 Task: Find connections with filter location Tame with filter topic #productivitywith filter profile language Potuguese with filter current company Sterling and Wilson Renewable Energy with filter school H.R. College Of Commerce & Economics with filter industry Rail Transportation with filter service category Social Media Marketing with filter keywords title Director of Storytelling
Action: Mouse moved to (693, 91)
Screenshot: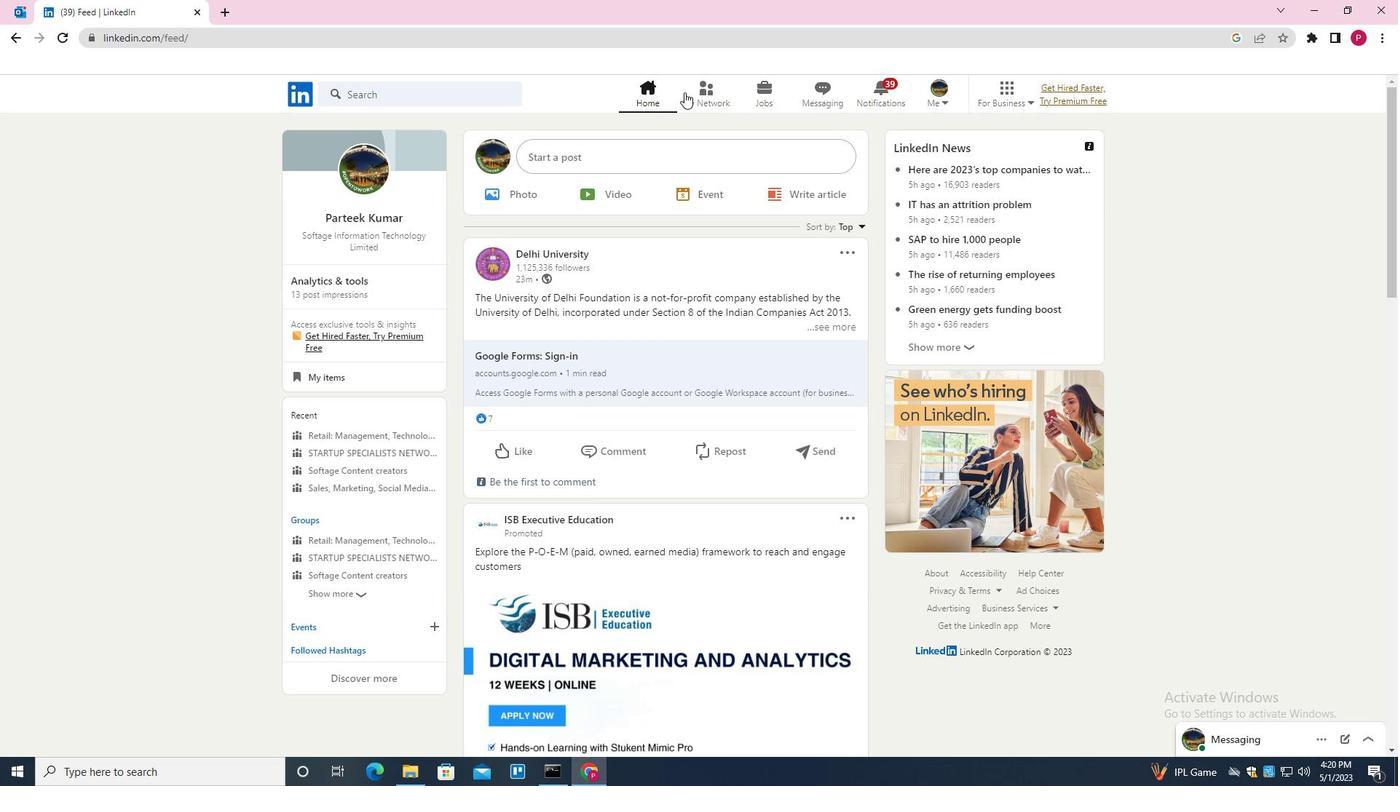
Action: Mouse pressed left at (693, 91)
Screenshot: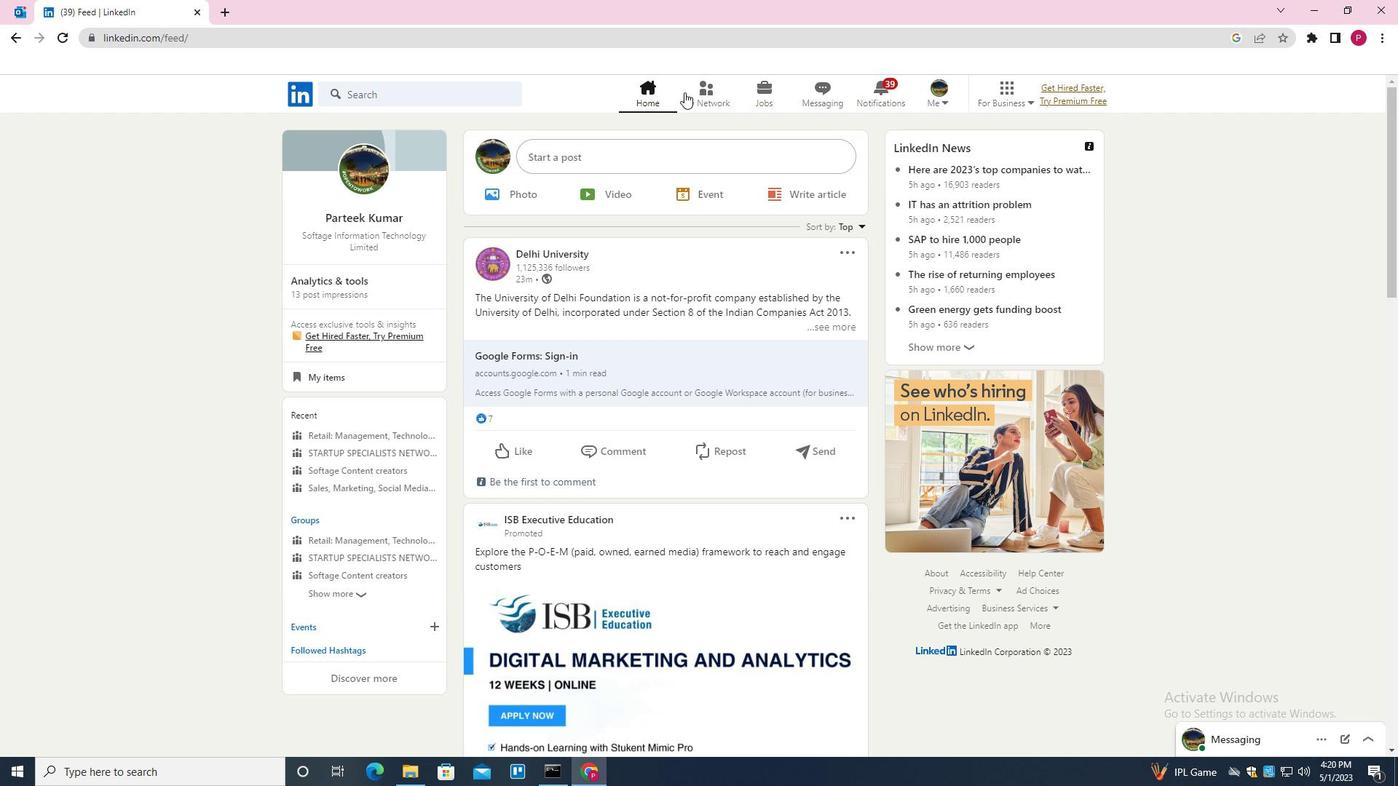 
Action: Mouse moved to (441, 172)
Screenshot: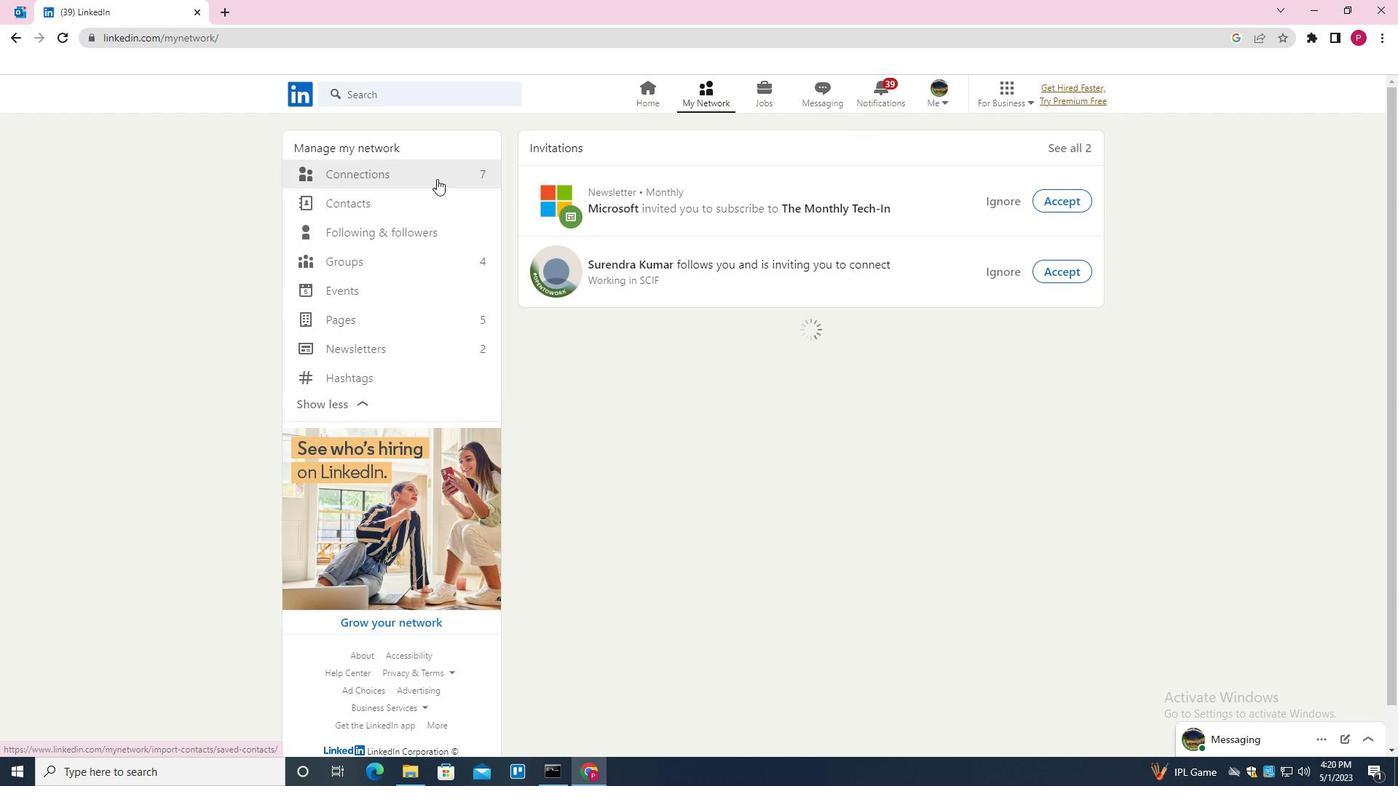 
Action: Mouse pressed left at (441, 172)
Screenshot: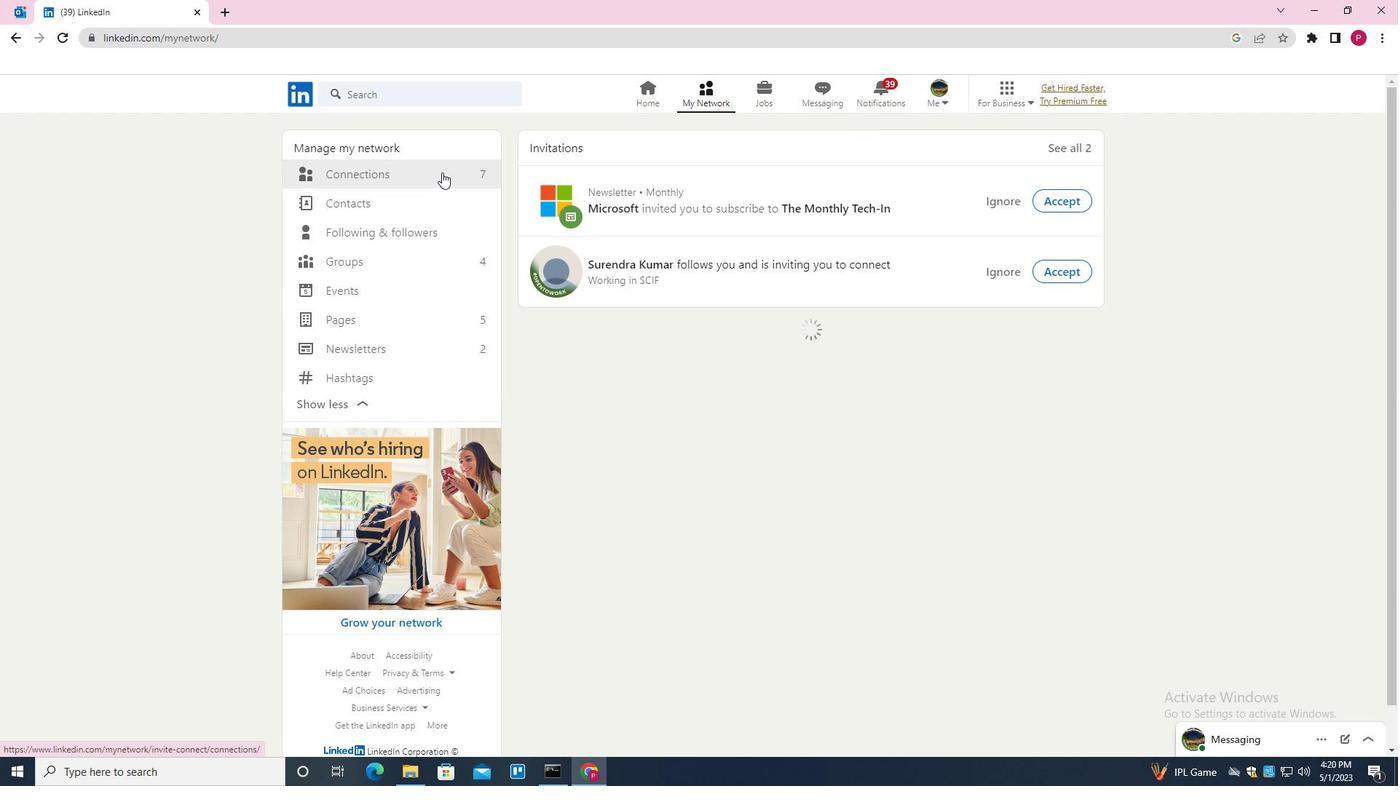 
Action: Mouse moved to (836, 174)
Screenshot: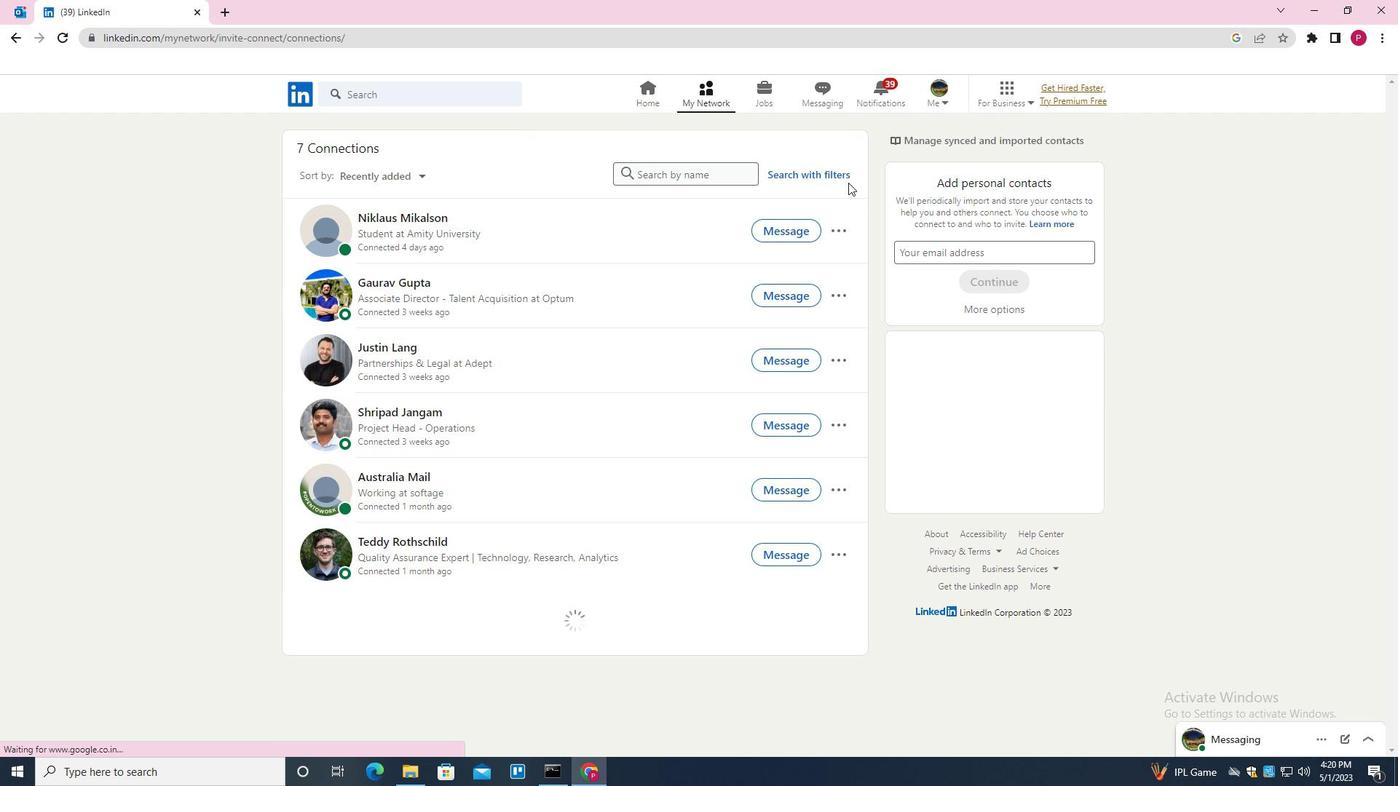 
Action: Mouse pressed left at (836, 174)
Screenshot: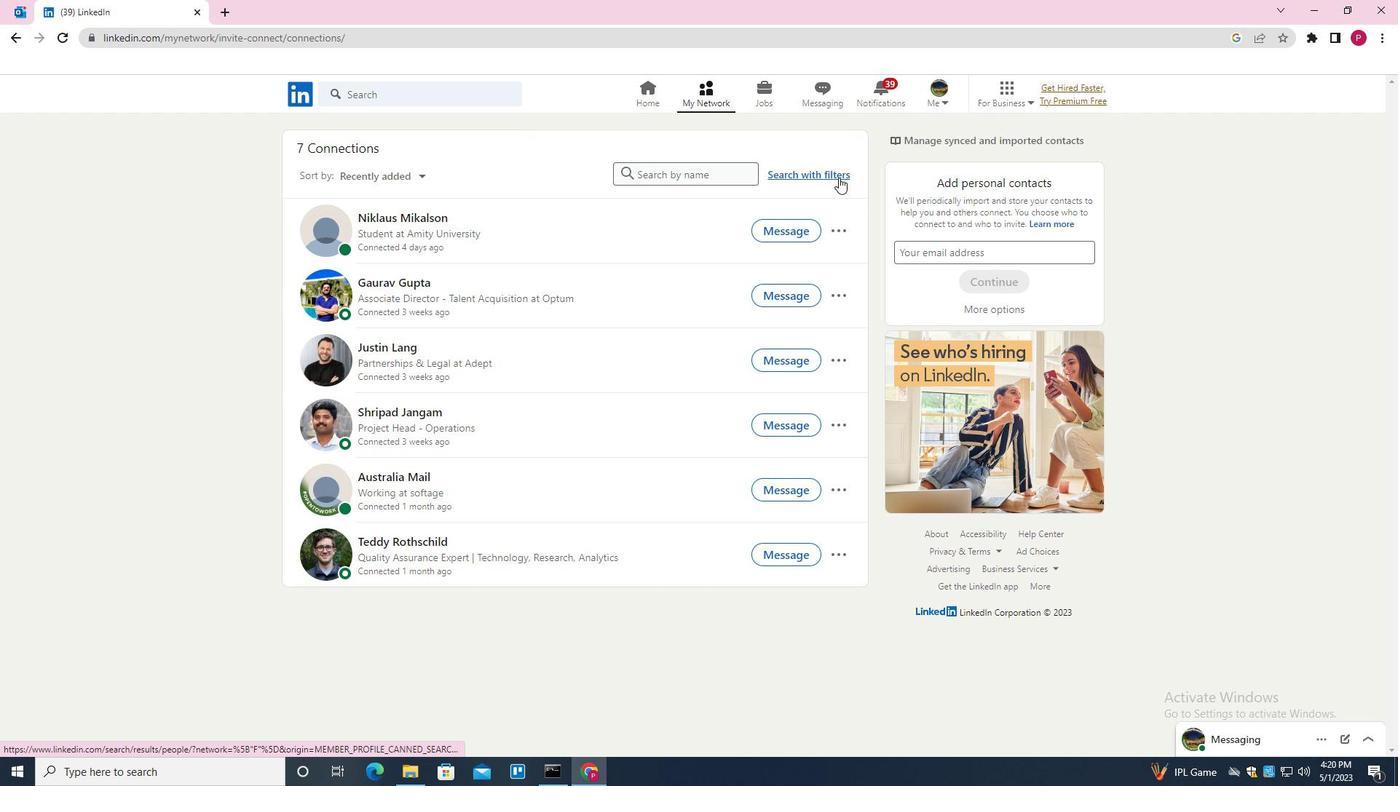
Action: Mouse moved to (744, 132)
Screenshot: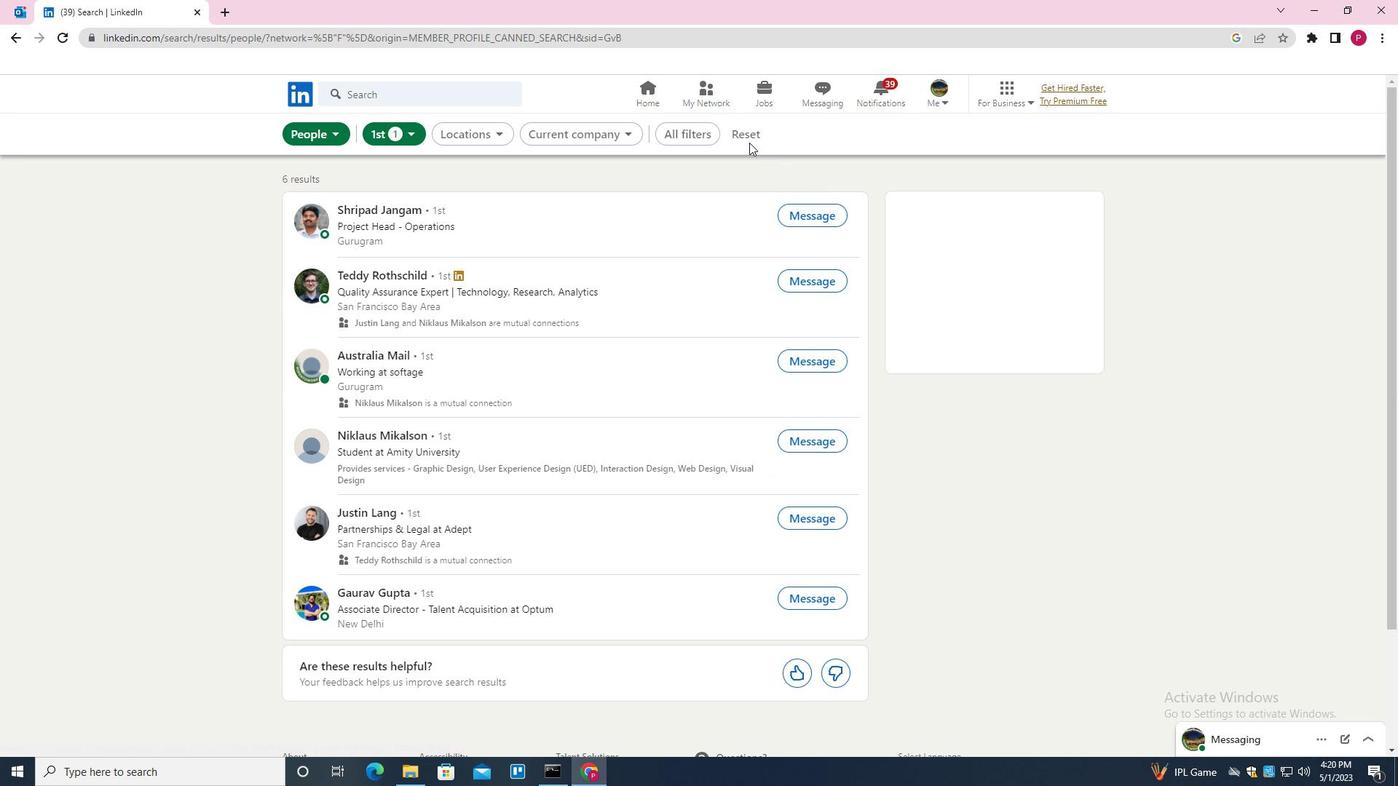 
Action: Mouse pressed left at (744, 132)
Screenshot: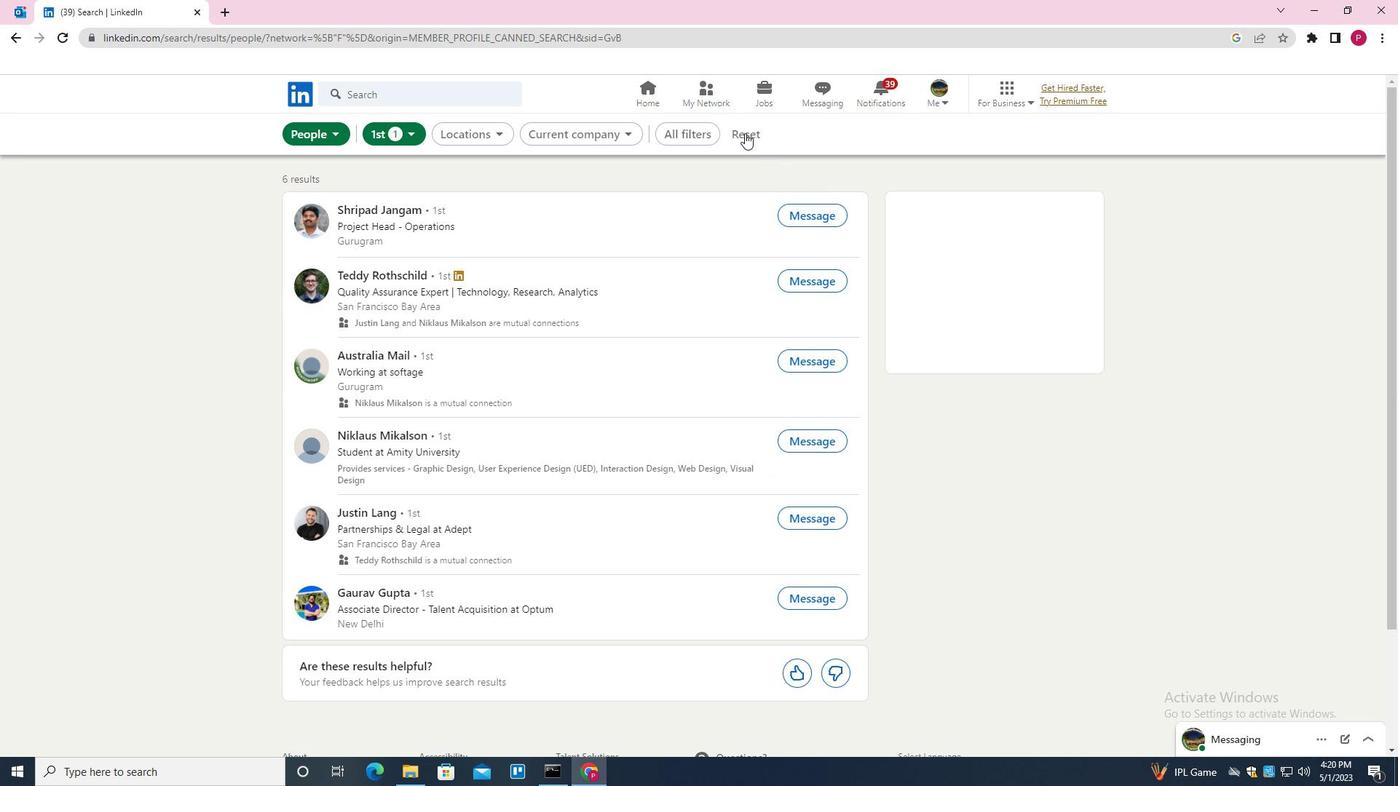 
Action: Mouse moved to (716, 132)
Screenshot: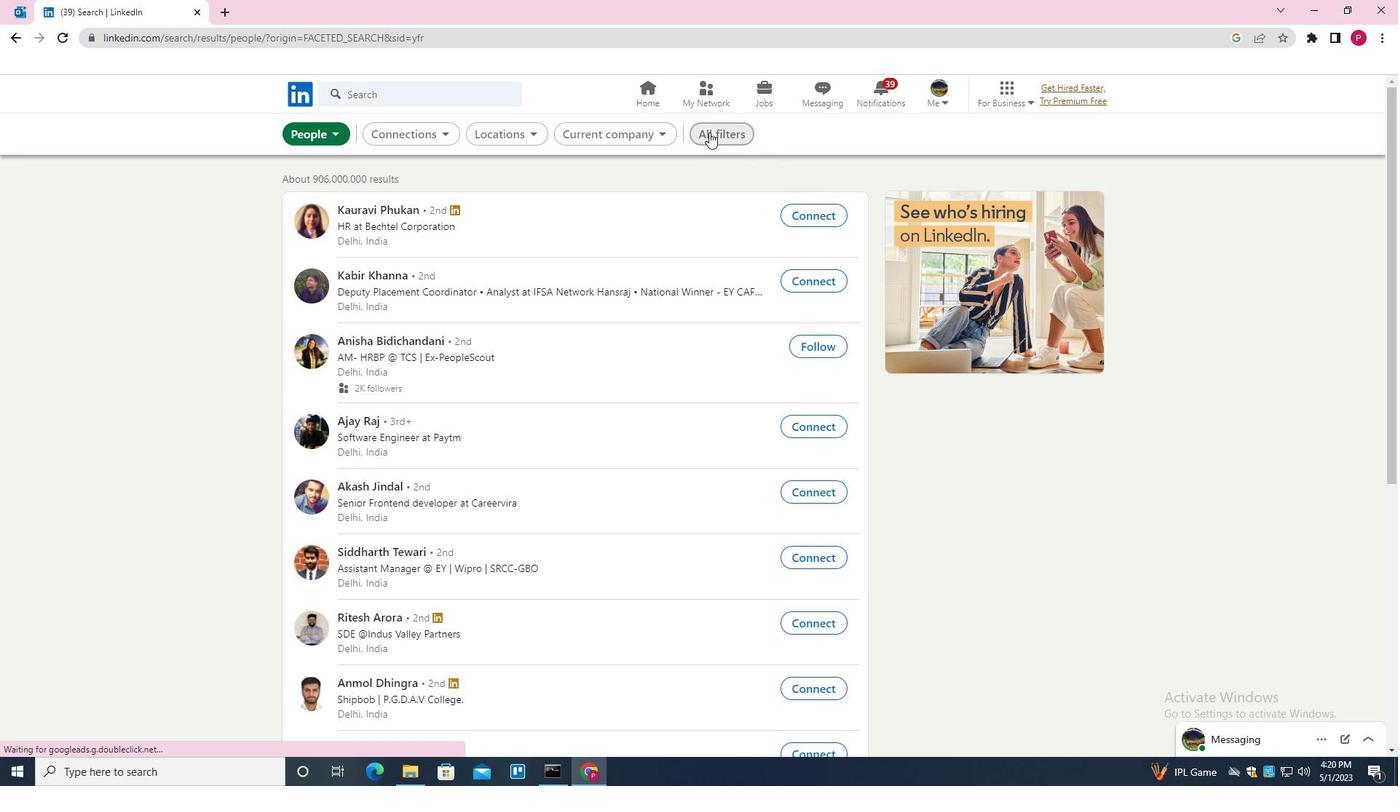 
Action: Mouse pressed left at (716, 132)
Screenshot: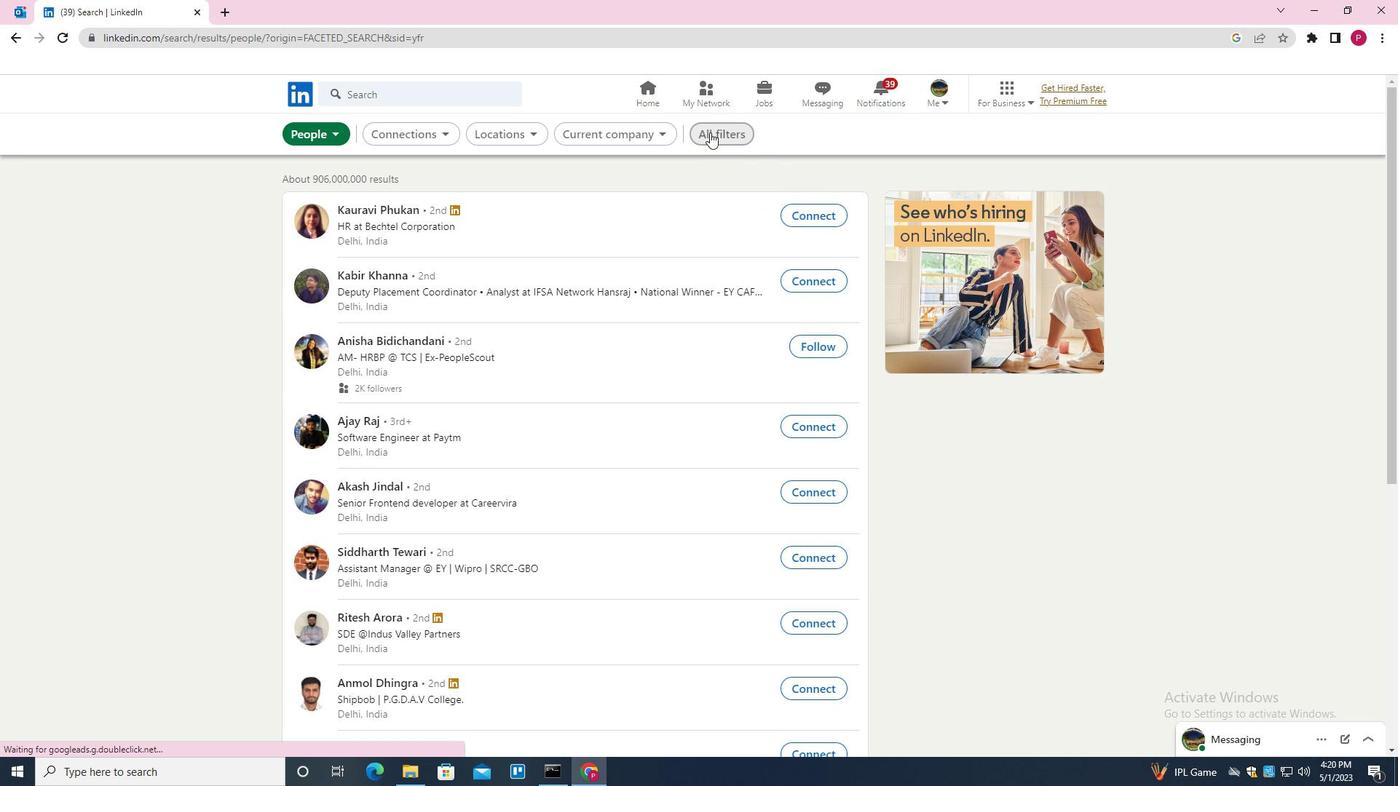 
Action: Mouse moved to (1247, 487)
Screenshot: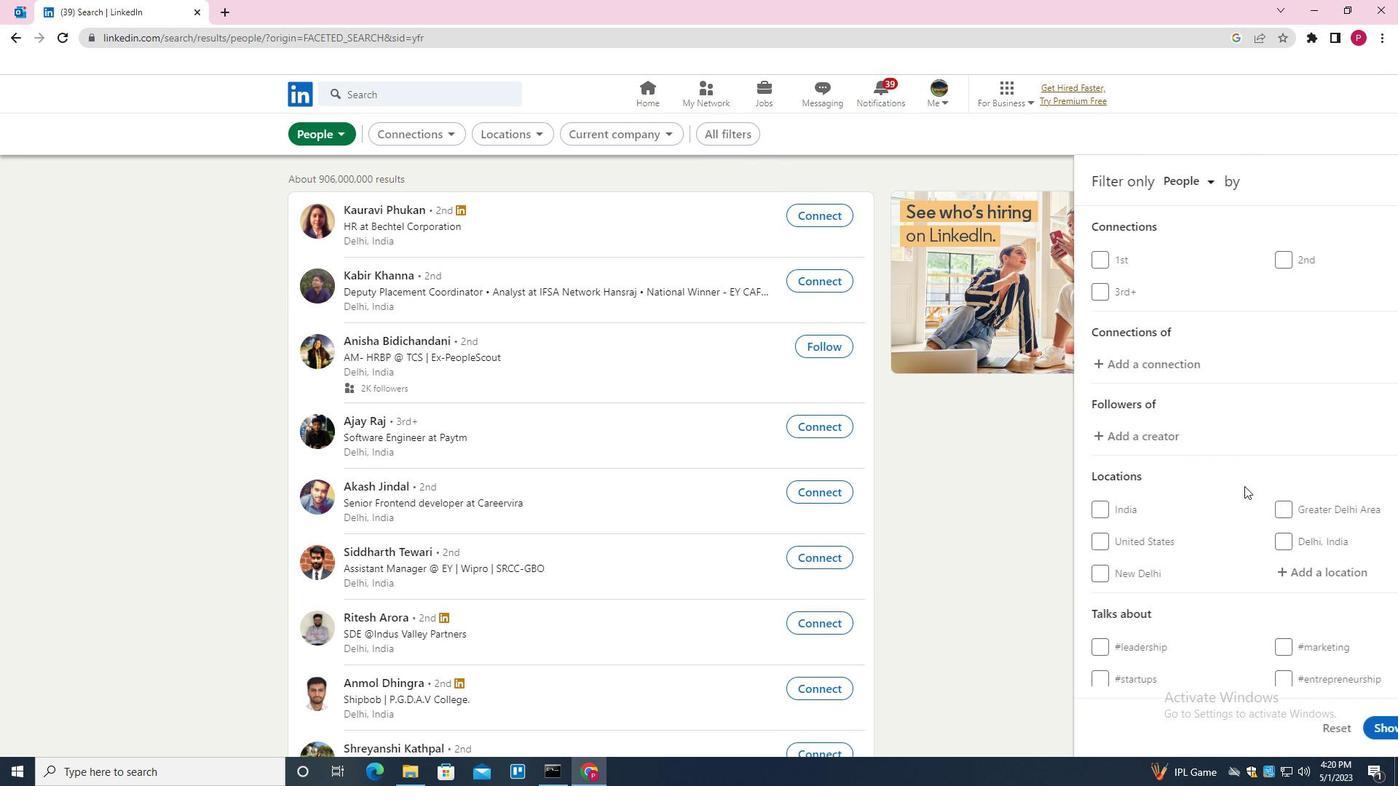 
Action: Mouse scrolled (1247, 487) with delta (0, 0)
Screenshot: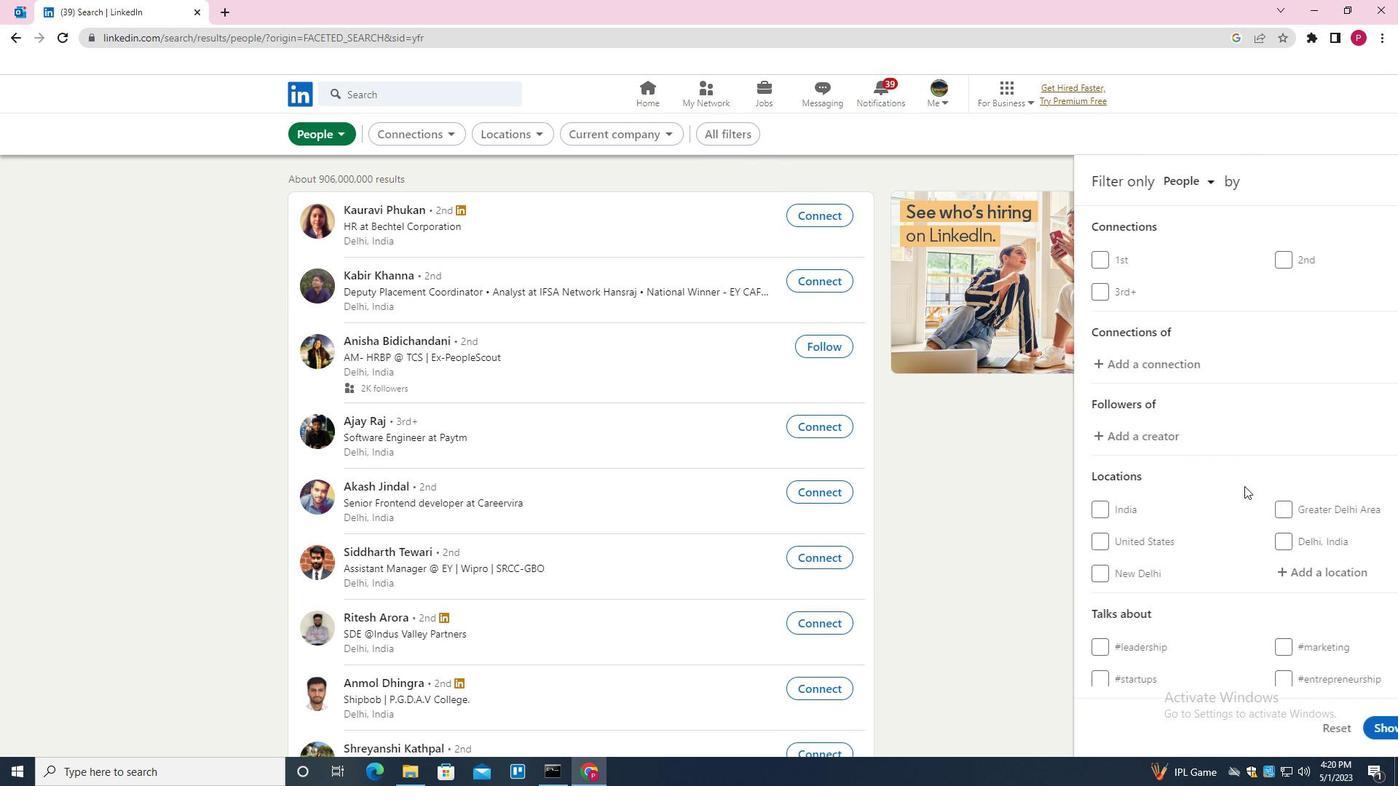 
Action: Mouse scrolled (1247, 487) with delta (0, 0)
Screenshot: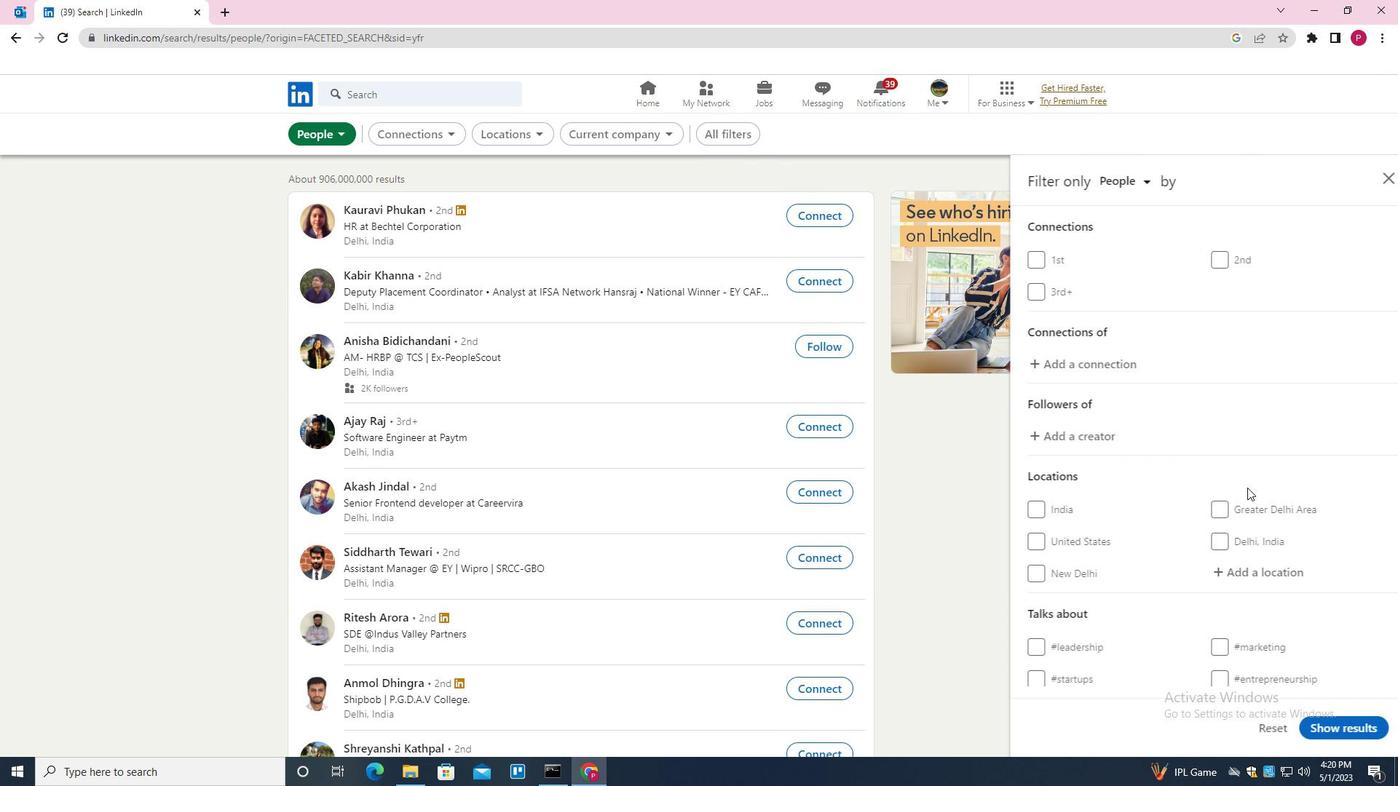 
Action: Mouse moved to (1254, 428)
Screenshot: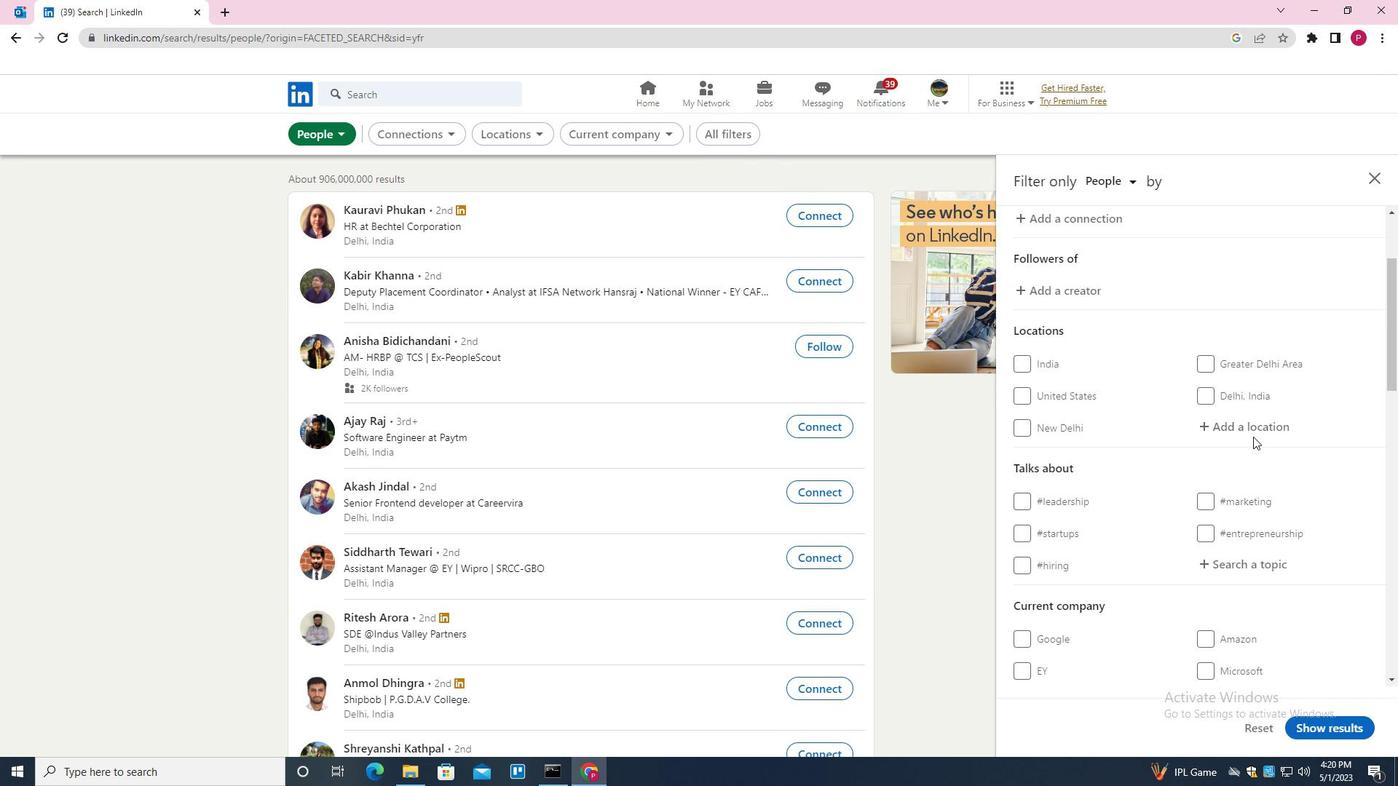 
Action: Mouse pressed left at (1254, 428)
Screenshot: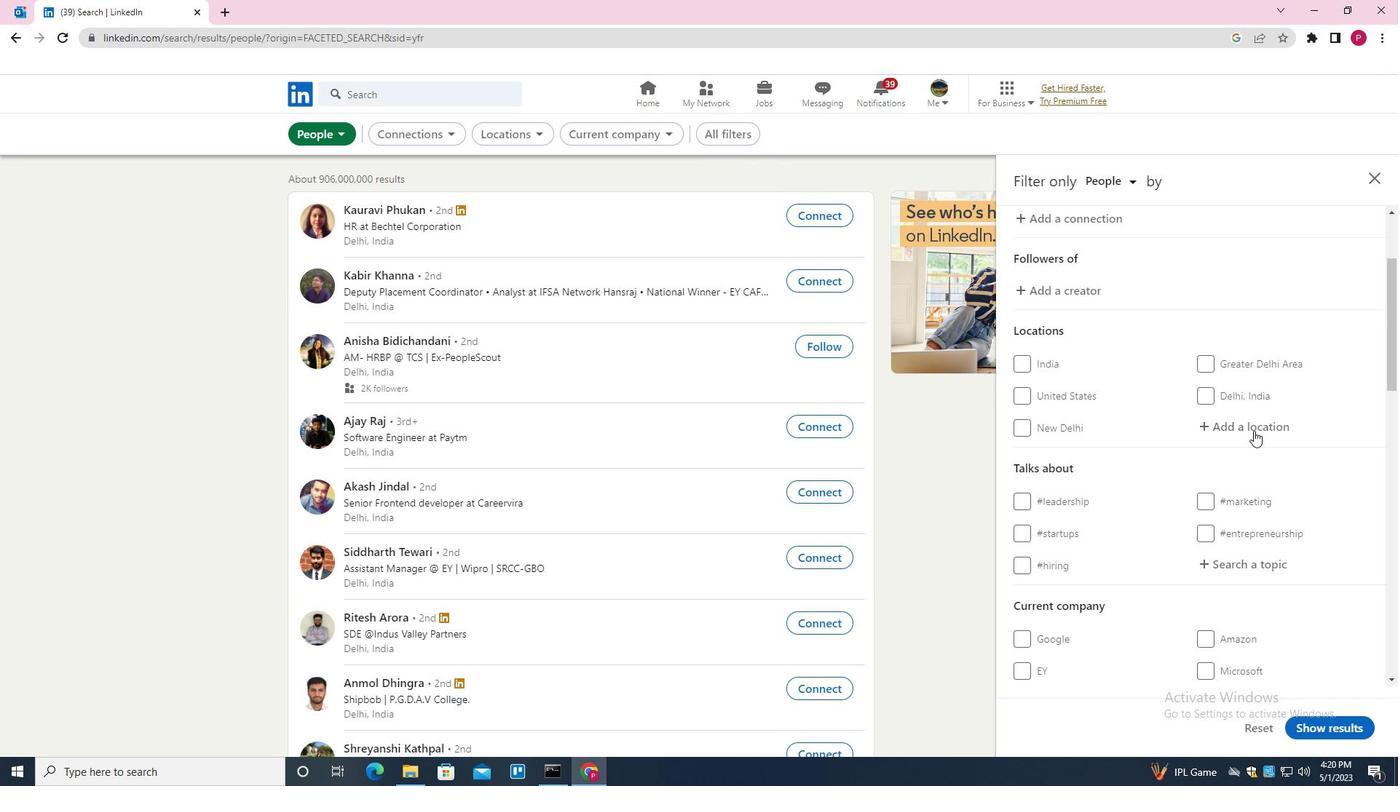 
Action: Mouse moved to (1246, 419)
Screenshot: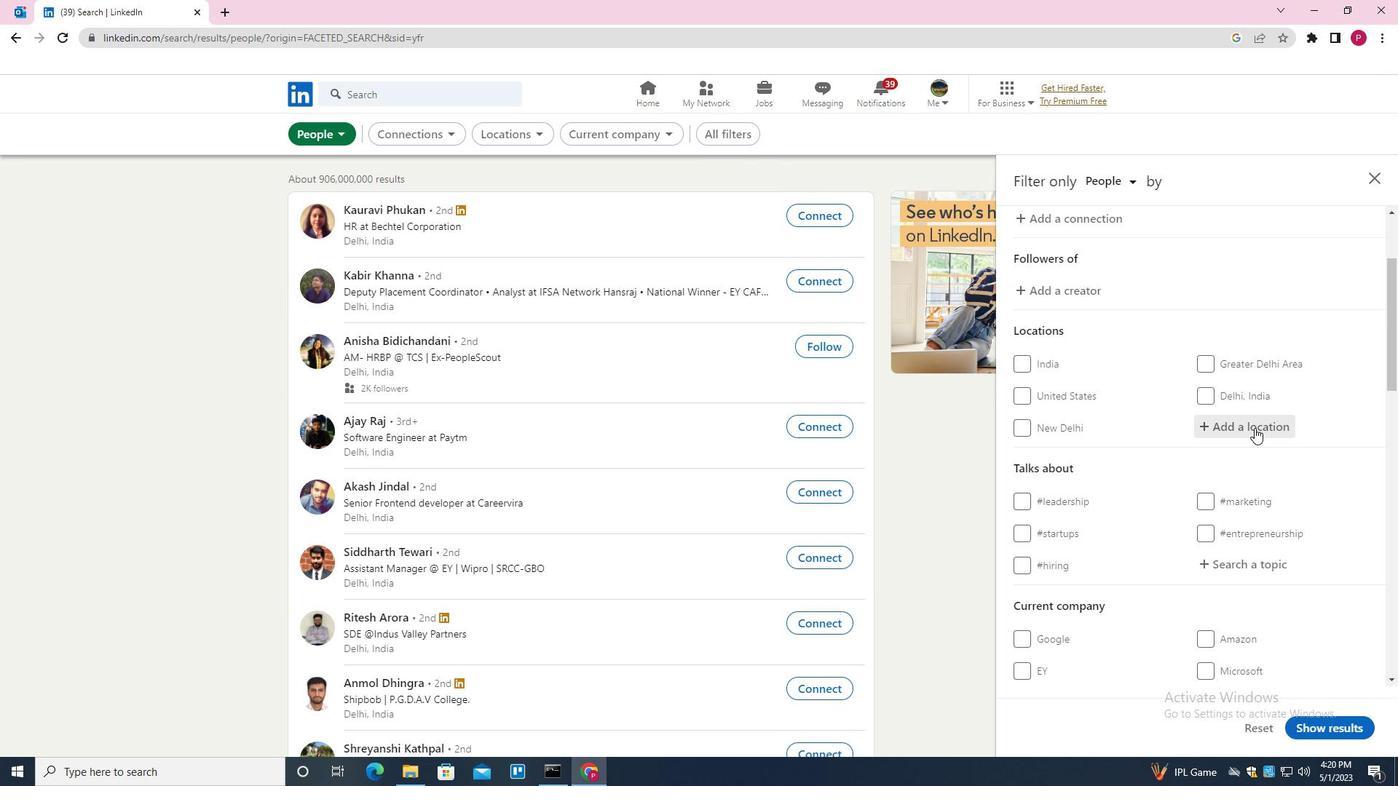 
Action: Key pressed <Key.shift>TAME<Key.down><Key.enter>
Screenshot: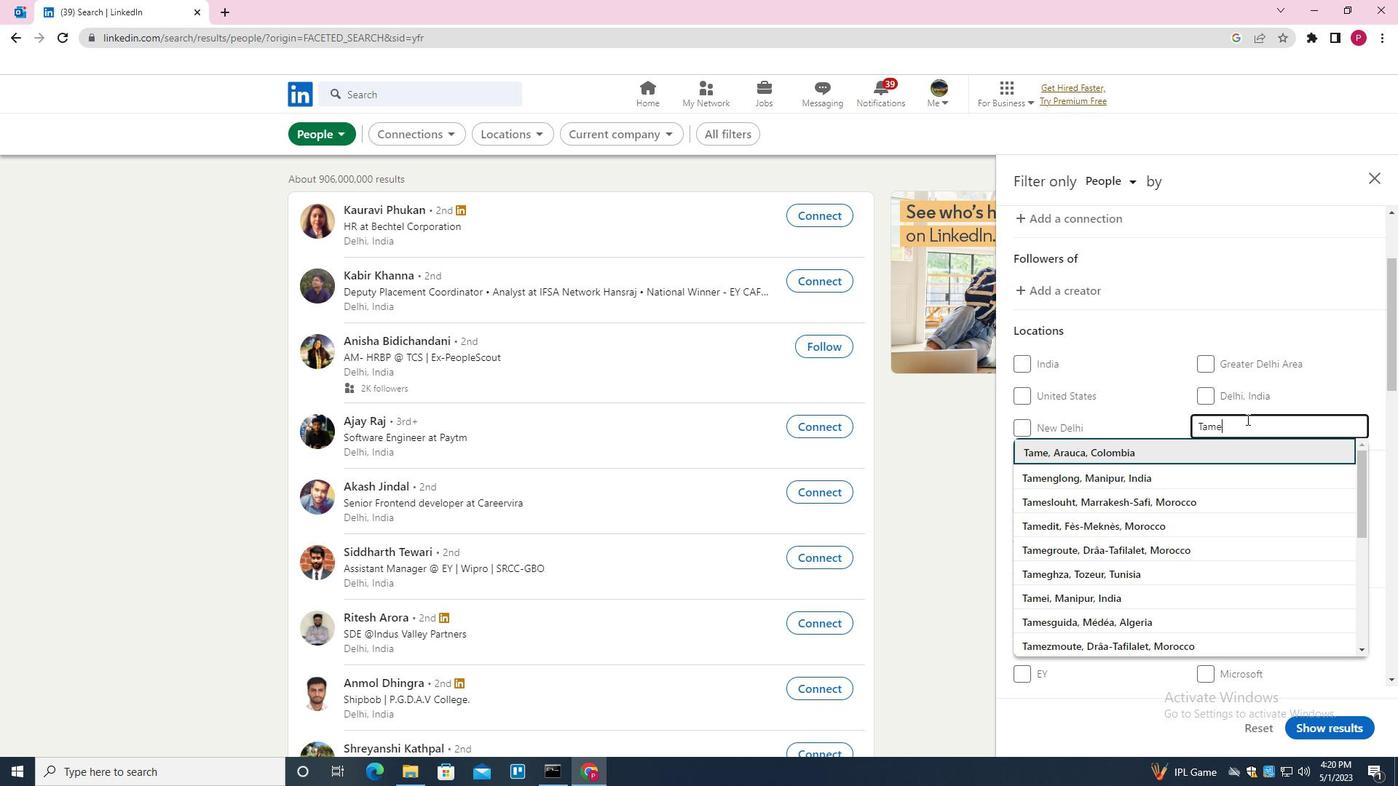 
Action: Mouse moved to (1229, 487)
Screenshot: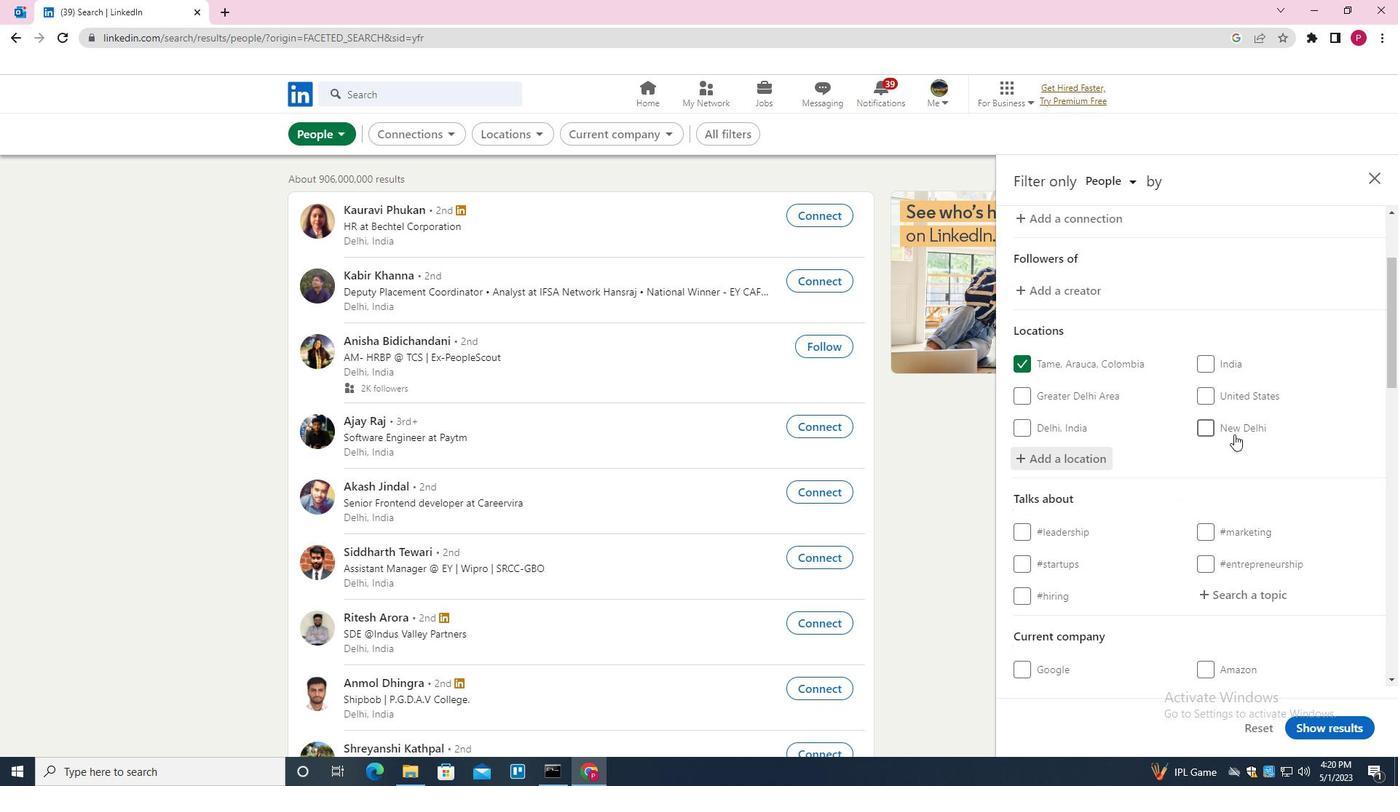 
Action: Mouse scrolled (1229, 486) with delta (0, 0)
Screenshot: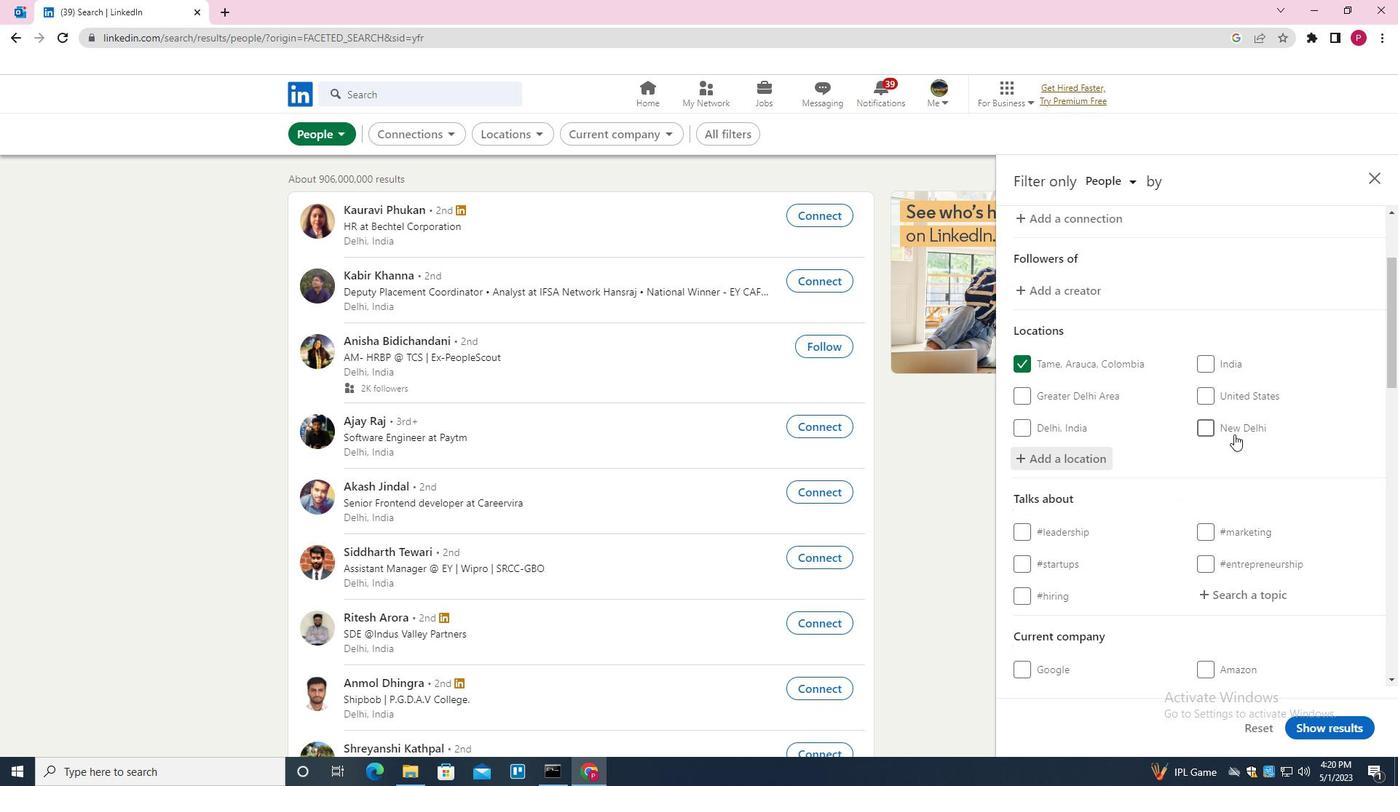 
Action: Mouse moved to (1229, 490)
Screenshot: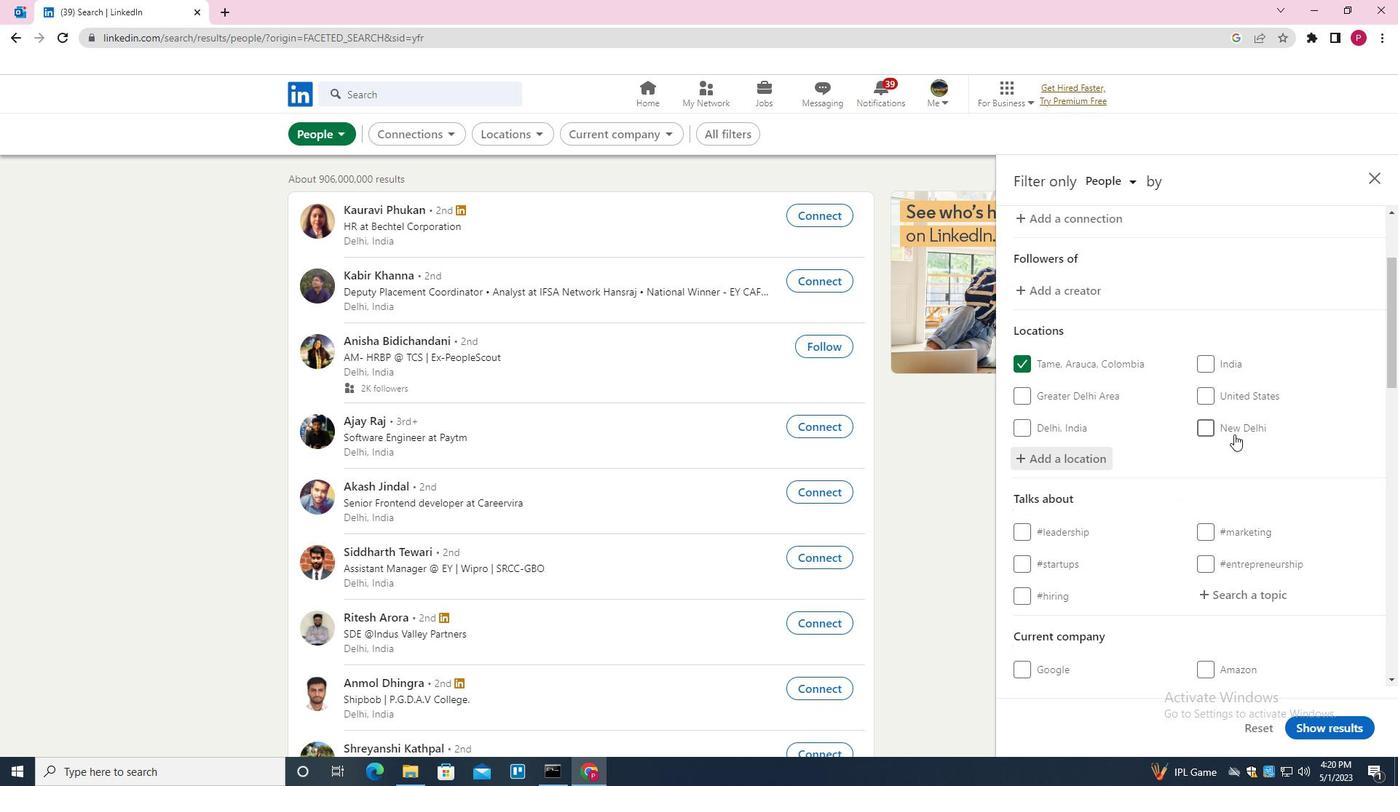 
Action: Mouse scrolled (1229, 490) with delta (0, 0)
Screenshot: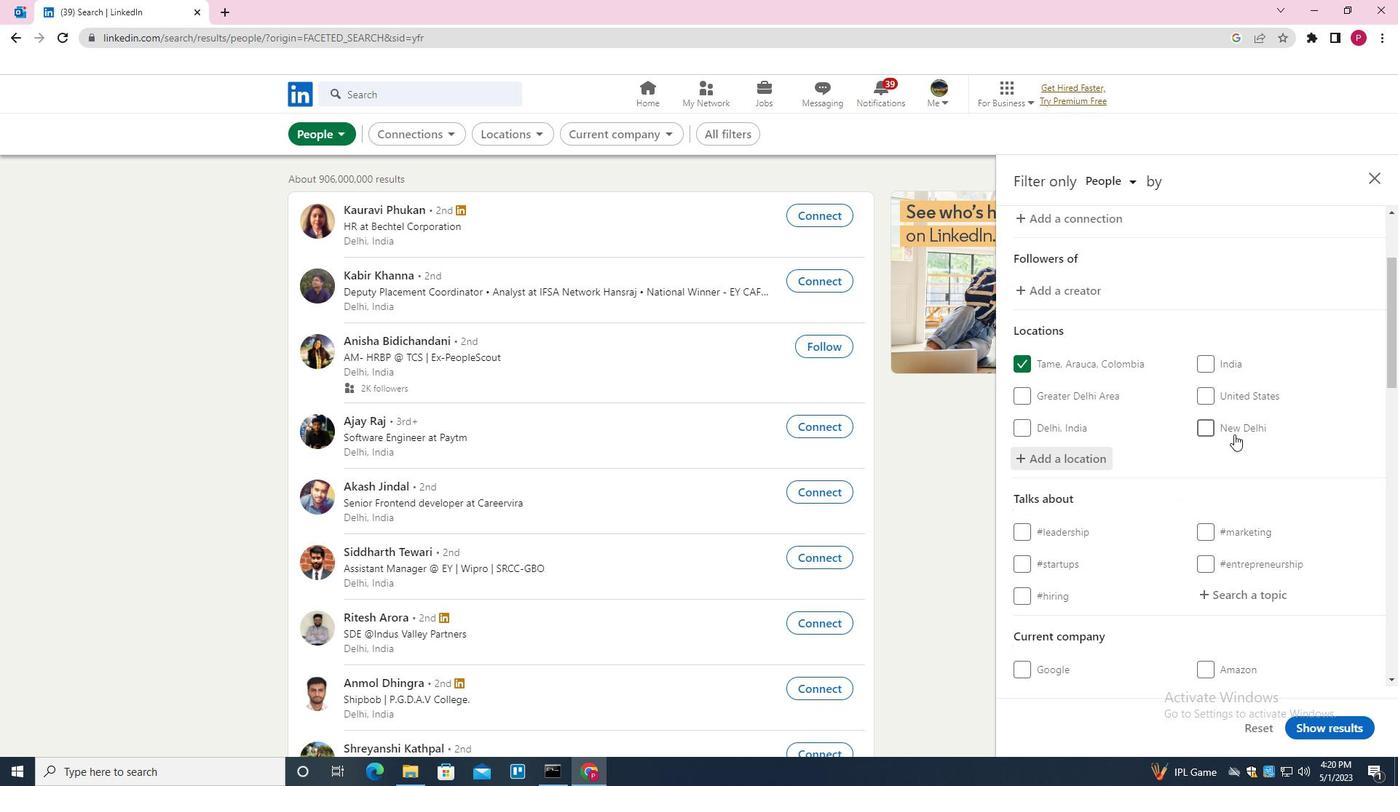 
Action: Mouse moved to (1247, 450)
Screenshot: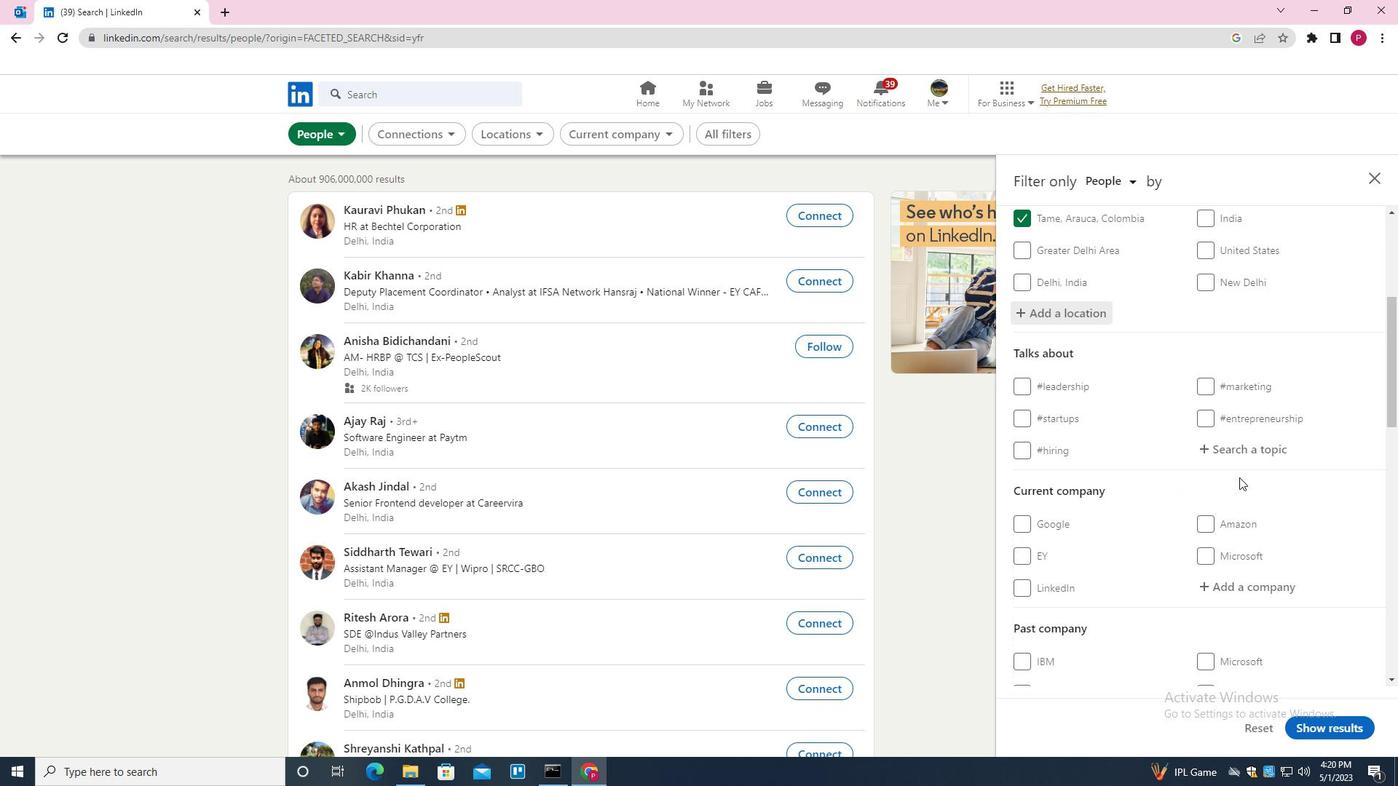
Action: Mouse pressed left at (1247, 450)
Screenshot: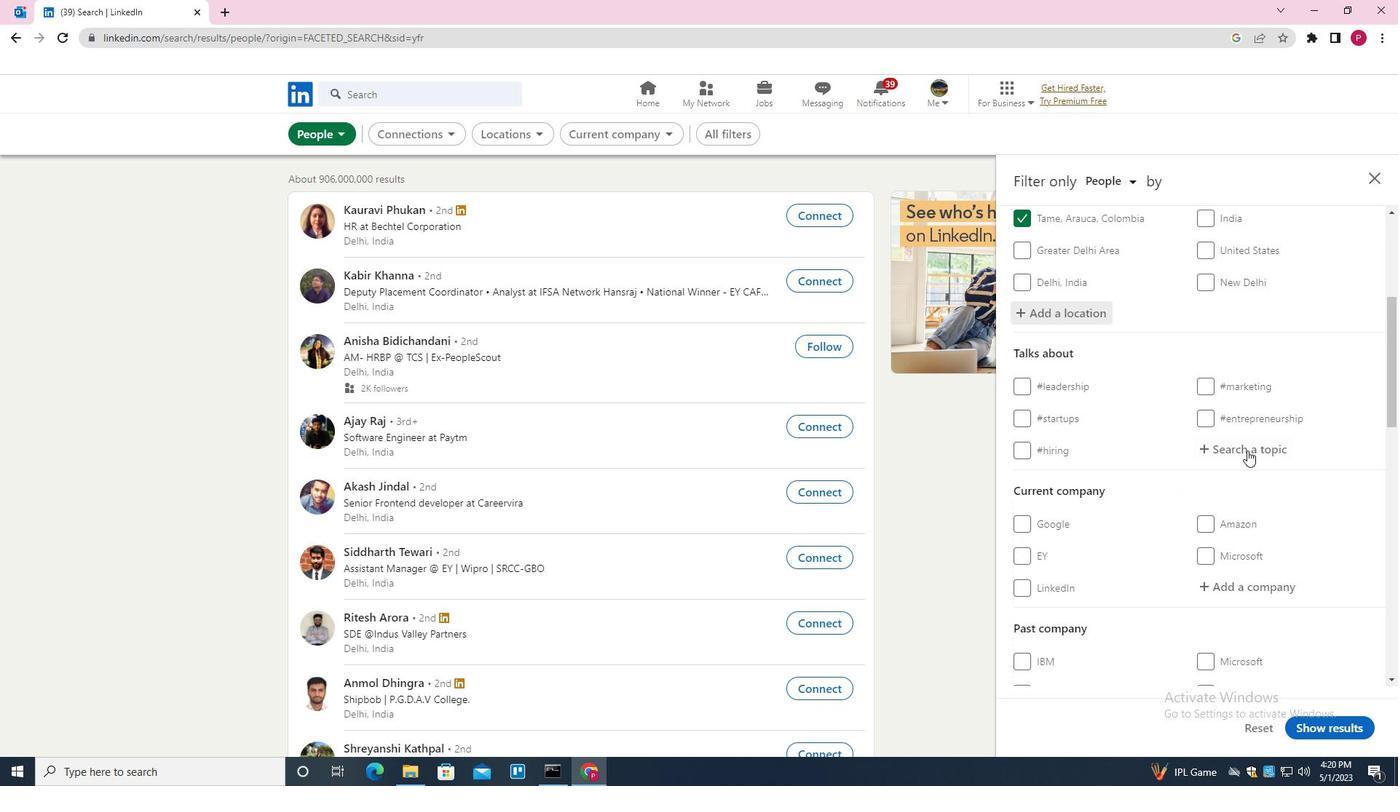 
Action: Key pressed PRODUCTIVI<Key.backspace>TY<Key.down><Key.backspace><Key.backspace><Key.down><Key.enter>
Screenshot: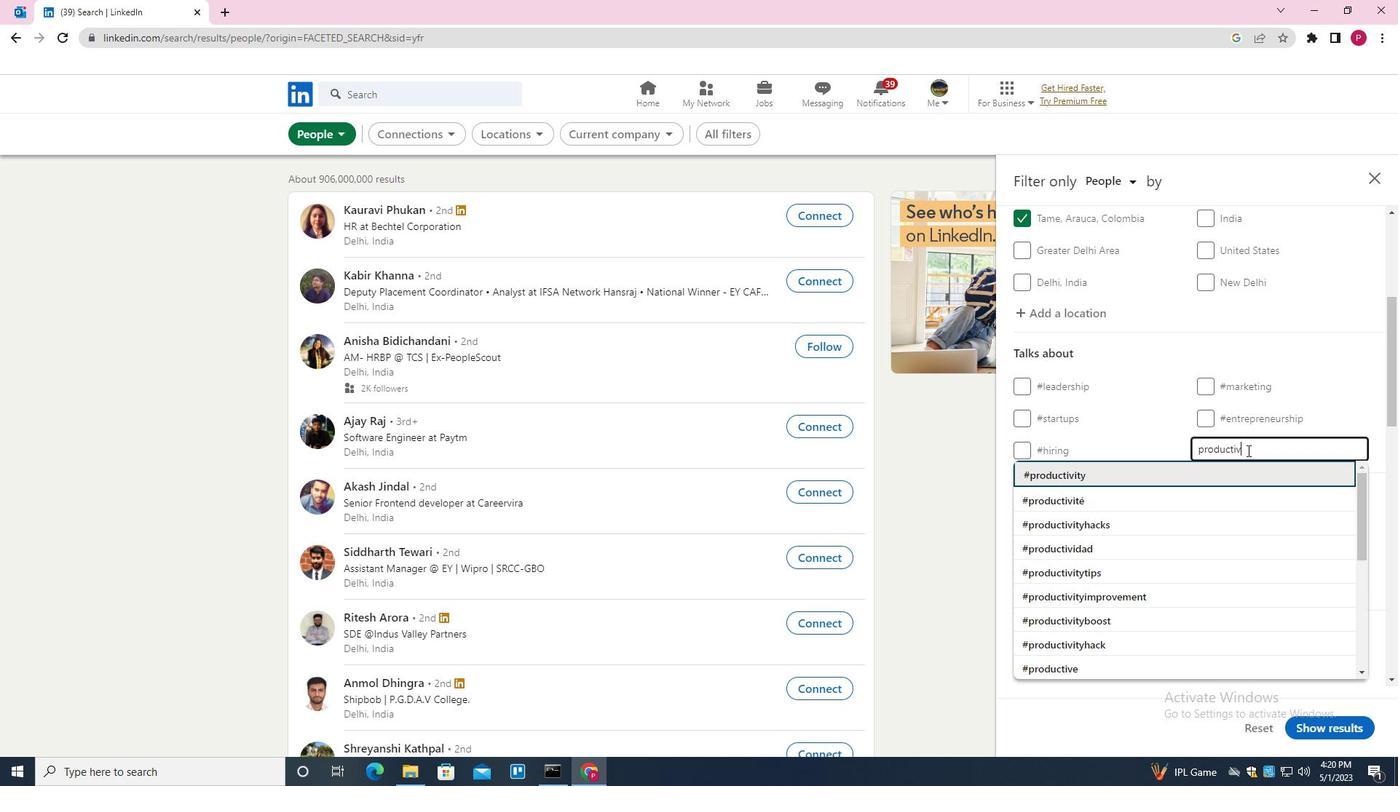 
Action: Mouse moved to (1193, 511)
Screenshot: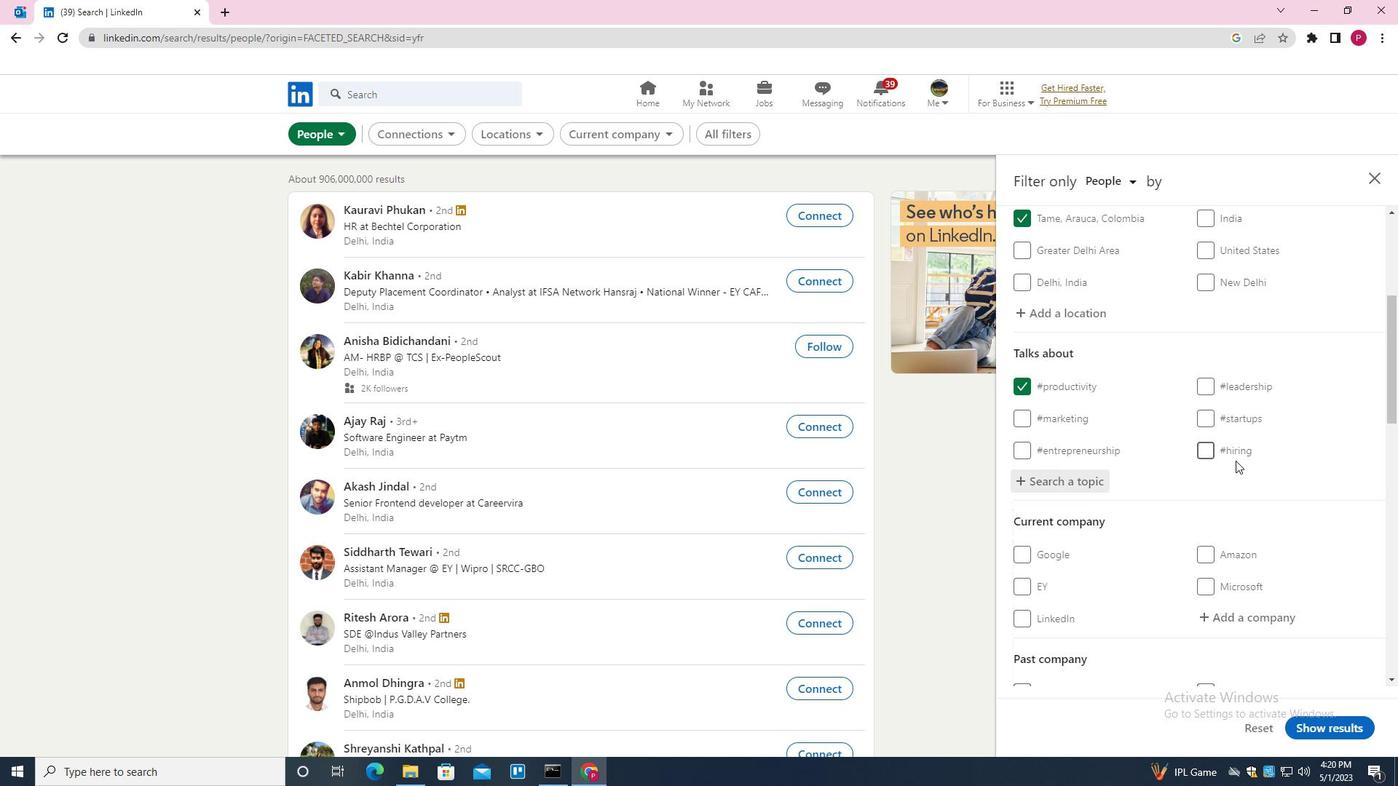 
Action: Mouse scrolled (1193, 510) with delta (0, 0)
Screenshot: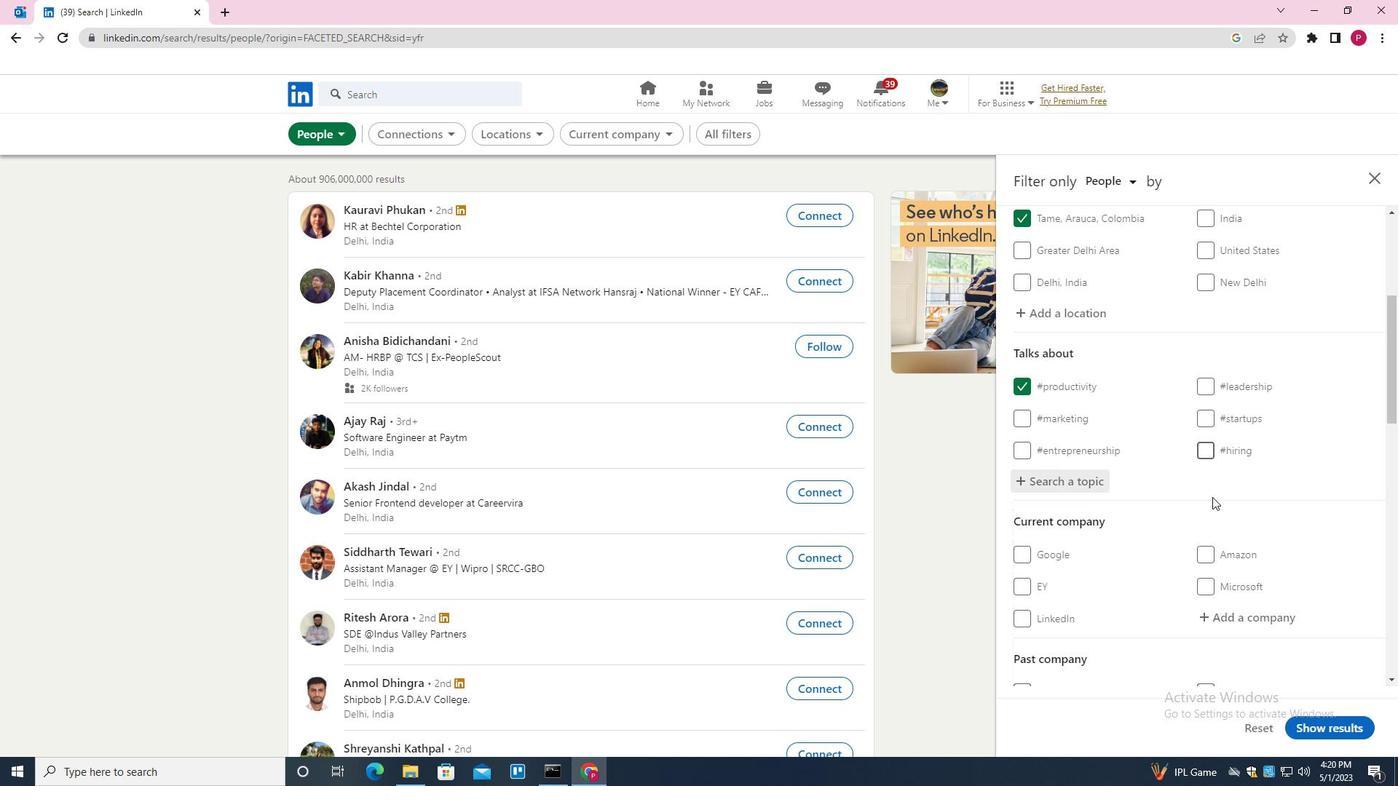 
Action: Mouse scrolled (1193, 510) with delta (0, 0)
Screenshot: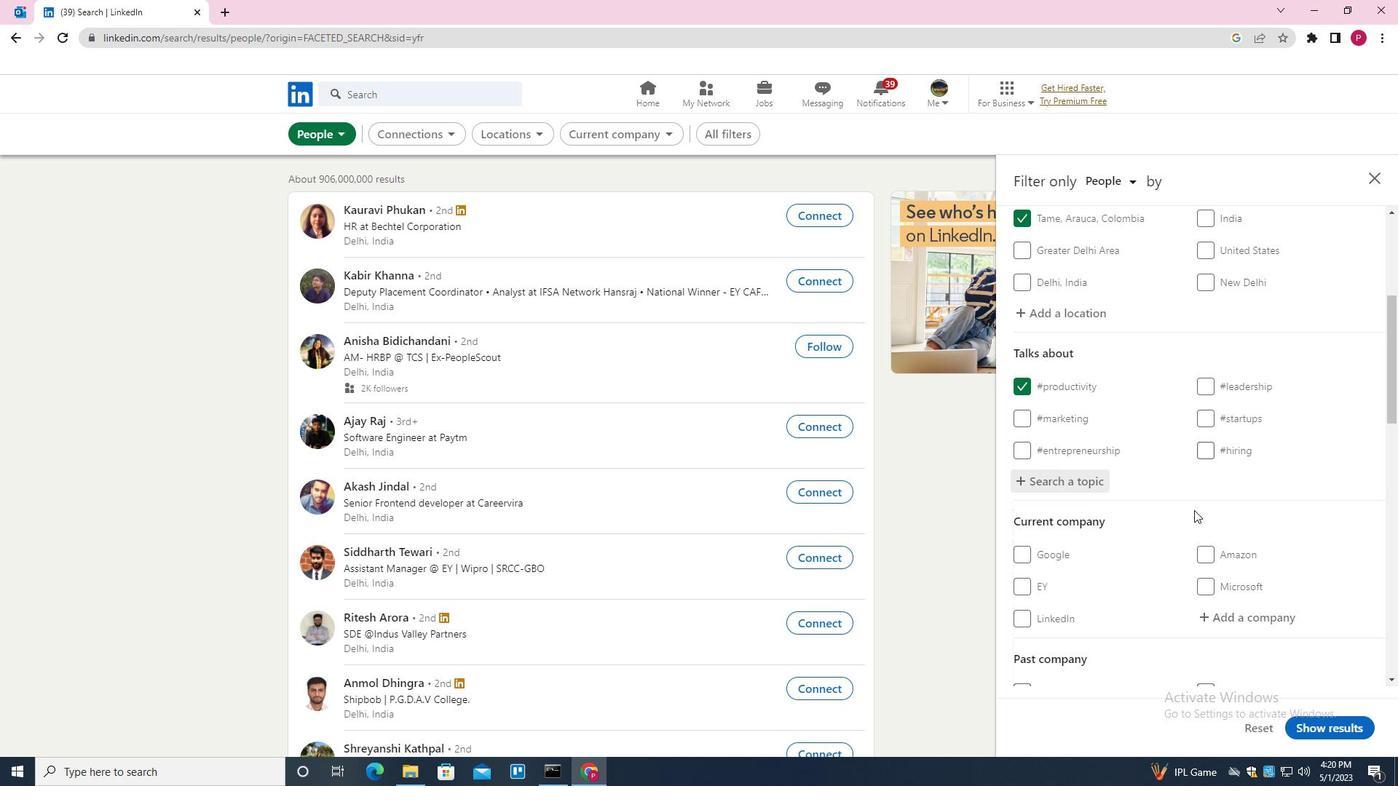 
Action: Mouse scrolled (1193, 510) with delta (0, 0)
Screenshot: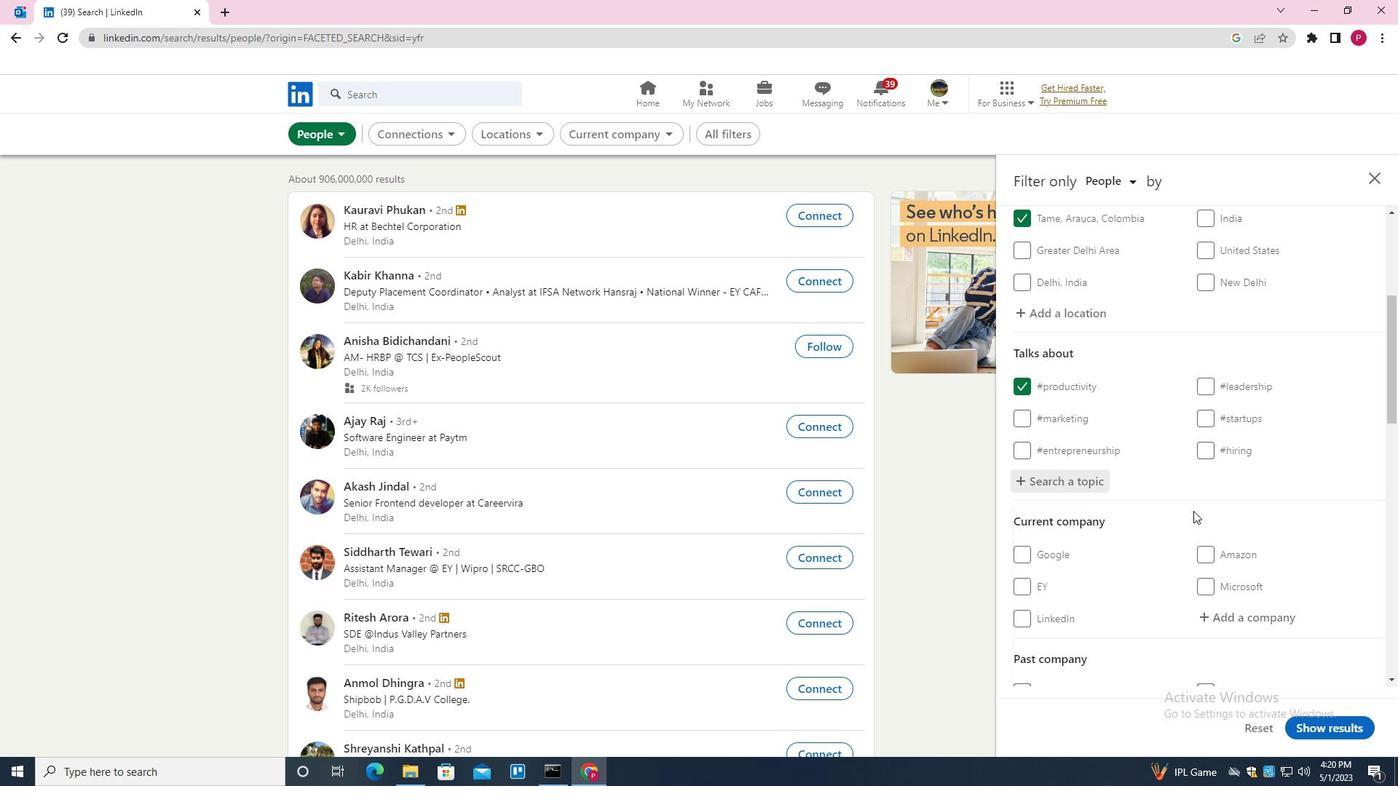 
Action: Mouse moved to (1092, 530)
Screenshot: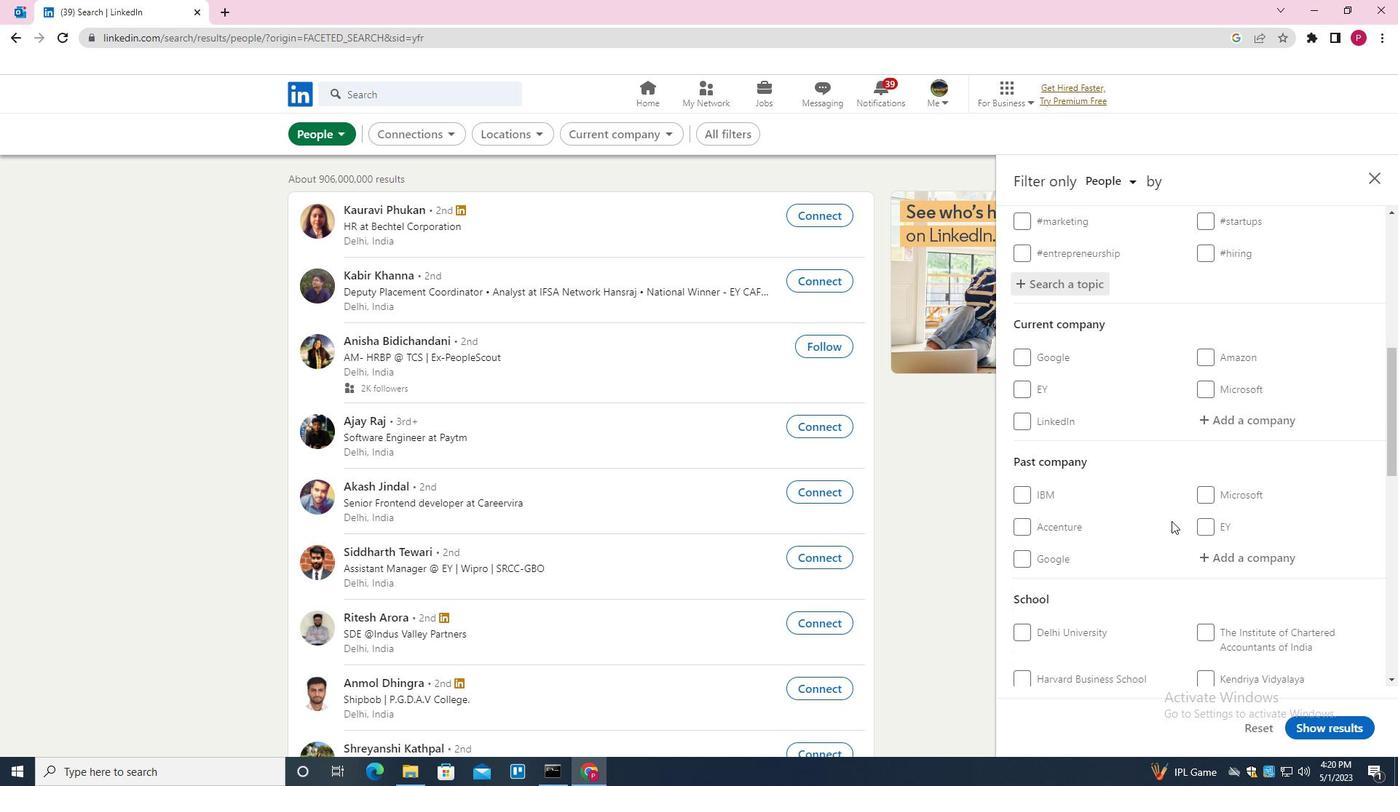 
Action: Mouse scrolled (1092, 529) with delta (0, 0)
Screenshot: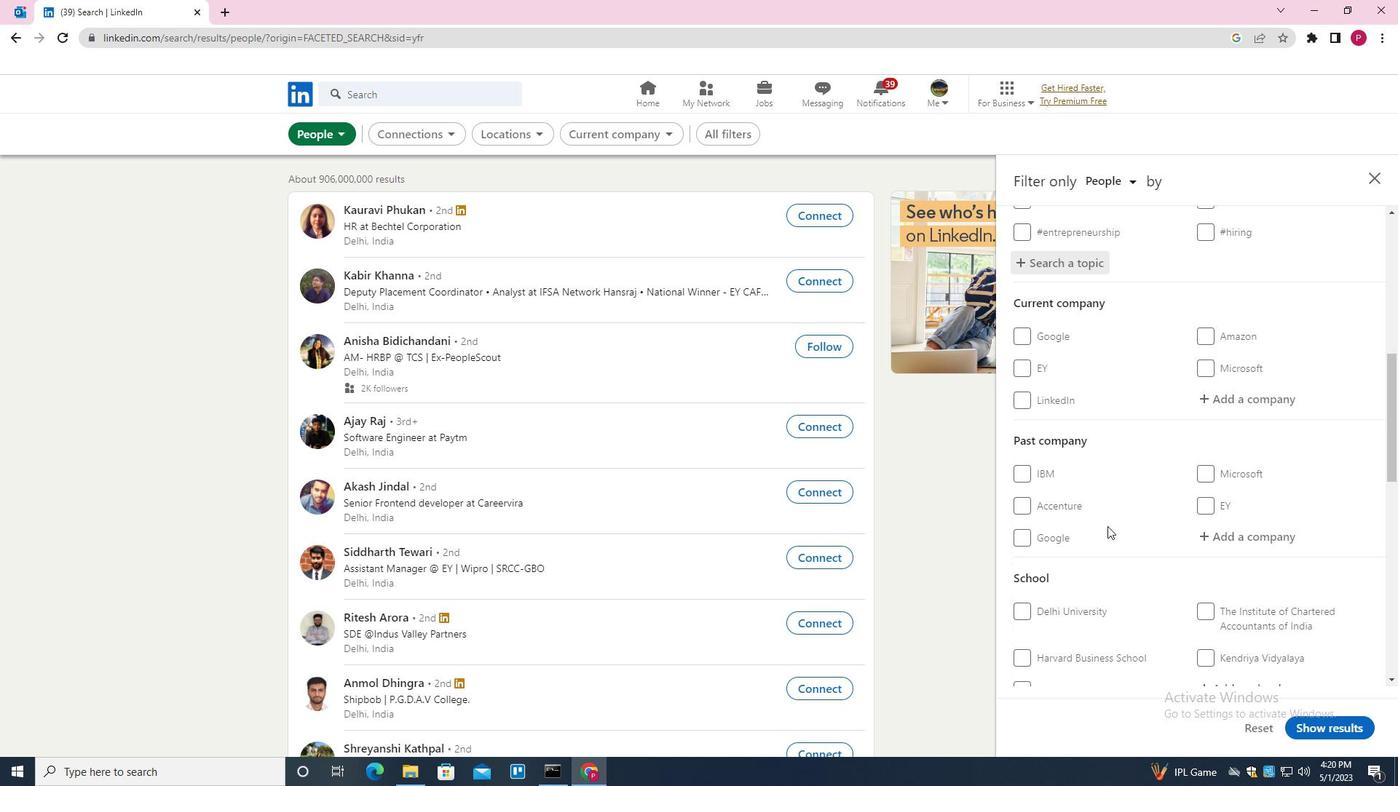 
Action: Mouse scrolled (1092, 529) with delta (0, 0)
Screenshot: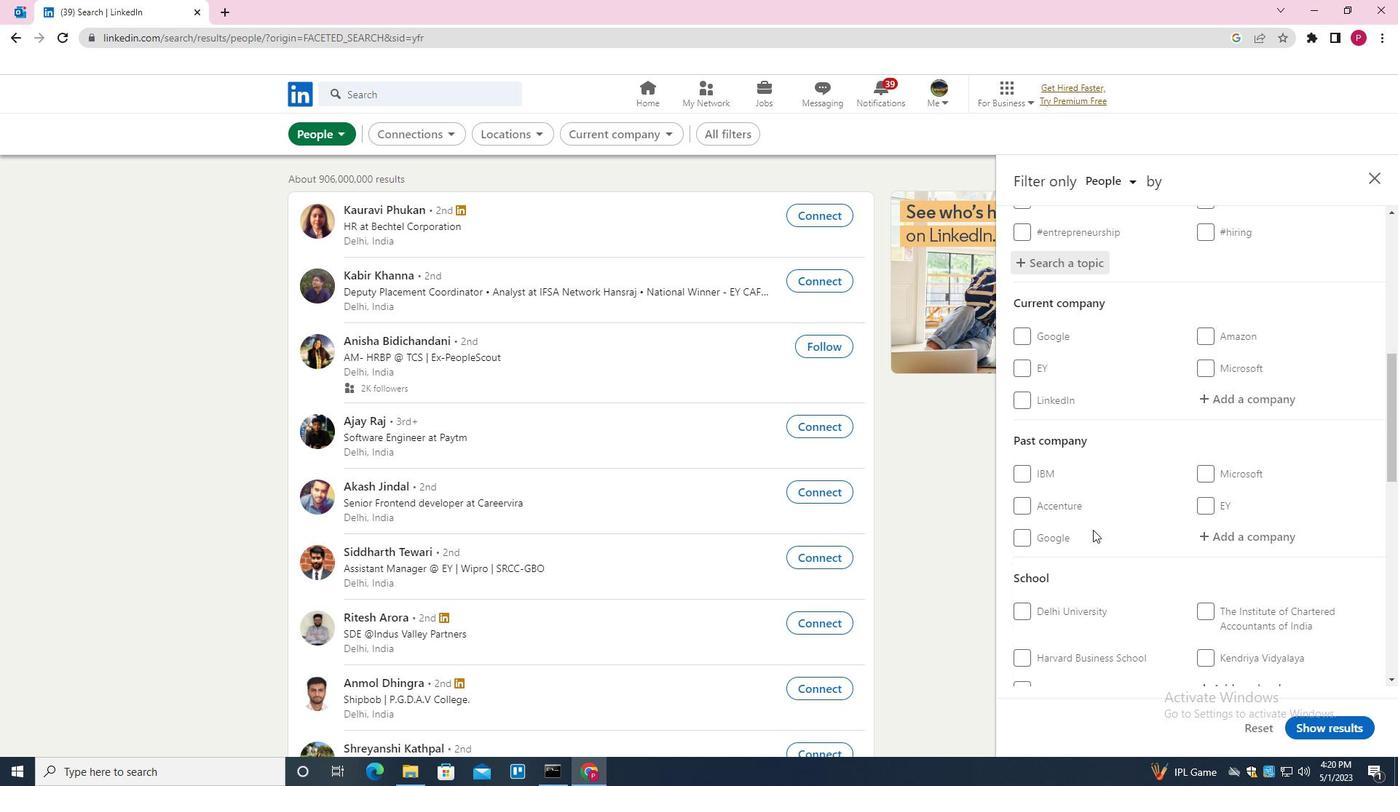 
Action: Mouse moved to (1064, 514)
Screenshot: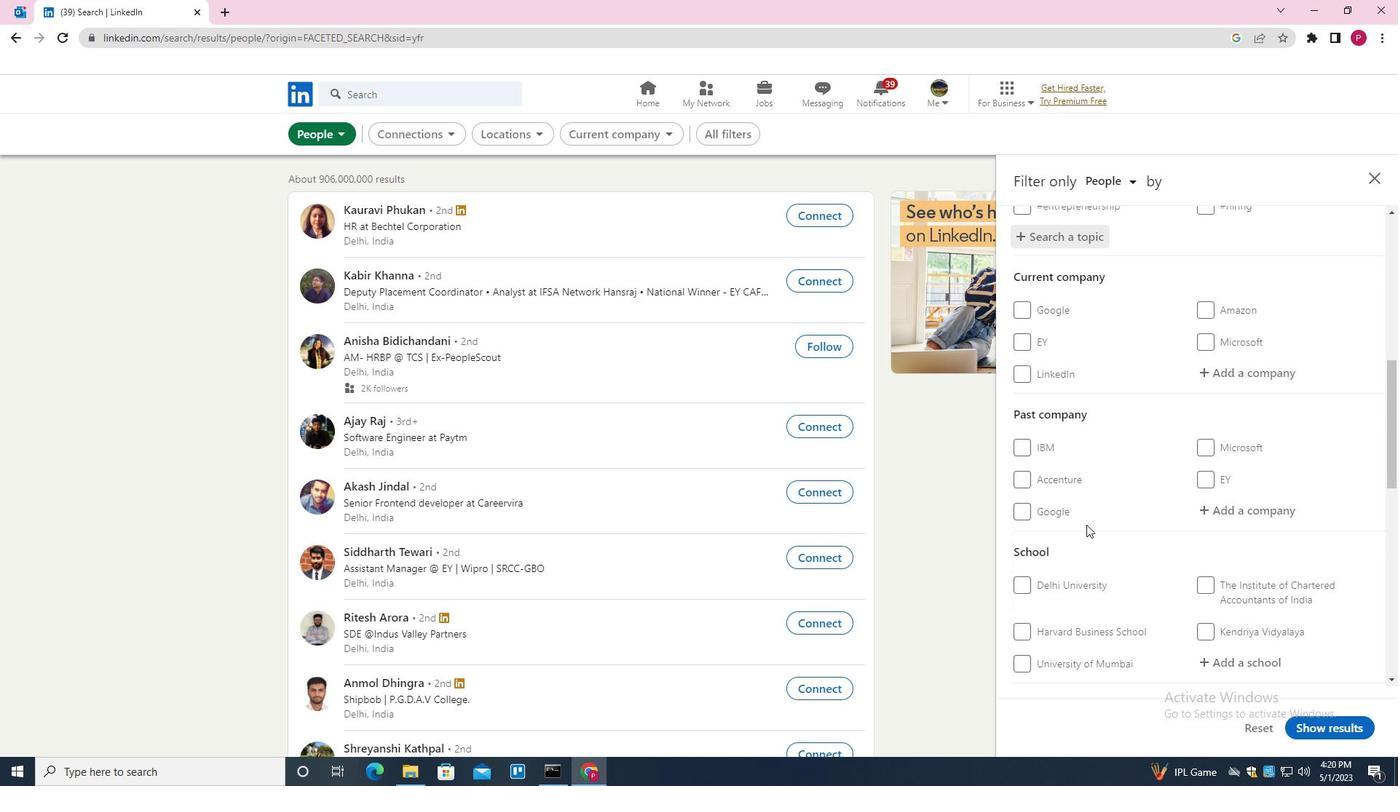 
Action: Mouse scrolled (1064, 514) with delta (0, 0)
Screenshot: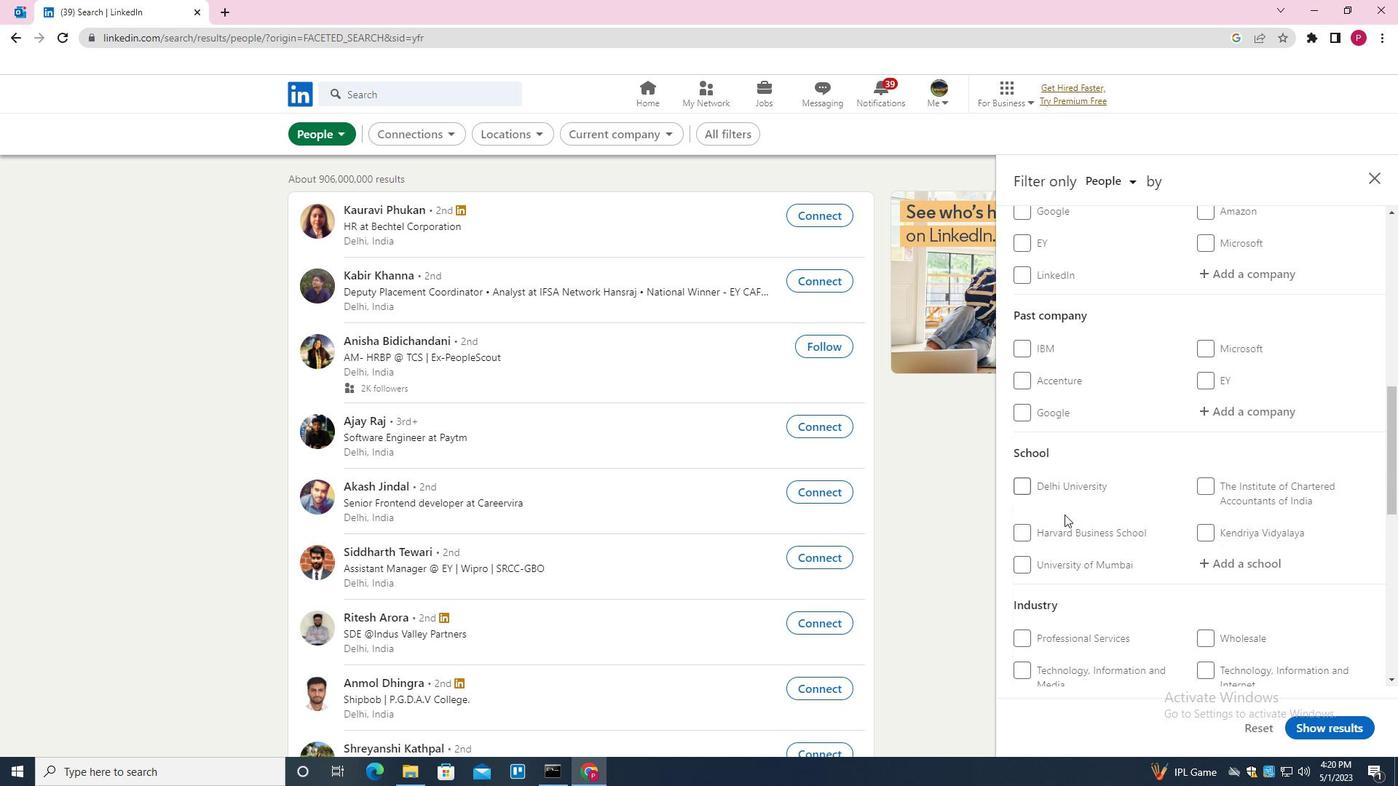 
Action: Mouse moved to (1063, 514)
Screenshot: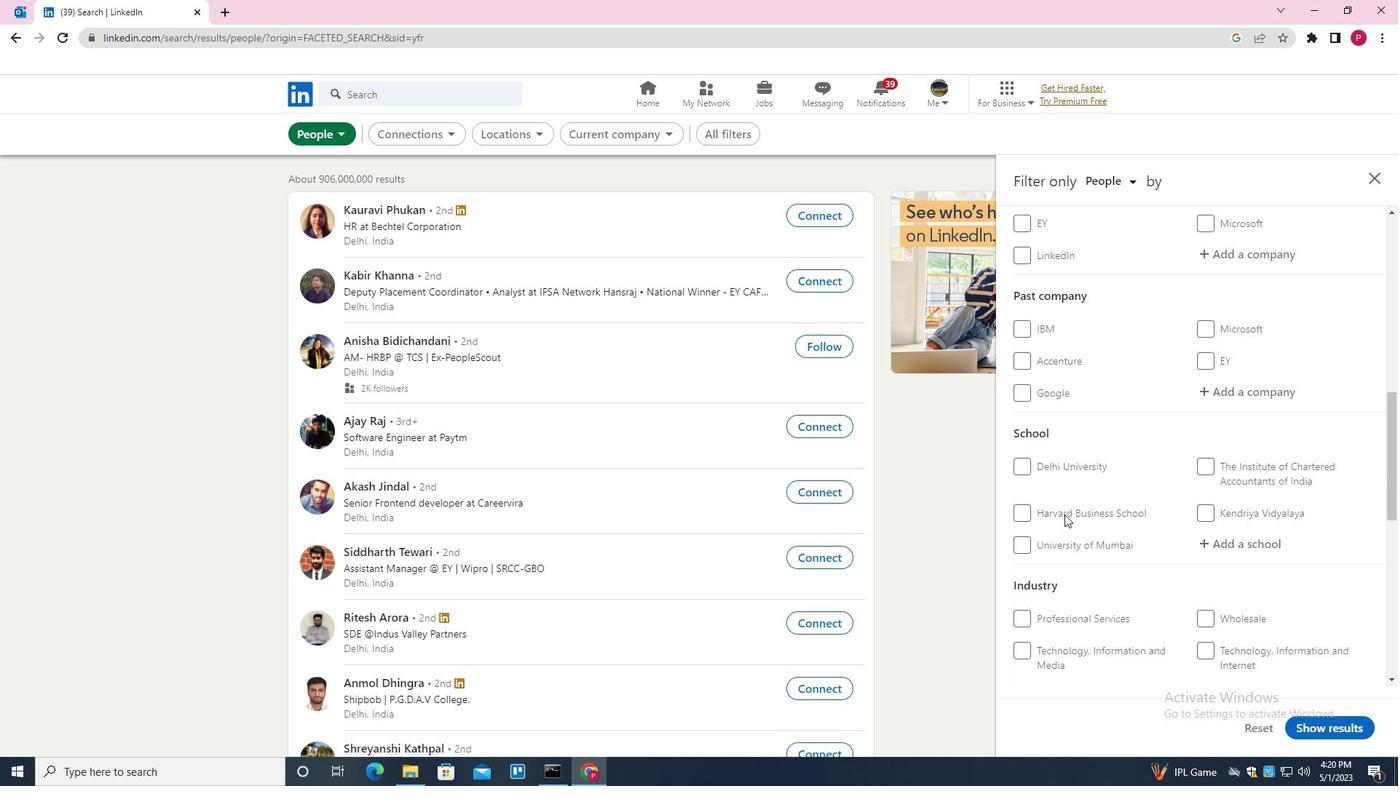 
Action: Mouse scrolled (1063, 513) with delta (0, 0)
Screenshot: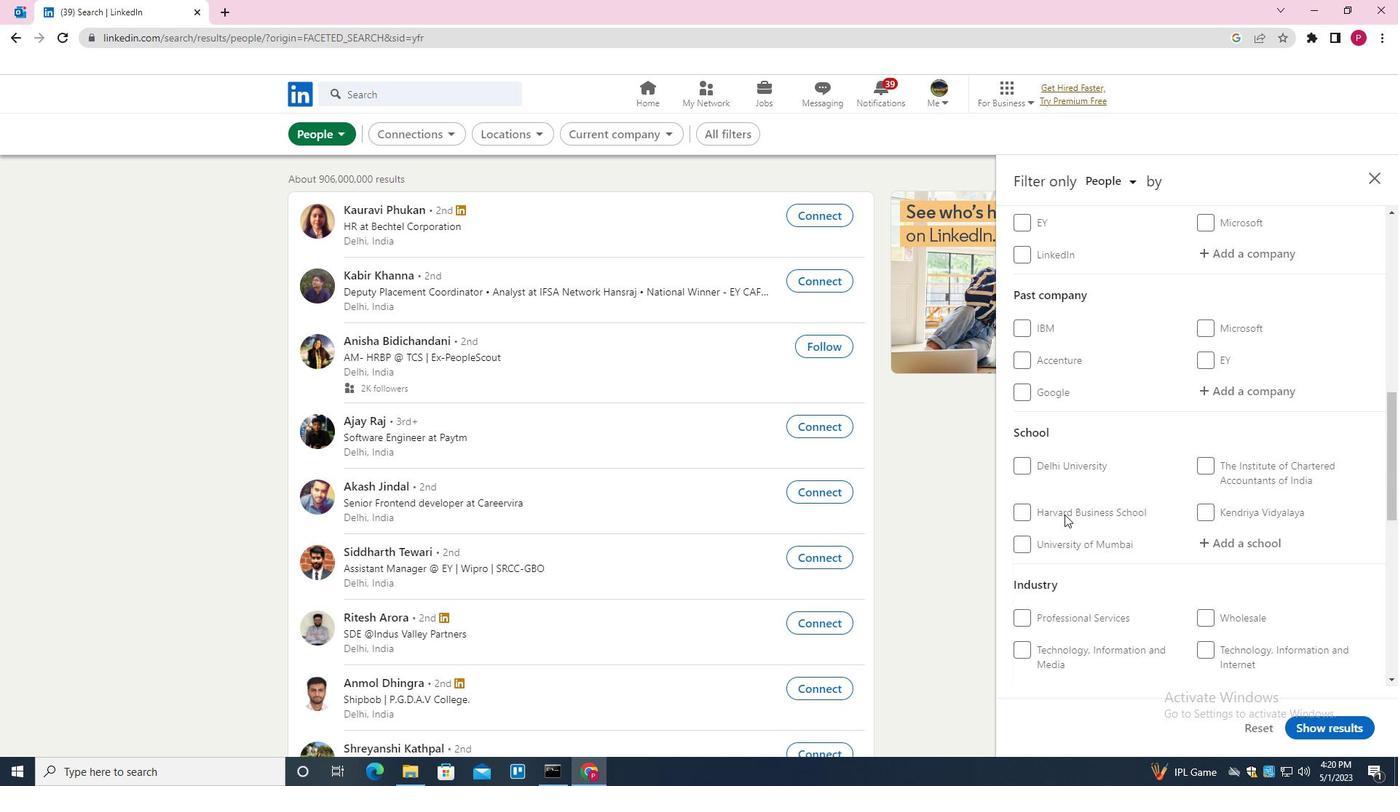 
Action: Mouse scrolled (1063, 513) with delta (0, 0)
Screenshot: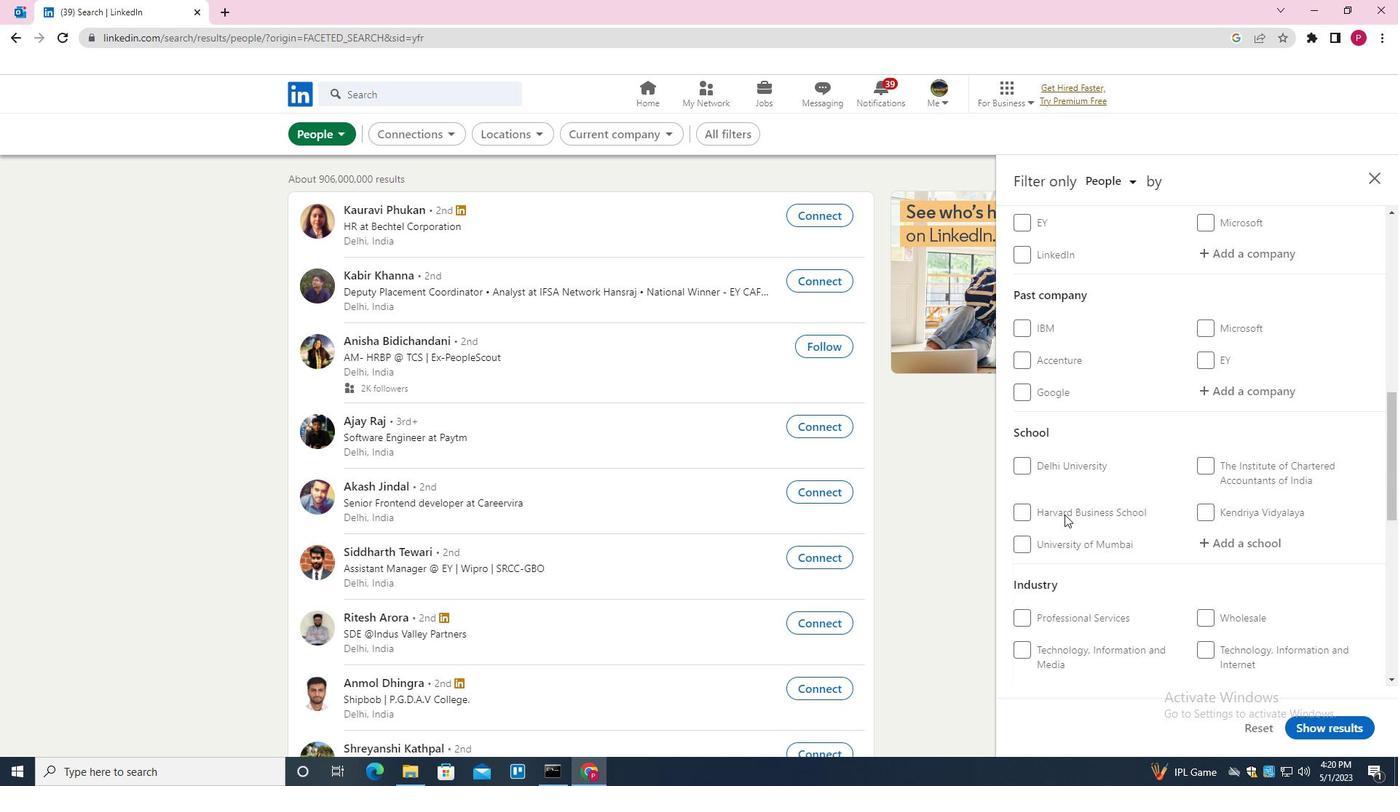 
Action: Mouse scrolled (1063, 513) with delta (0, 0)
Screenshot: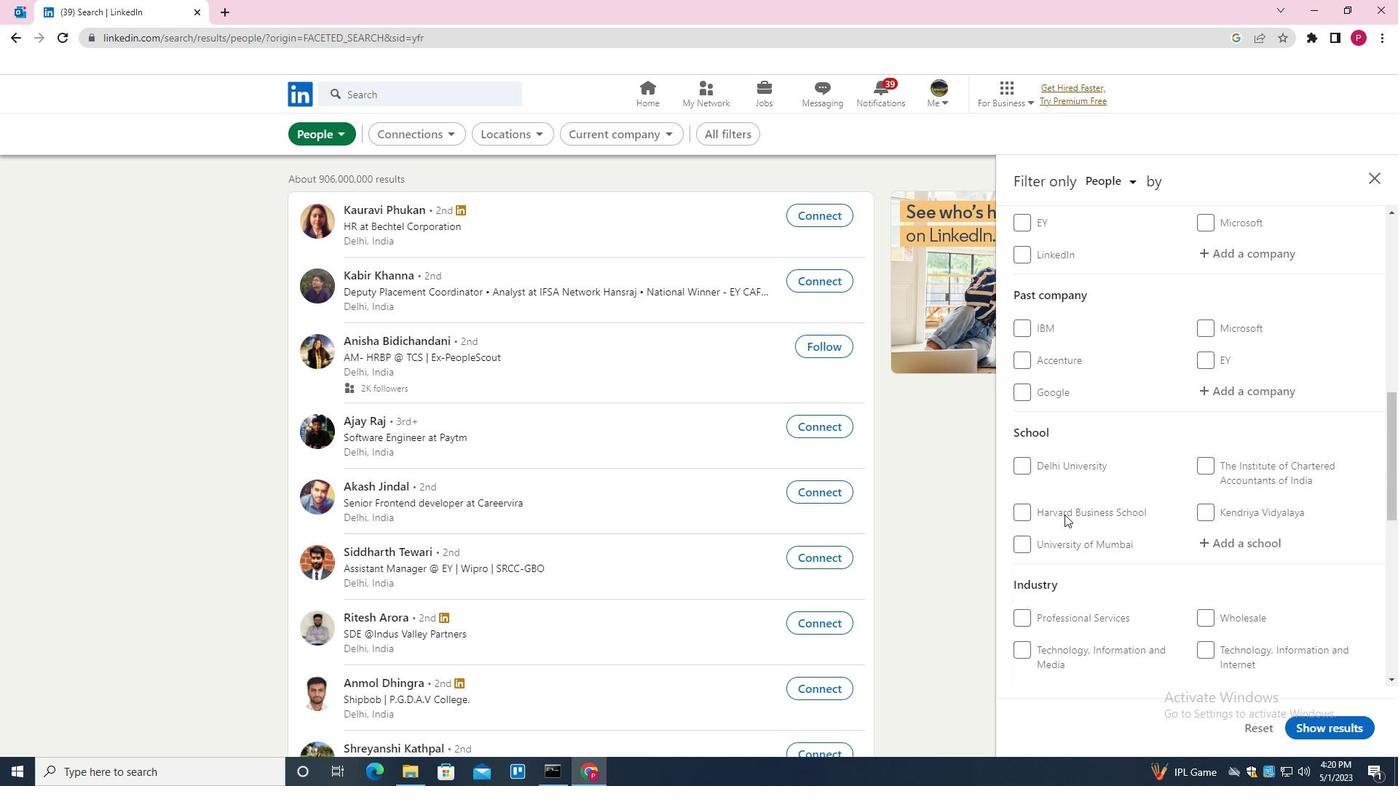 
Action: Mouse moved to (1210, 511)
Screenshot: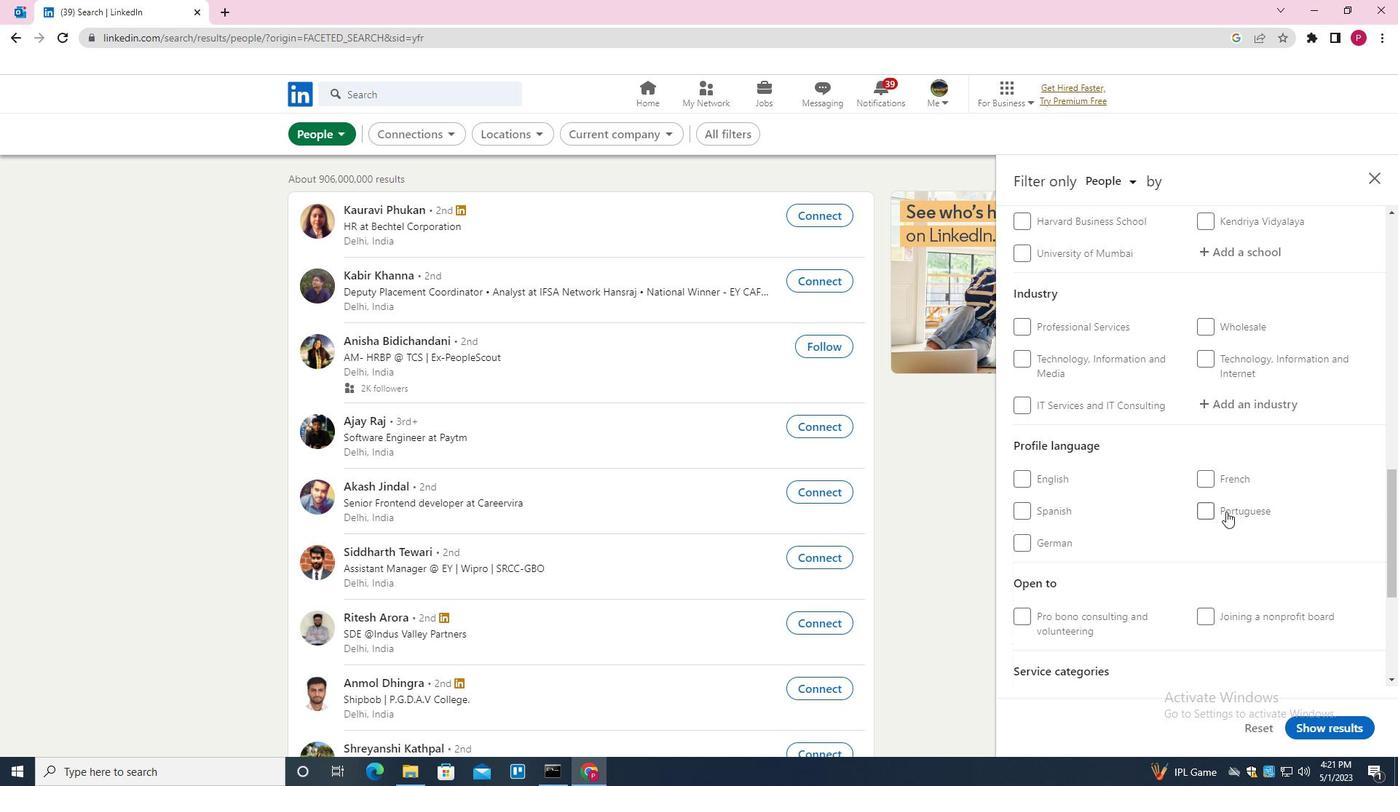 
Action: Mouse pressed left at (1210, 511)
Screenshot: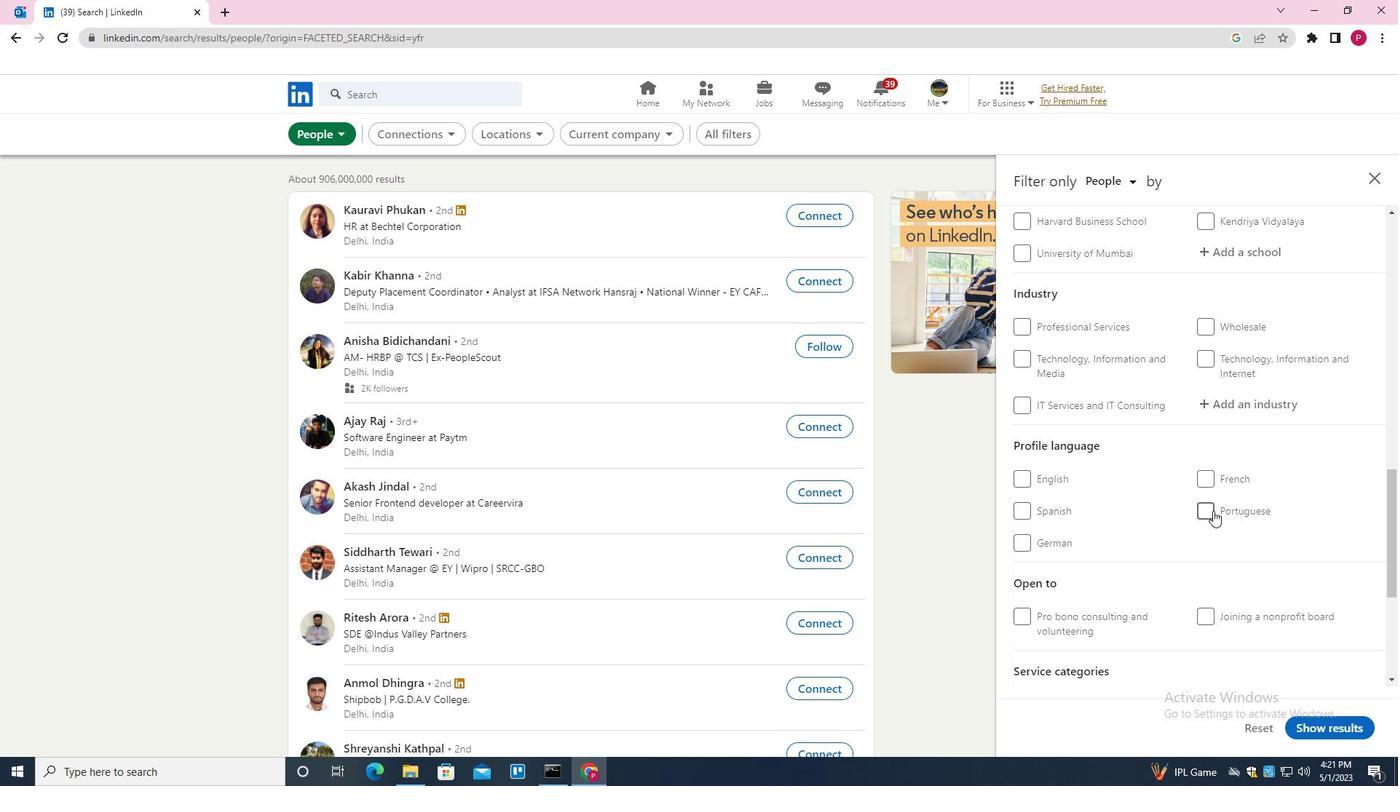 
Action: Mouse moved to (1134, 506)
Screenshot: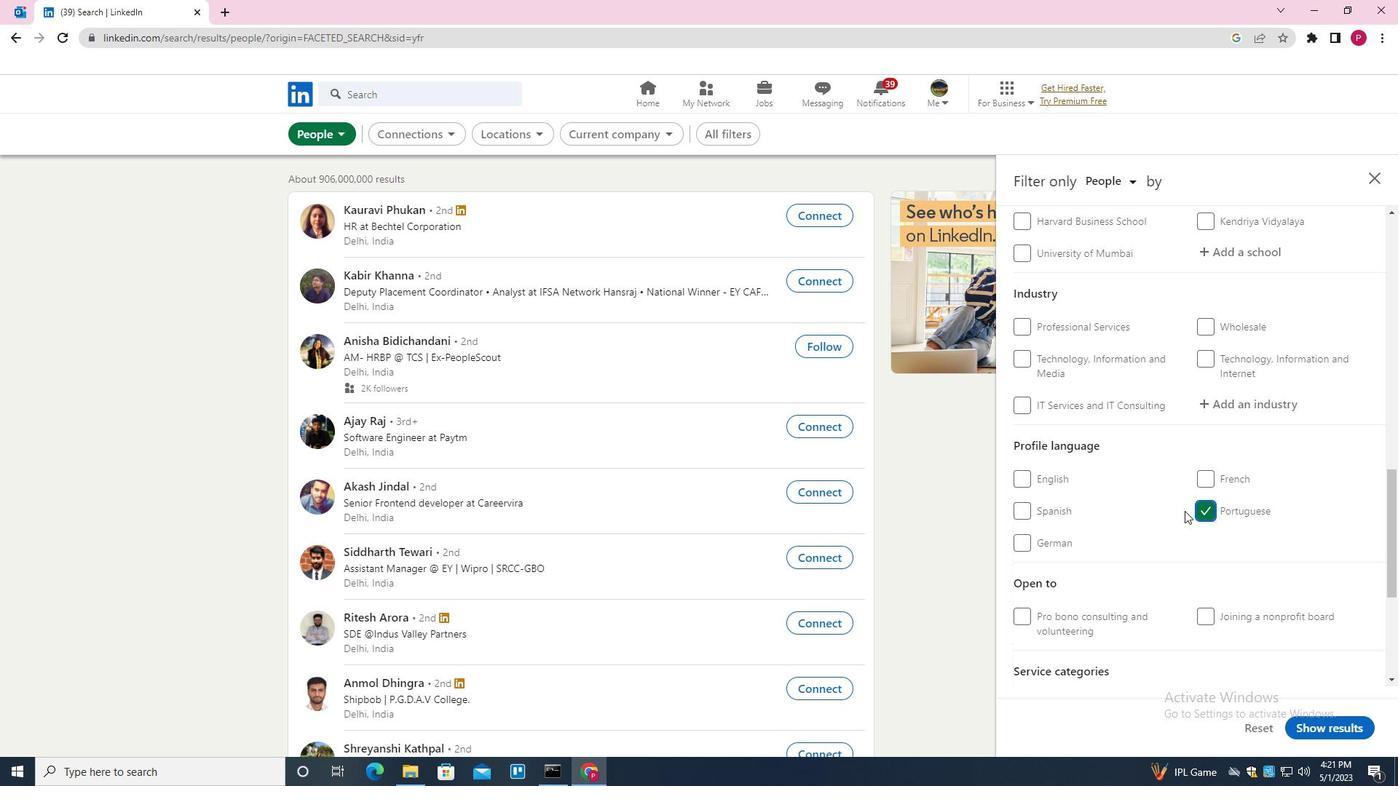 
Action: Mouse scrolled (1134, 507) with delta (0, 0)
Screenshot: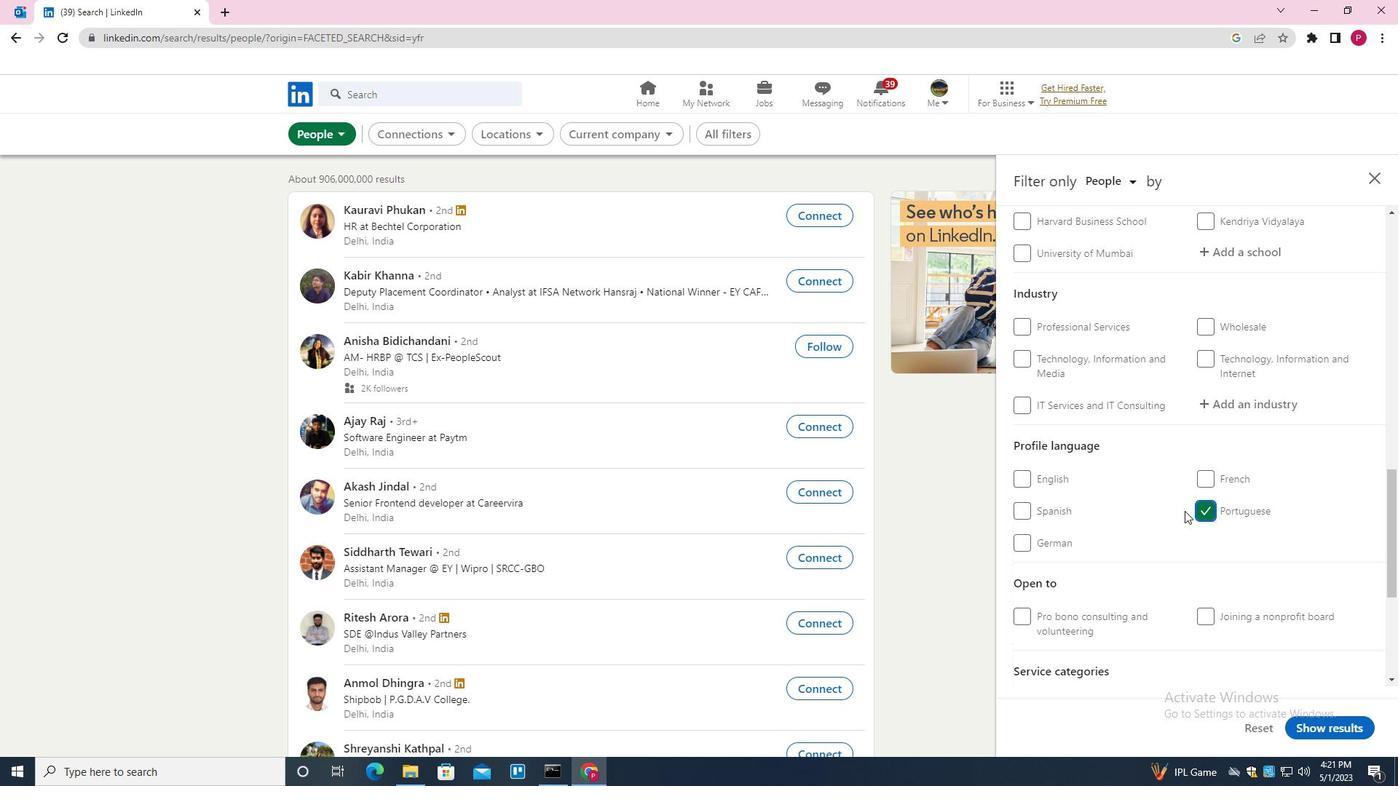 
Action: Mouse scrolled (1134, 507) with delta (0, 0)
Screenshot: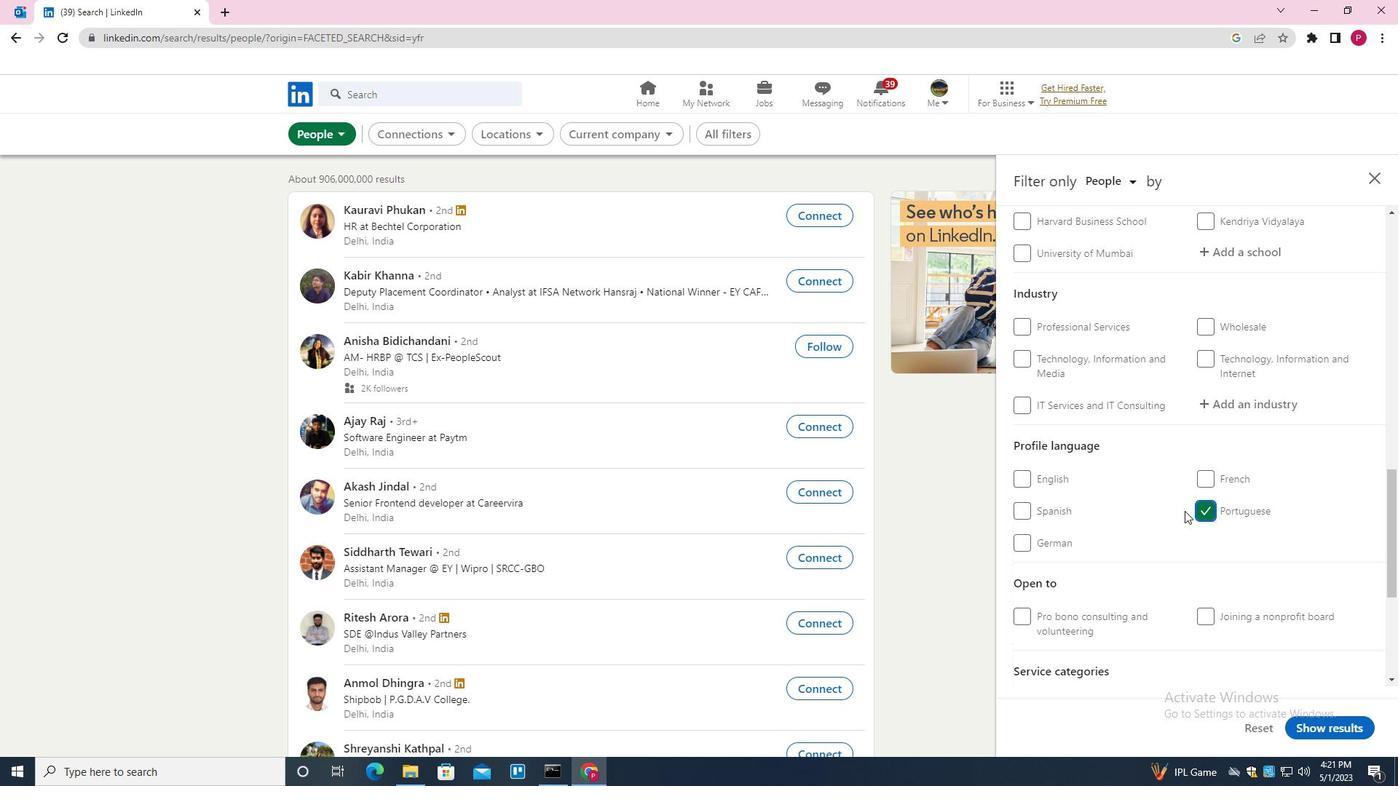 
Action: Mouse scrolled (1134, 507) with delta (0, 0)
Screenshot: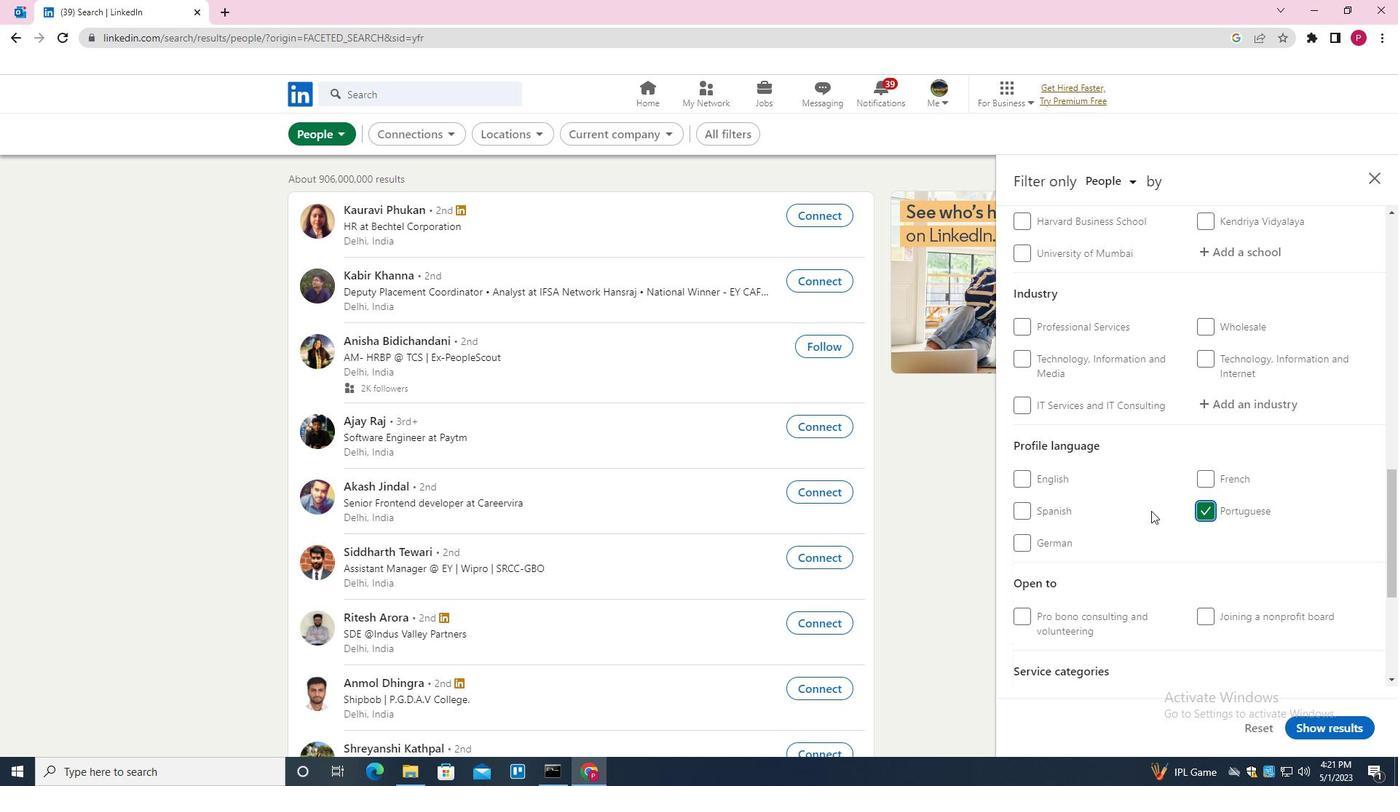 
Action: Mouse scrolled (1134, 507) with delta (0, 0)
Screenshot: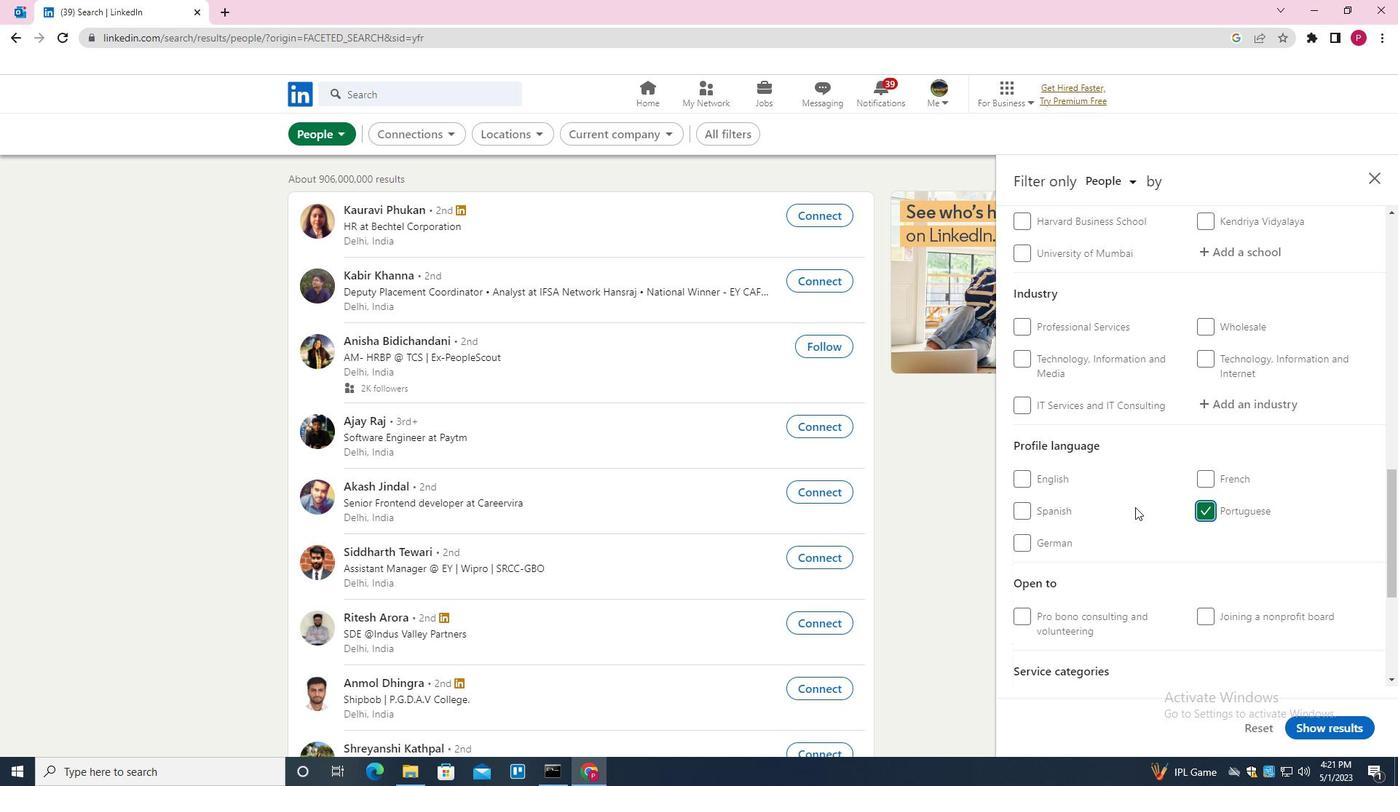 
Action: Mouse moved to (1150, 442)
Screenshot: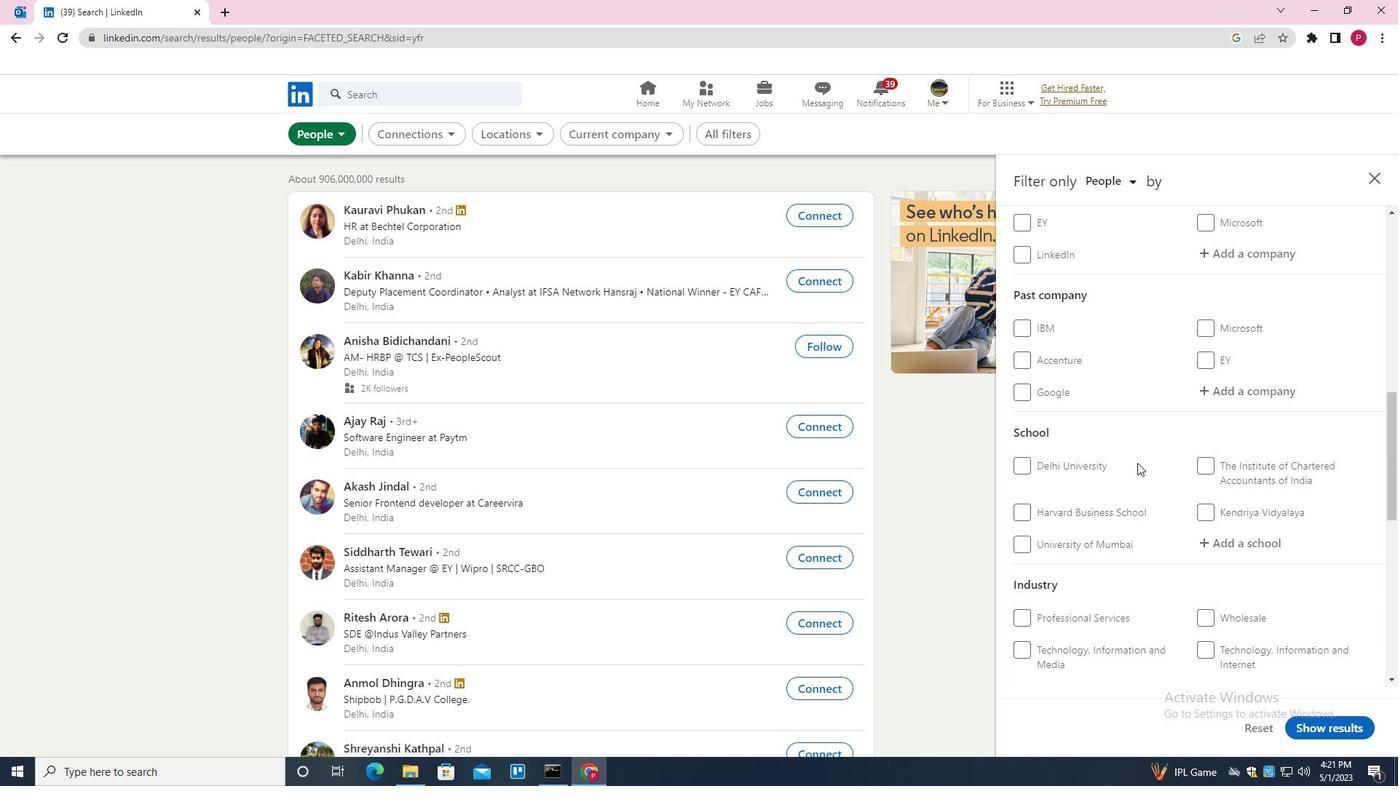 
Action: Mouse scrolled (1150, 443) with delta (0, 0)
Screenshot: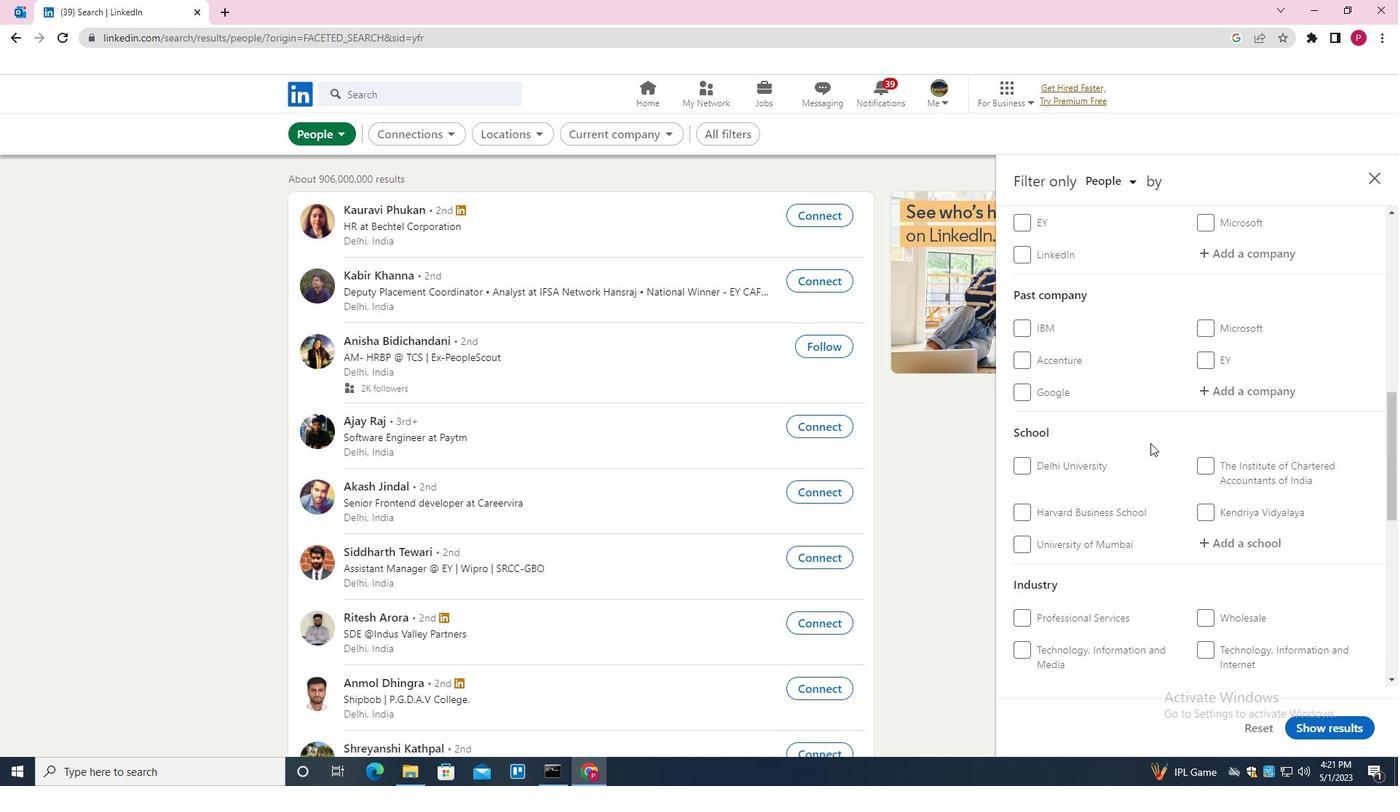 
Action: Mouse scrolled (1150, 443) with delta (0, 0)
Screenshot: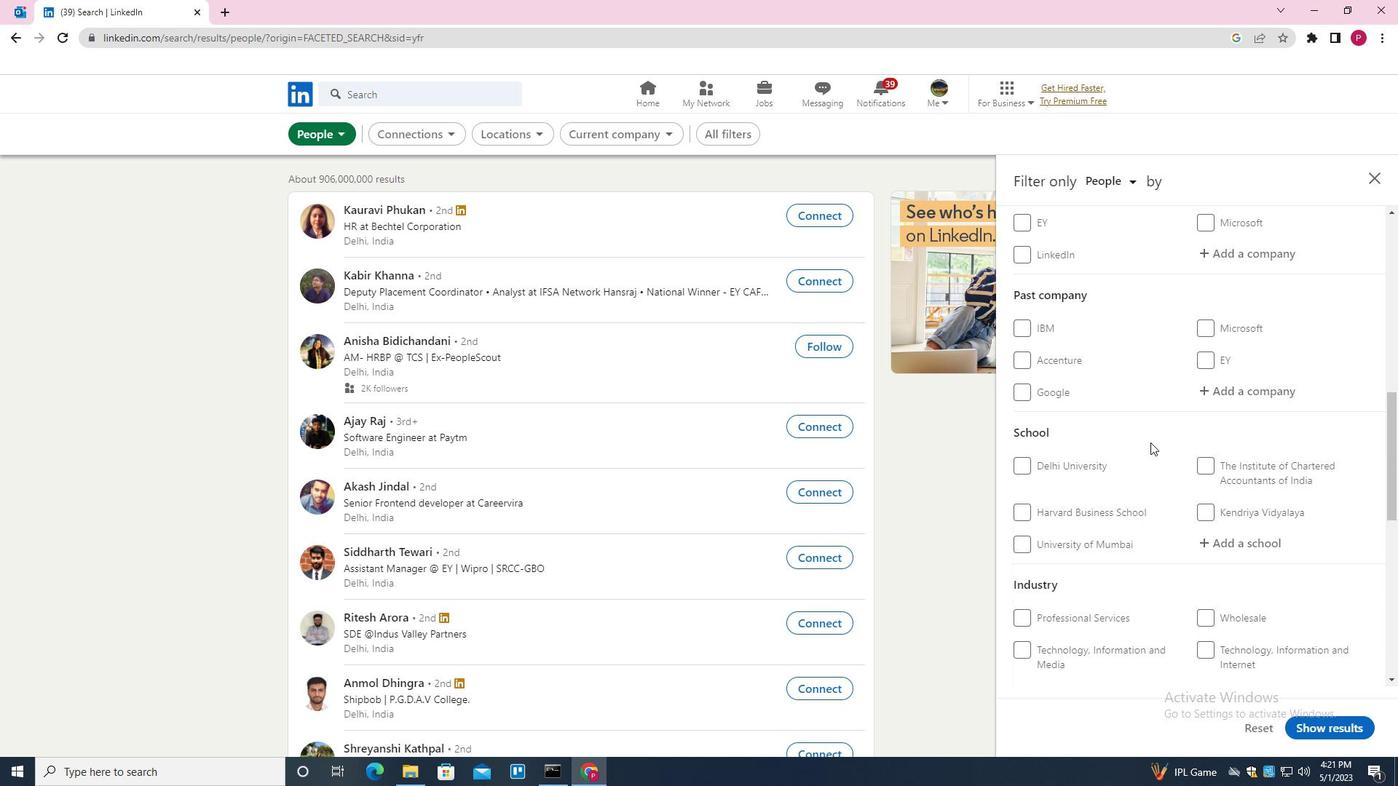 
Action: Mouse moved to (1252, 406)
Screenshot: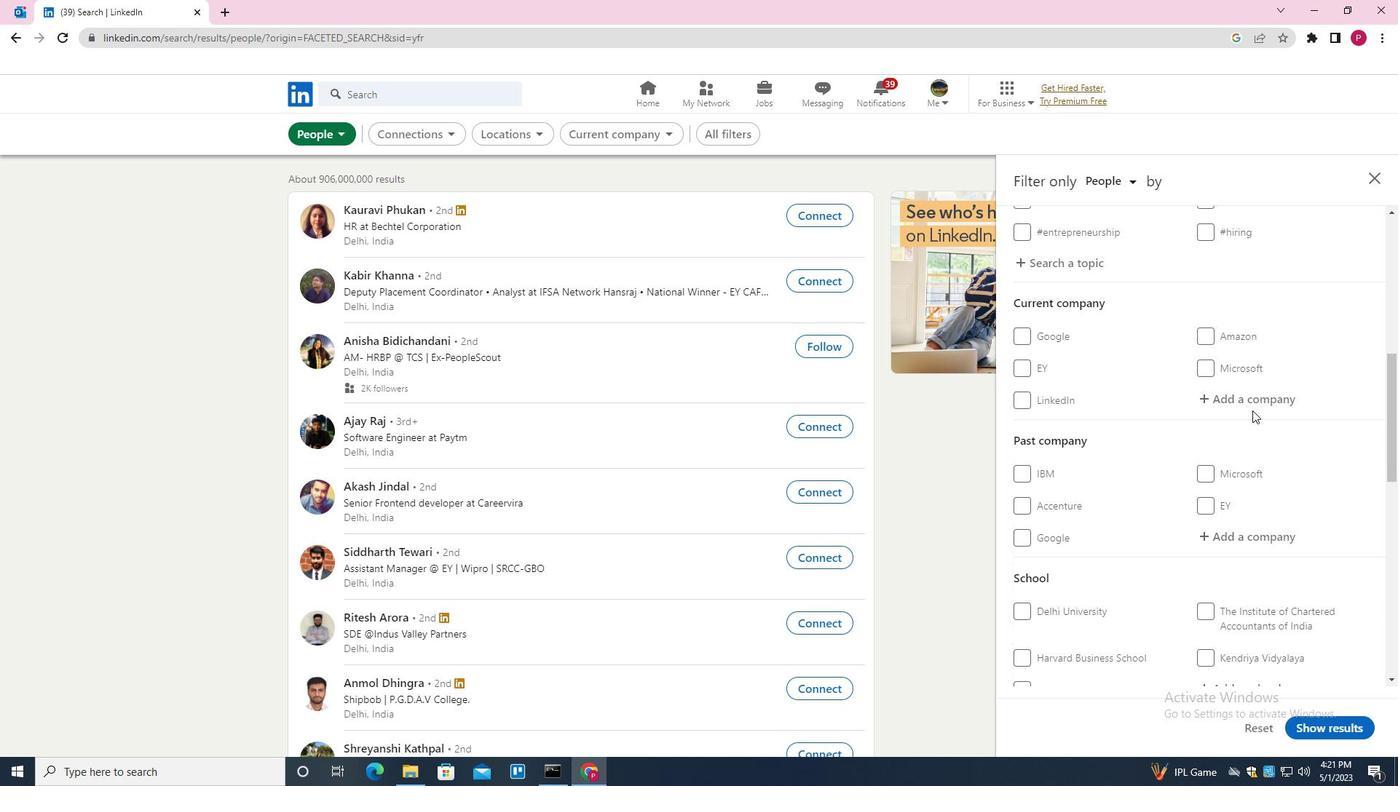 
Action: Mouse pressed left at (1252, 406)
Screenshot: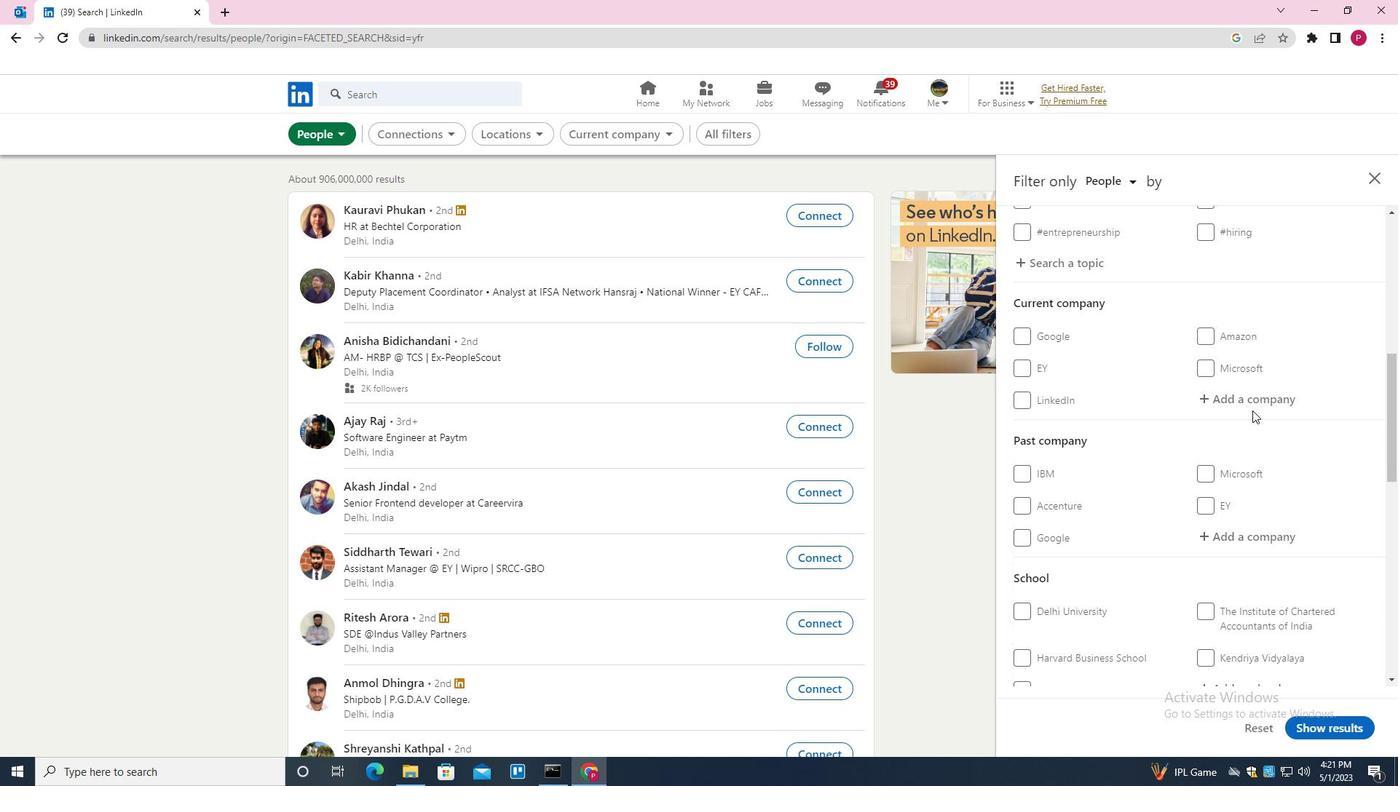 
Action: Mouse moved to (1213, 431)
Screenshot: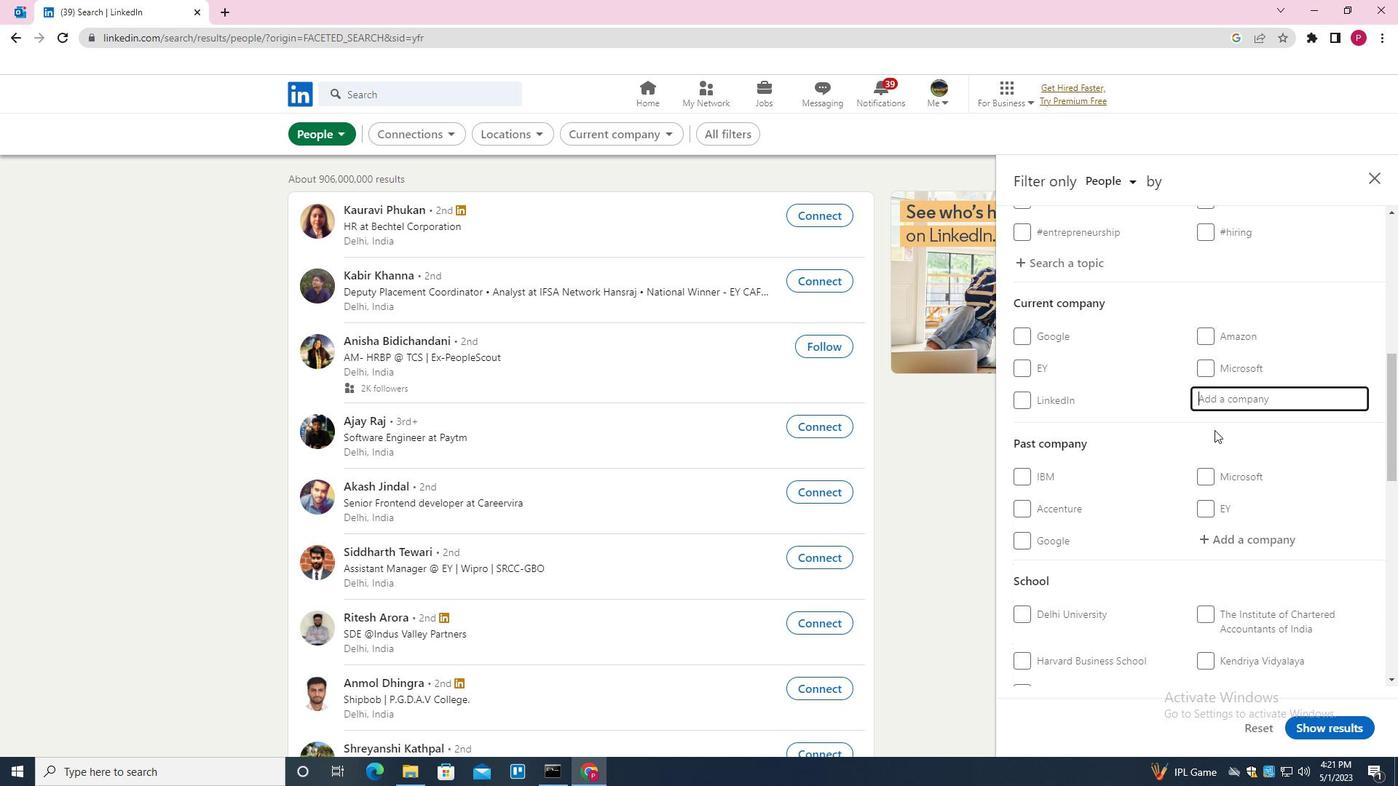 
Action: Key pressed <Key.shift>STRLING<Key.space><Key.backspace><Key.backspace><Key.backspace><Key.backspace><Key.backspace><Key.backspace>IRLING<Key.space><Key.down><Key.down><Key.down><Key.down><Key.down><Key.down><Key.down><Key.down><Key.down><Key.down><Key.down><Key.down><Key.down><Key.down><Key.down><Key.down><Key.down><Key.down><Key.down><Key.down><Key.down><Key.down>AND<Key.space><Key.down><Key.down><Key.down><Key.down><Key.up><Key.up><Key.up><Key.shift><Key.shift><Key.shift><Key.shift><Key.shift><Key.shift><Key.shift>WILSON<Key.down><Key.enter>
Screenshot: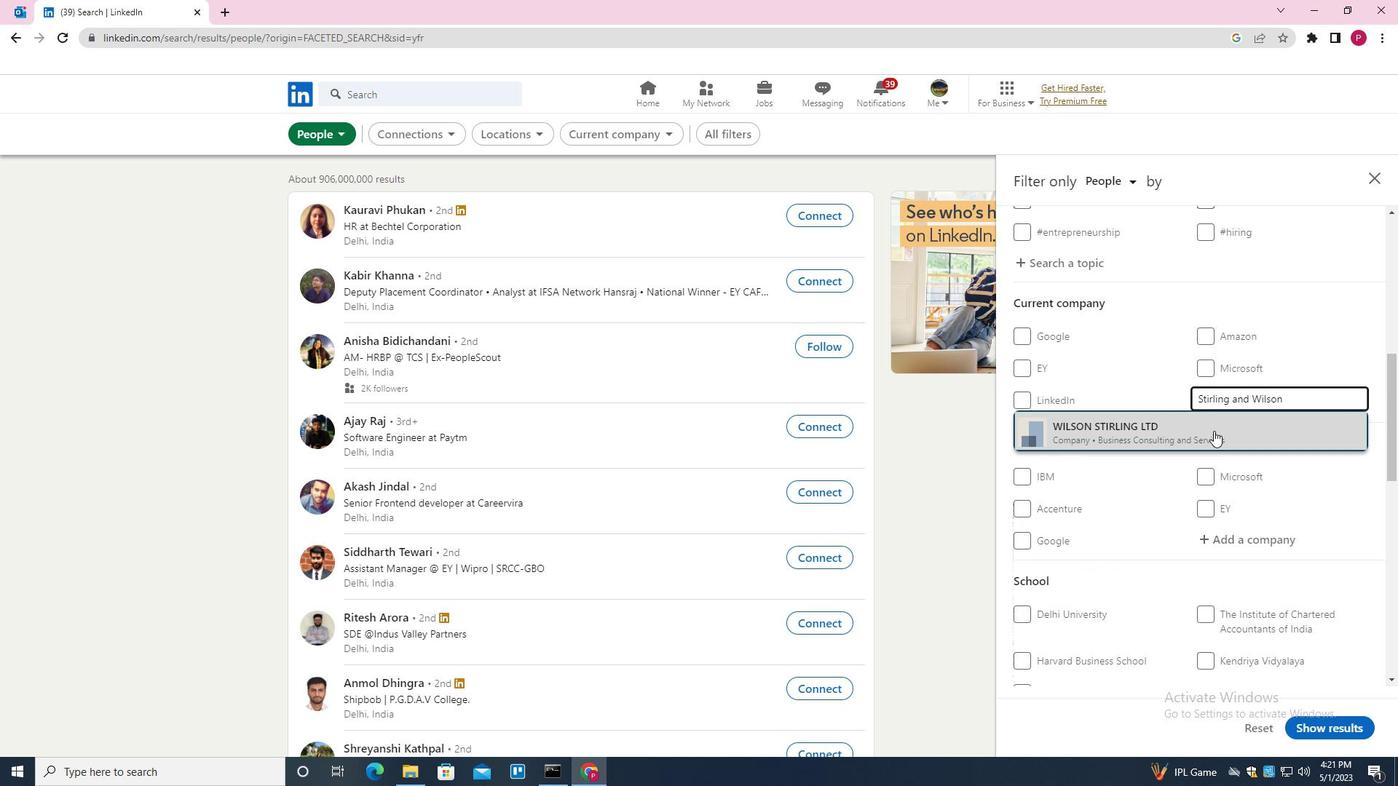 
Action: Mouse moved to (1100, 555)
Screenshot: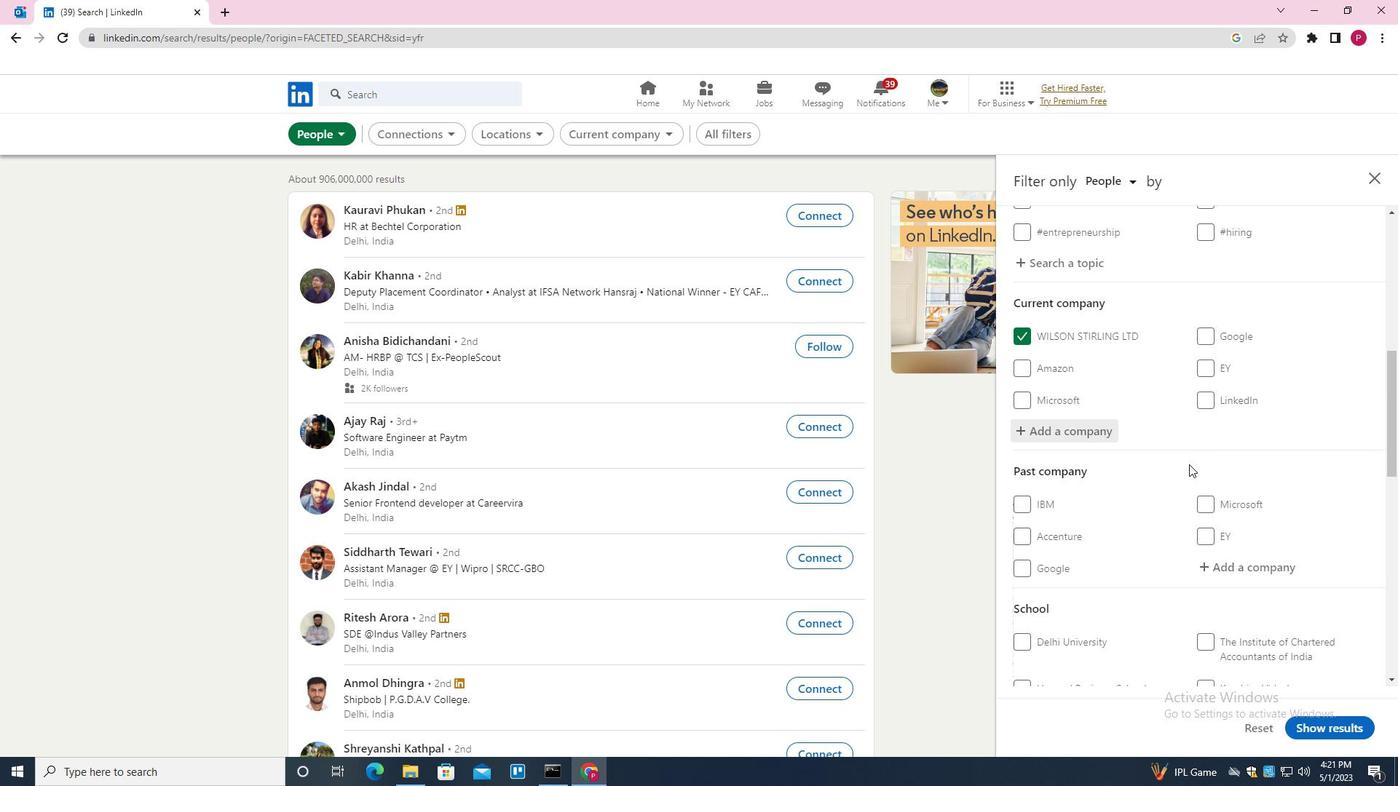 
Action: Mouse scrolled (1100, 554) with delta (0, 0)
Screenshot: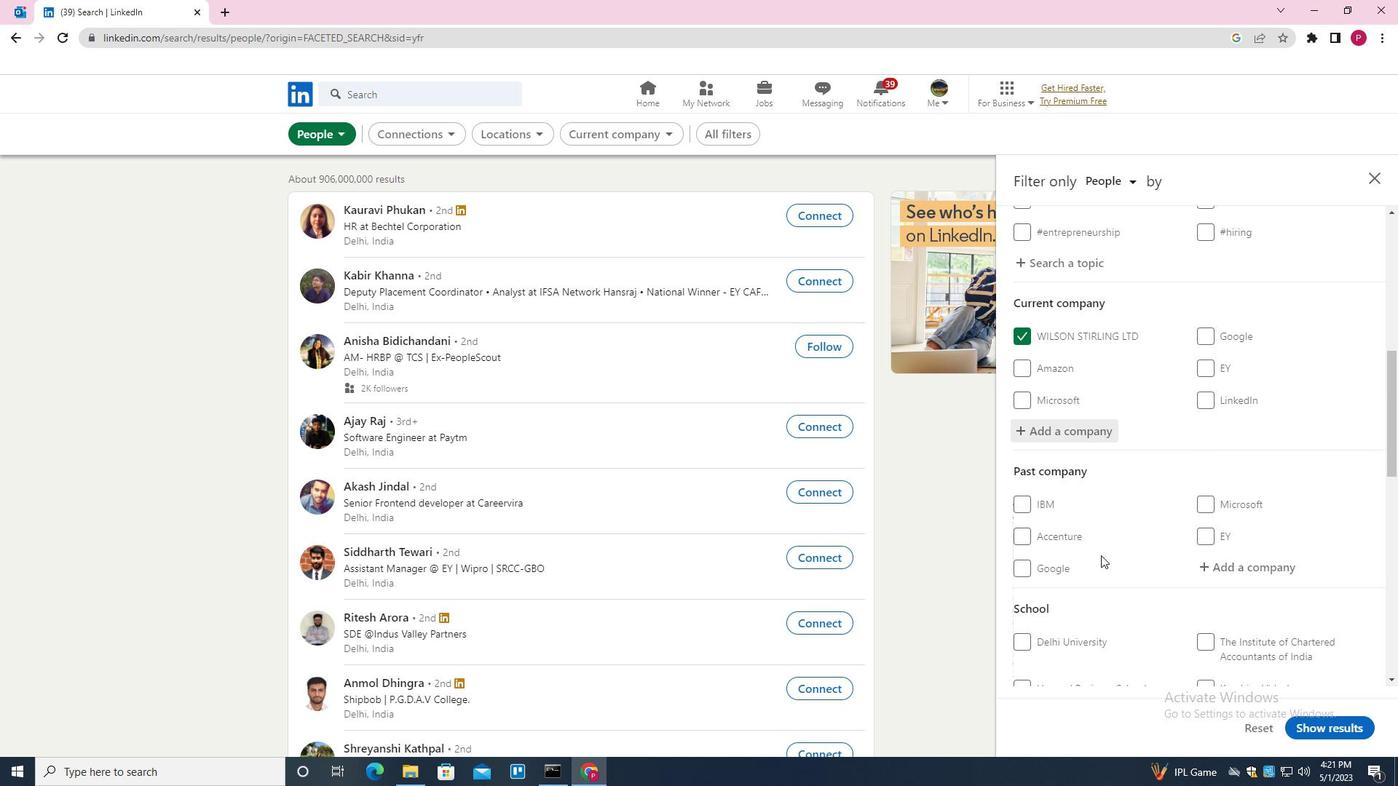 
Action: Mouse scrolled (1100, 554) with delta (0, 0)
Screenshot: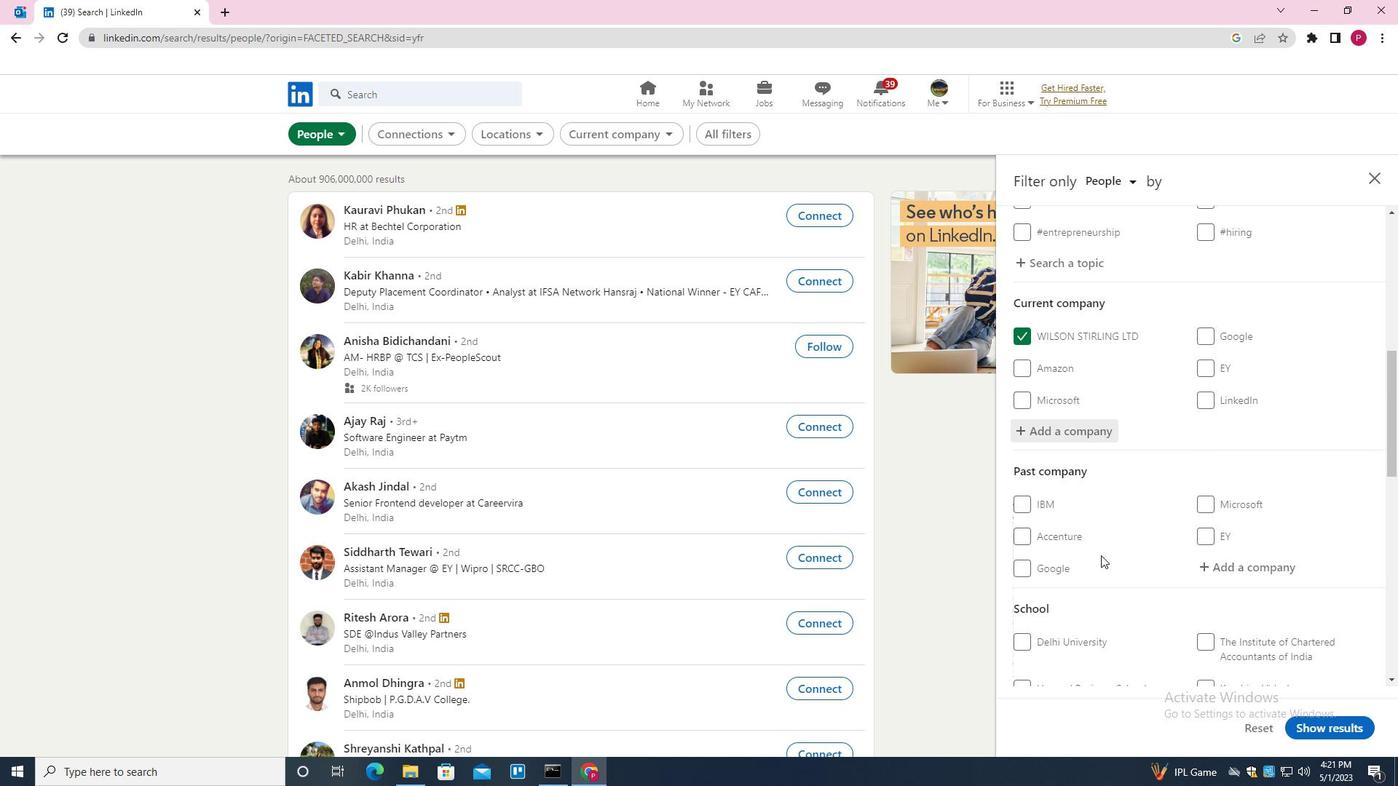 
Action: Mouse moved to (1141, 519)
Screenshot: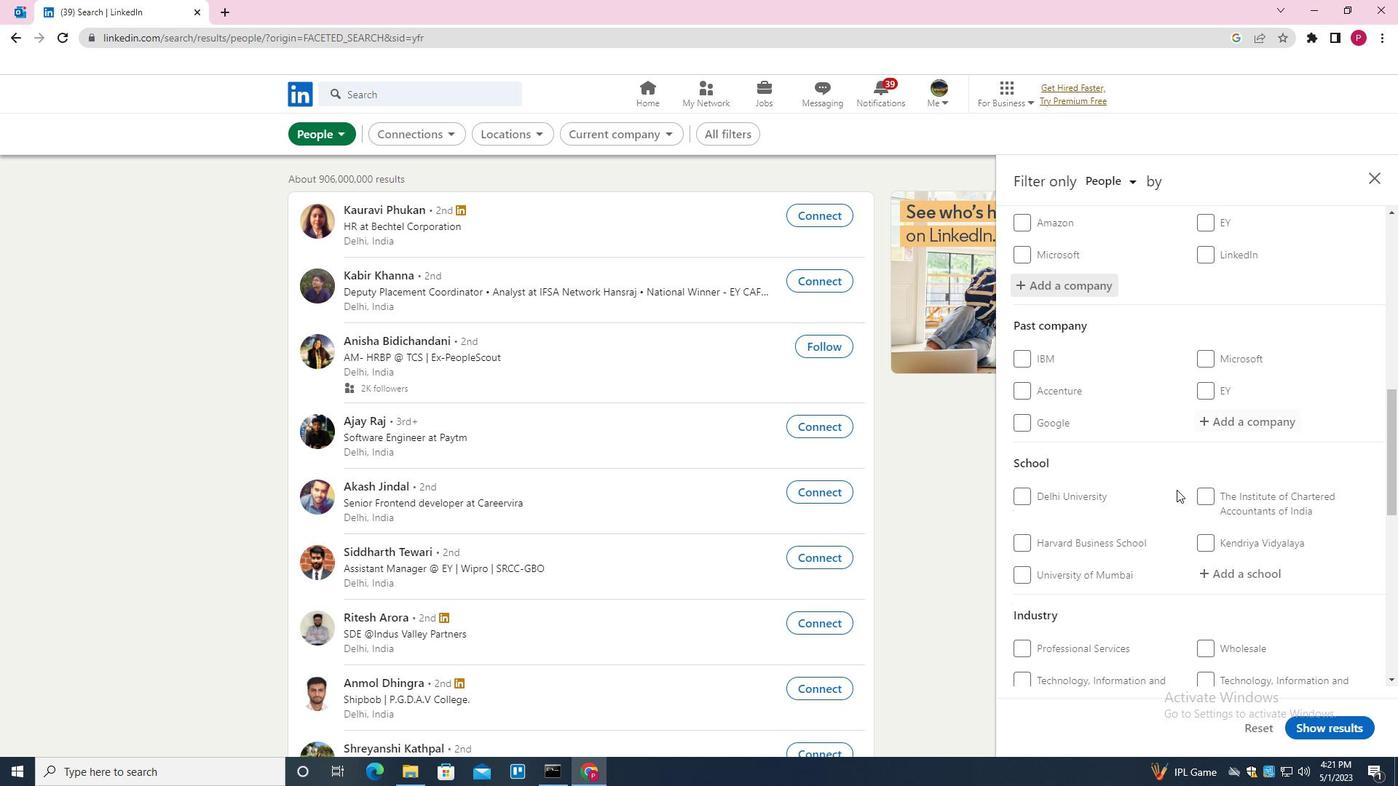 
Action: Mouse scrolled (1141, 518) with delta (0, 0)
Screenshot: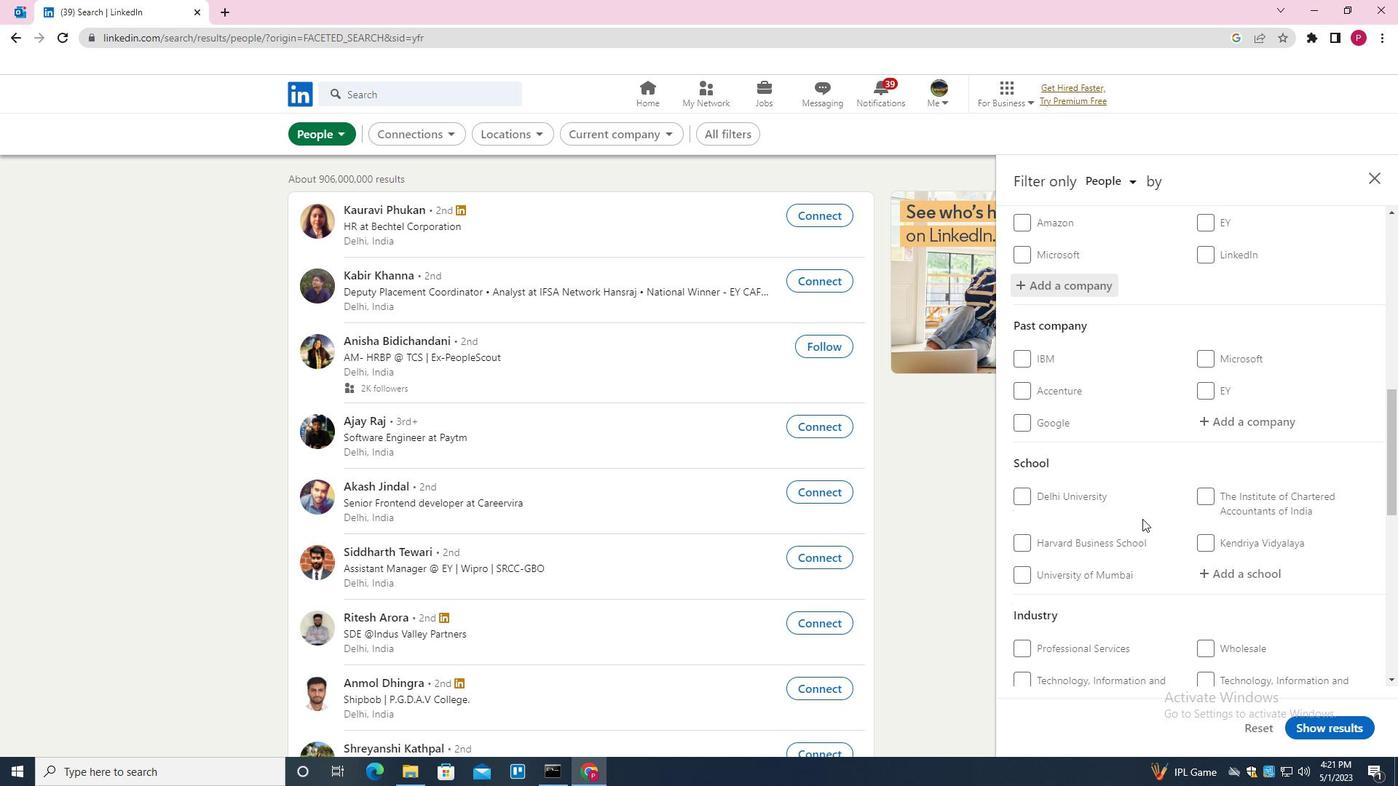 
Action: Mouse scrolled (1141, 518) with delta (0, 0)
Screenshot: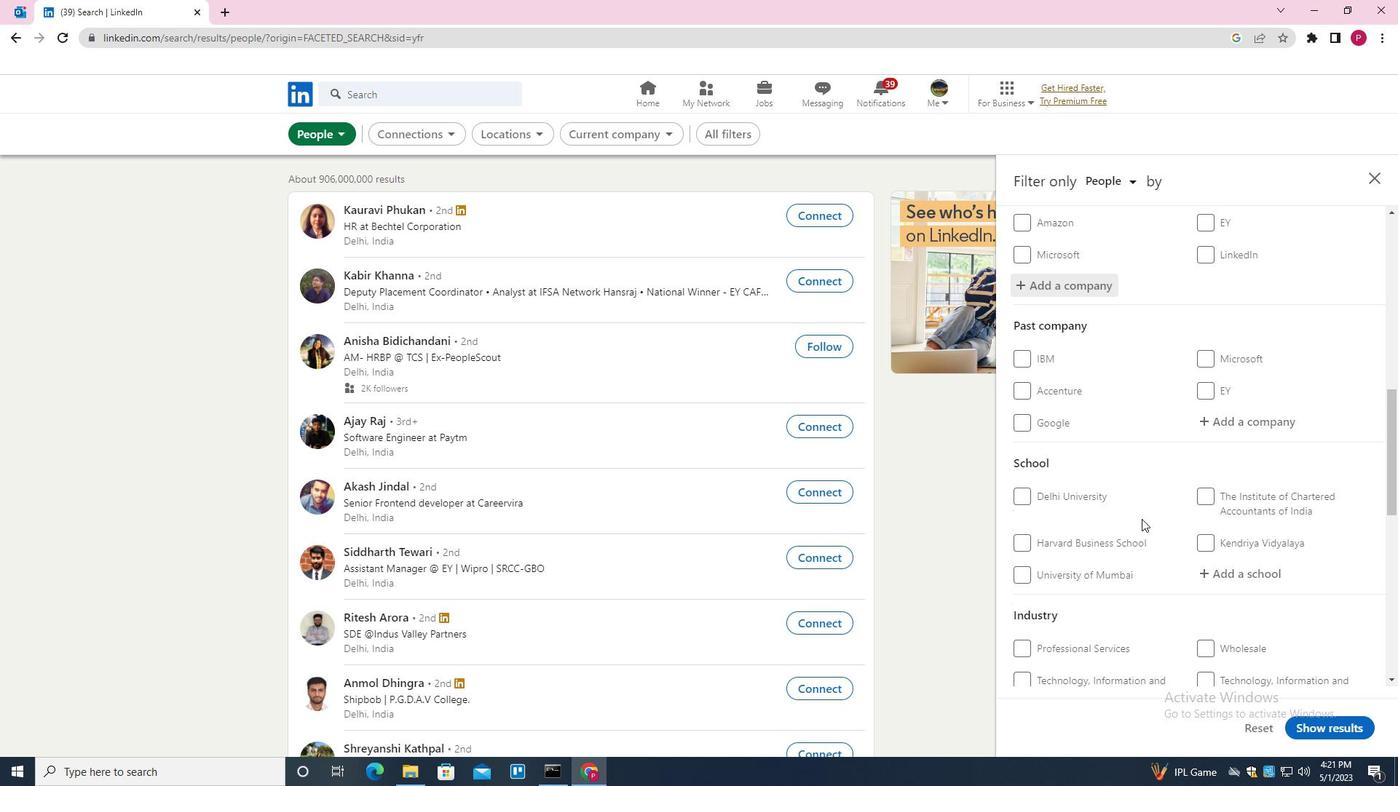 
Action: Mouse scrolled (1141, 518) with delta (0, 0)
Screenshot: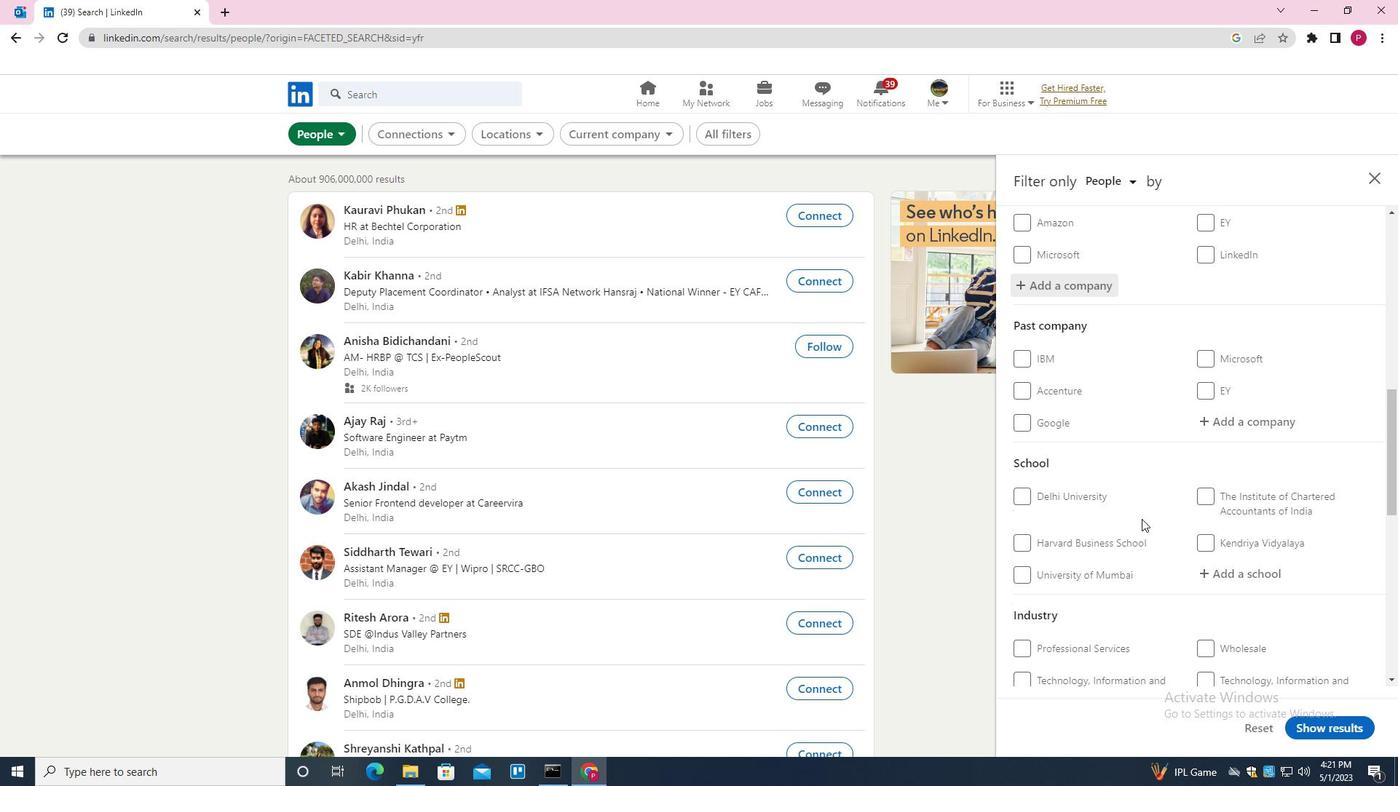 
Action: Mouse moved to (1232, 357)
Screenshot: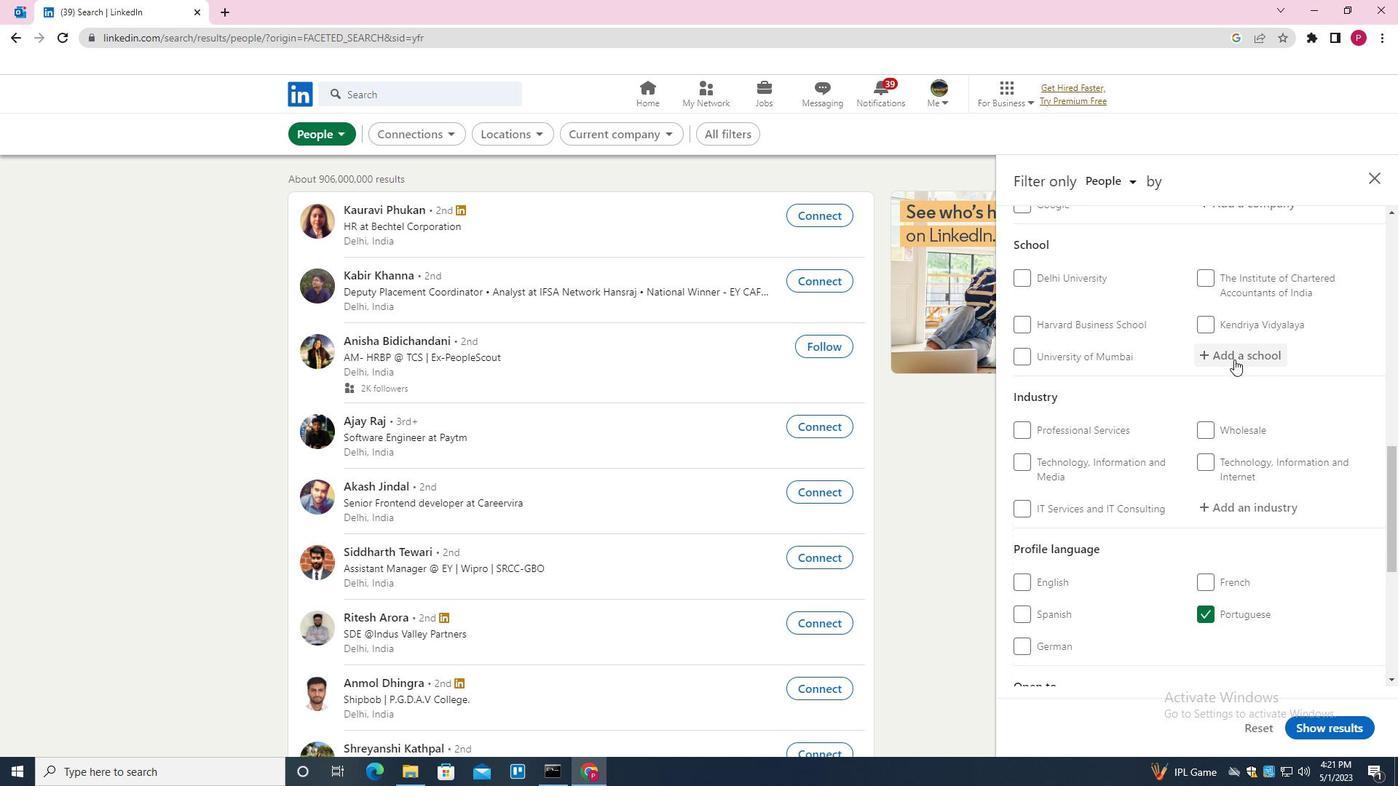 
Action: Mouse pressed left at (1232, 357)
Screenshot: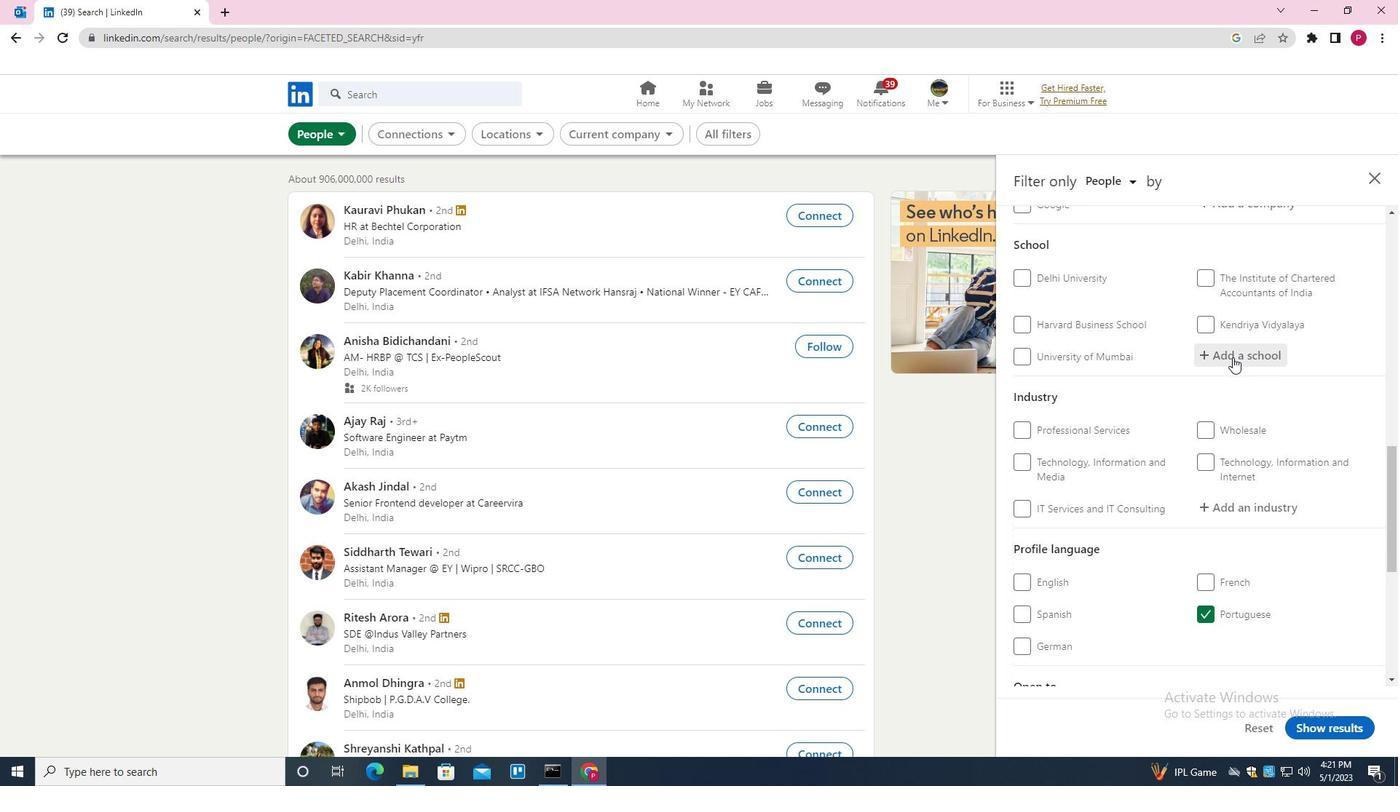 
Action: Key pressed <Key.shift><Key.shift><Key.shift><Key.shift><Key.shift><Key.shift><Key.shift><Key.shift><Key.shift><Key.shift><Key.shift><Key.shift><Key.shift><Key.shift><Key.shift><Key.shift><Key.shift>H.<Key.shift>R<Key.space><Key.shift><Key.shift>COLLEGE<Key.space><Key.down><Key.enter>
Screenshot: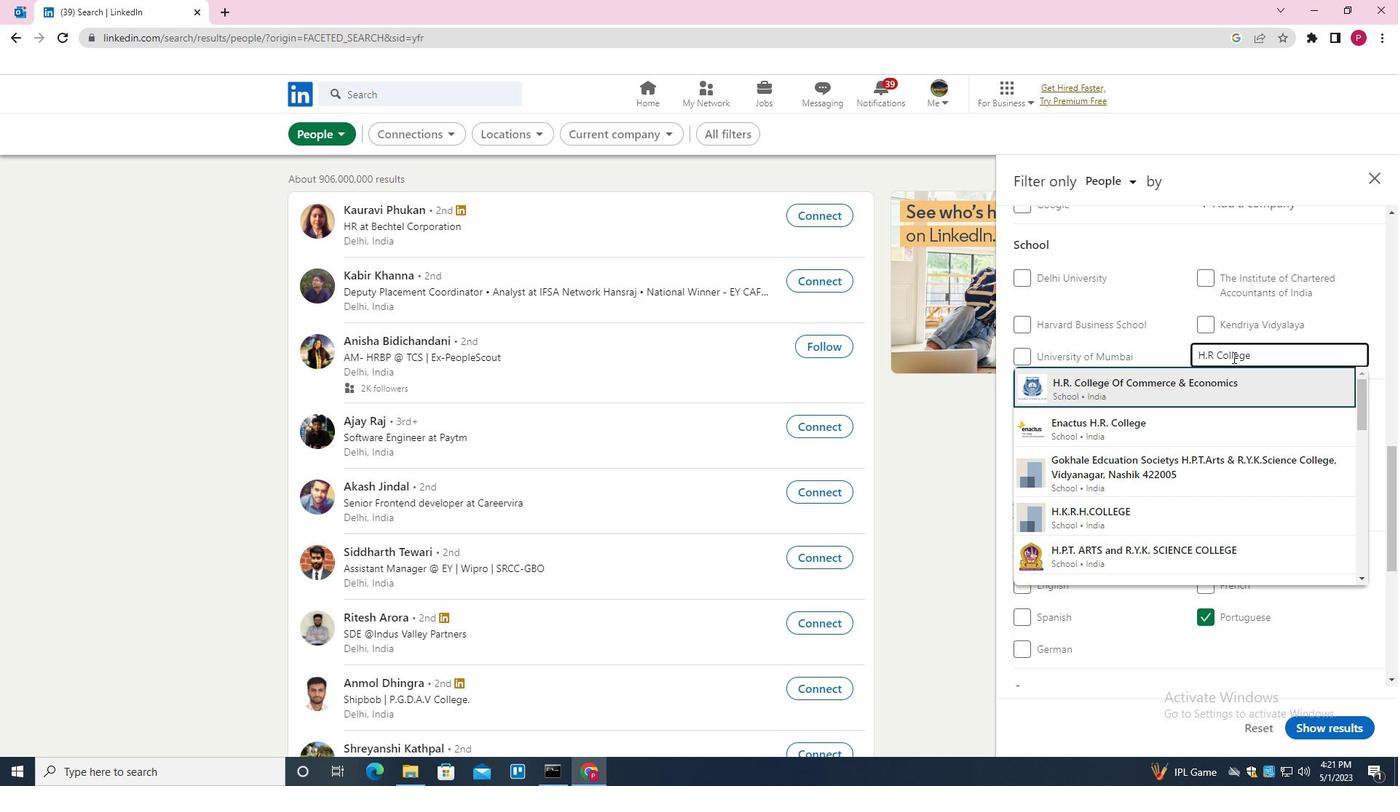 
Action: Mouse moved to (1176, 406)
Screenshot: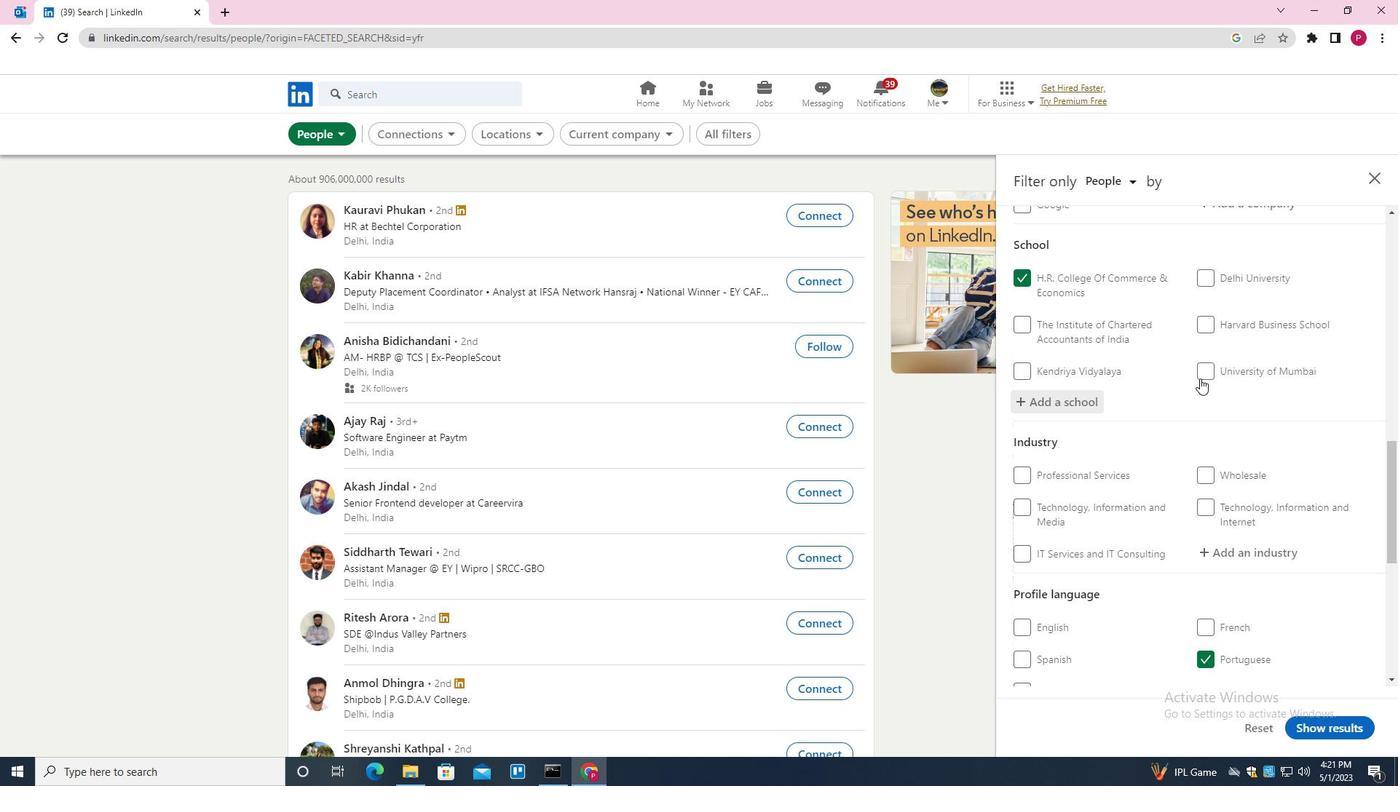
Action: Mouse scrolled (1176, 405) with delta (0, 0)
Screenshot: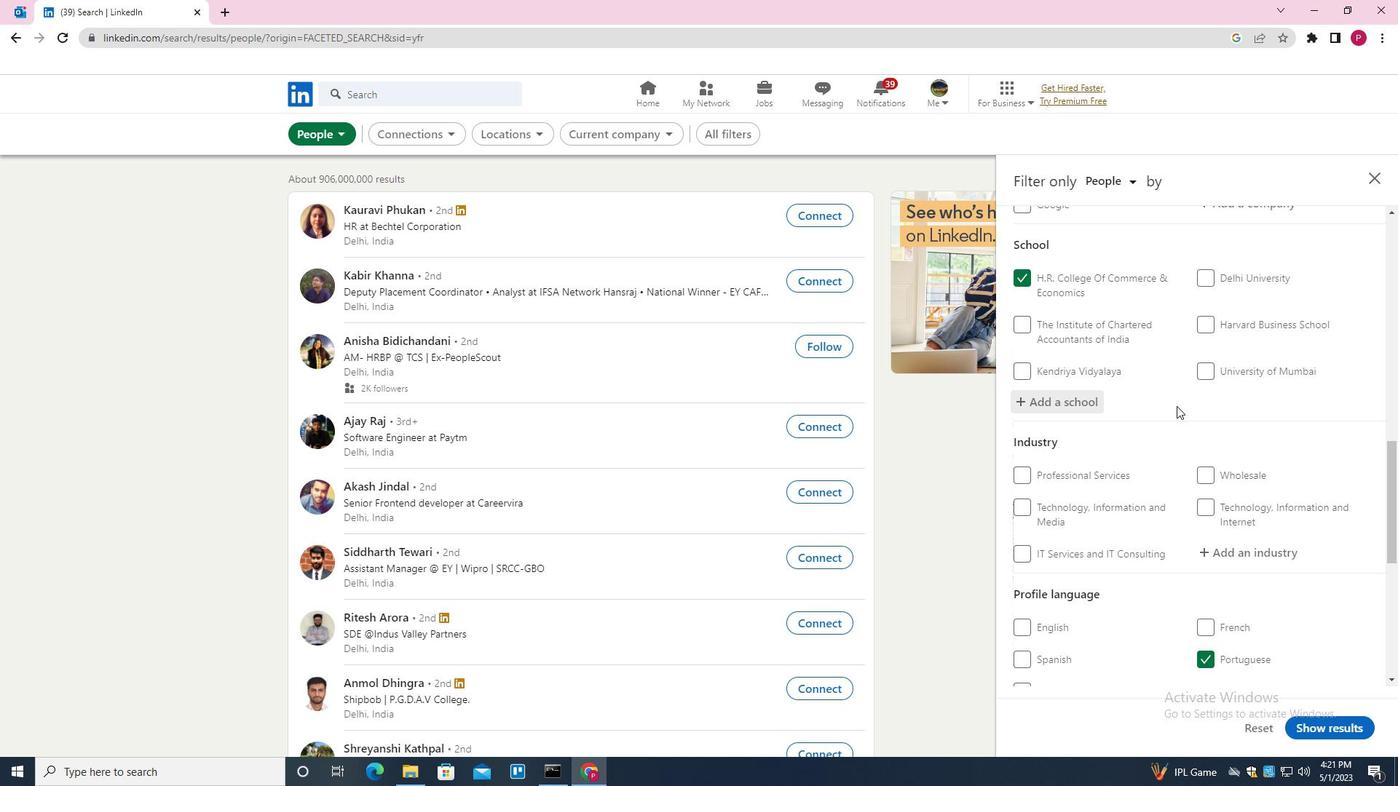 
Action: Mouse scrolled (1176, 405) with delta (0, 0)
Screenshot: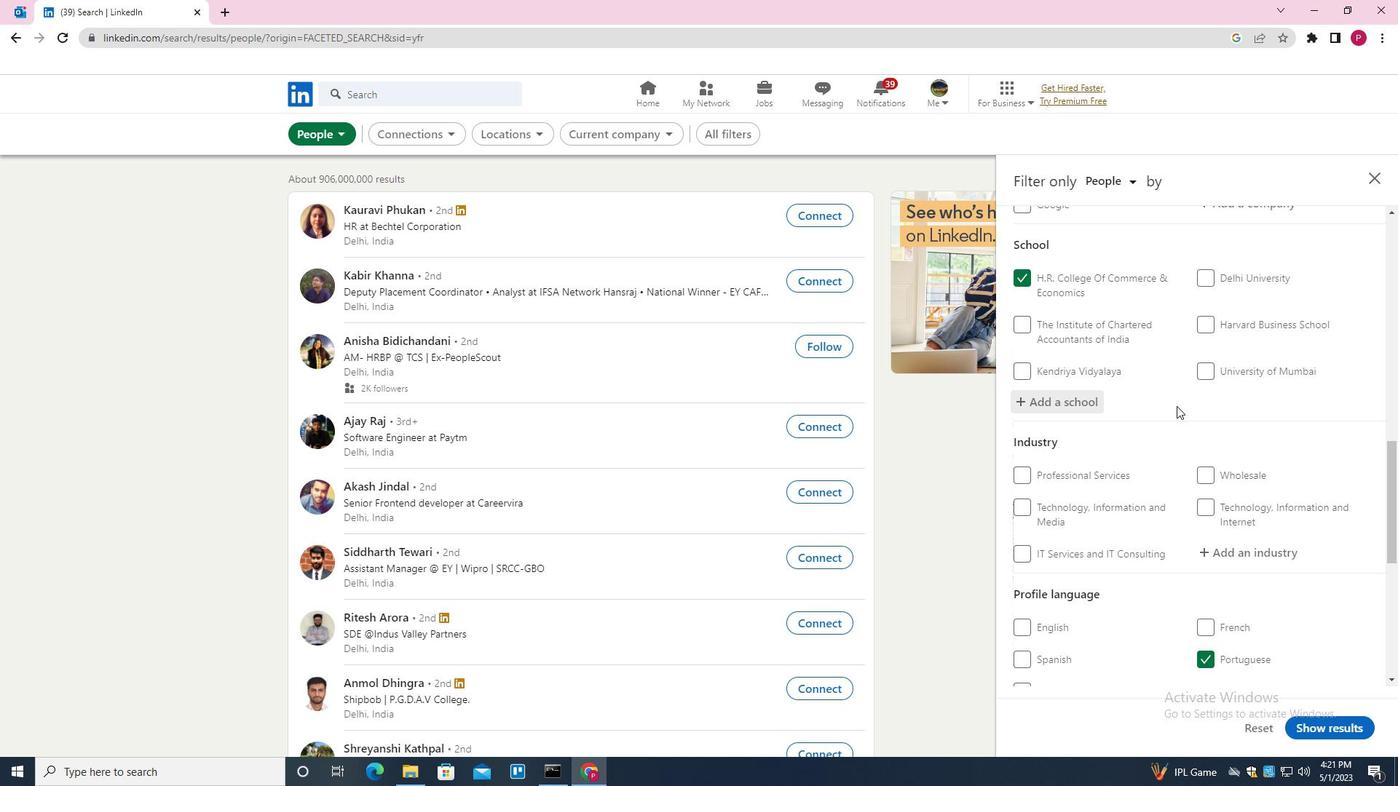 
Action: Mouse scrolled (1176, 405) with delta (0, 0)
Screenshot: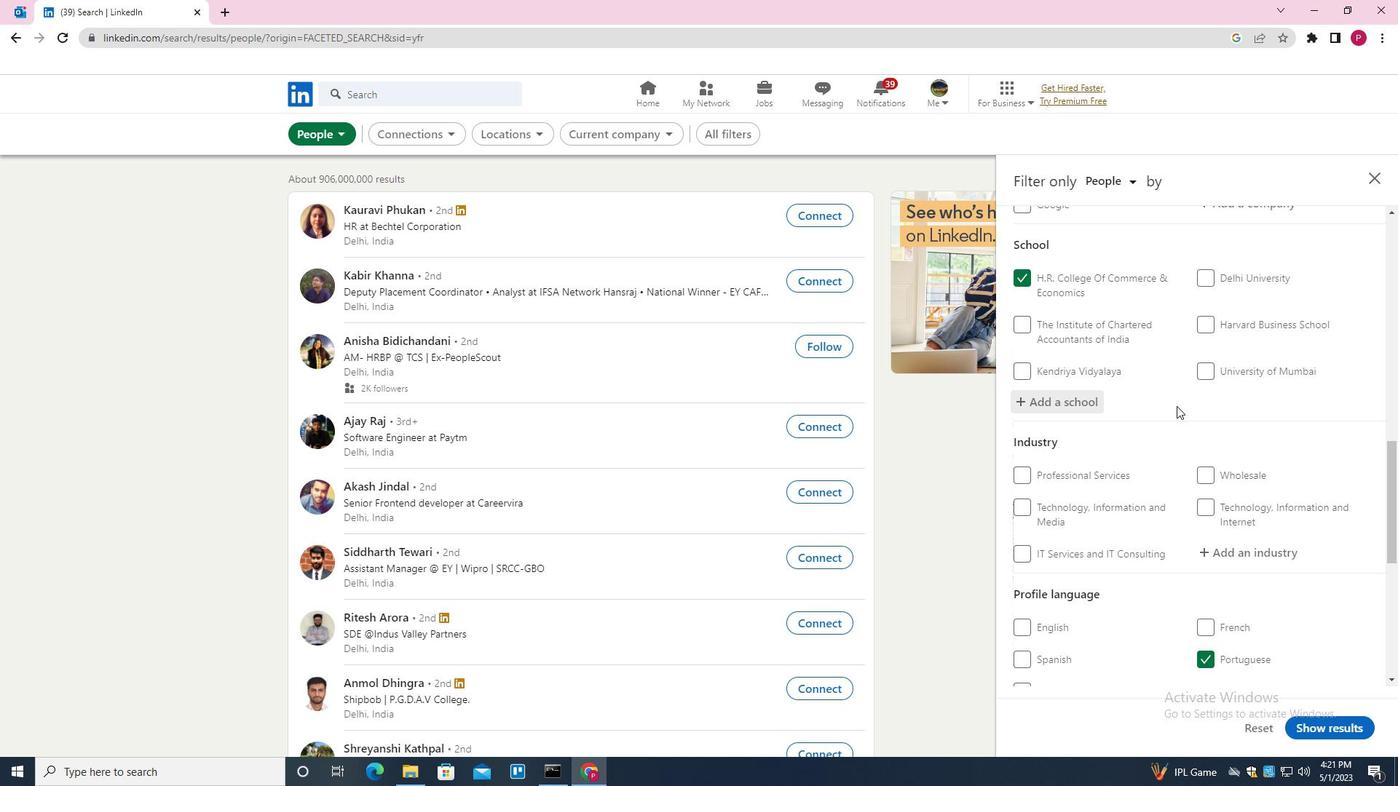 
Action: Mouse moved to (1242, 344)
Screenshot: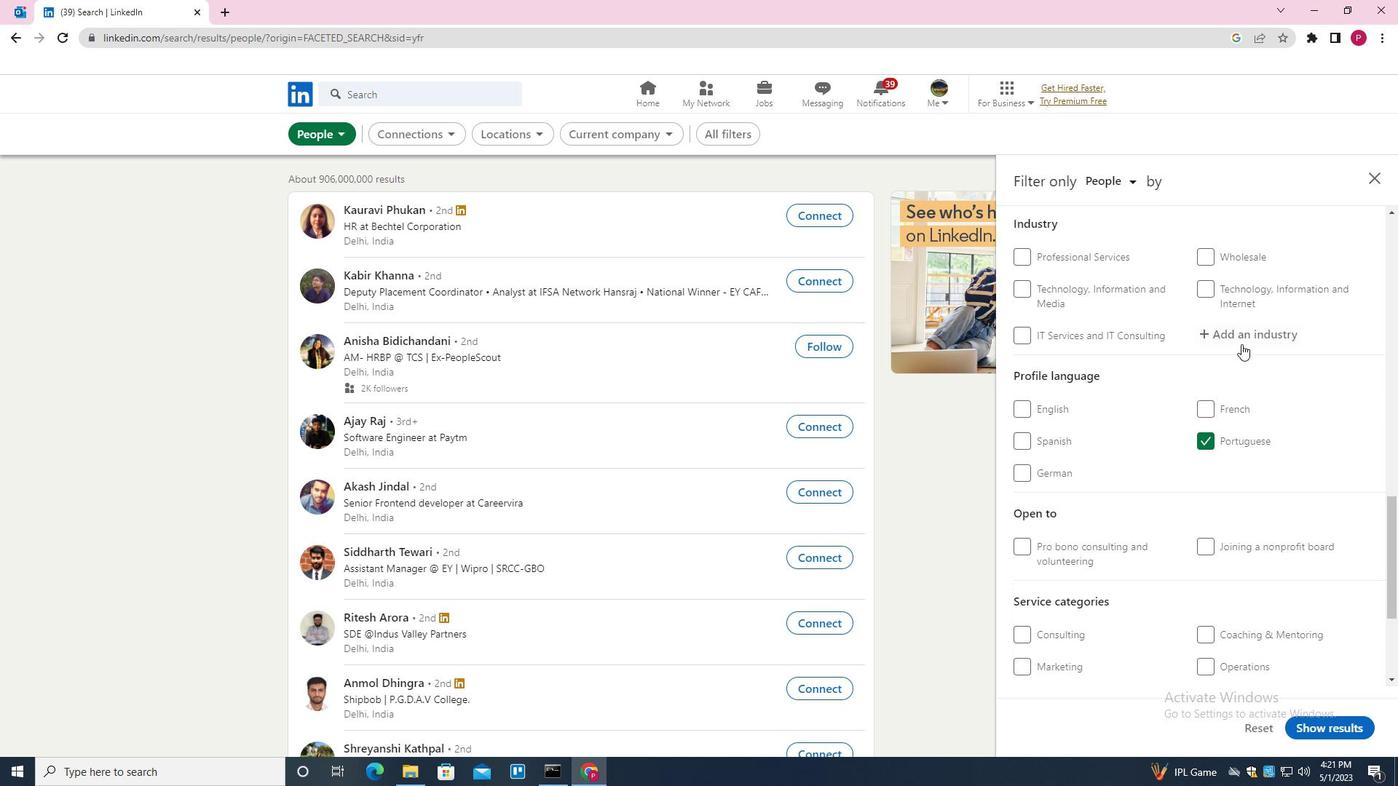 
Action: Mouse pressed left at (1242, 344)
Screenshot: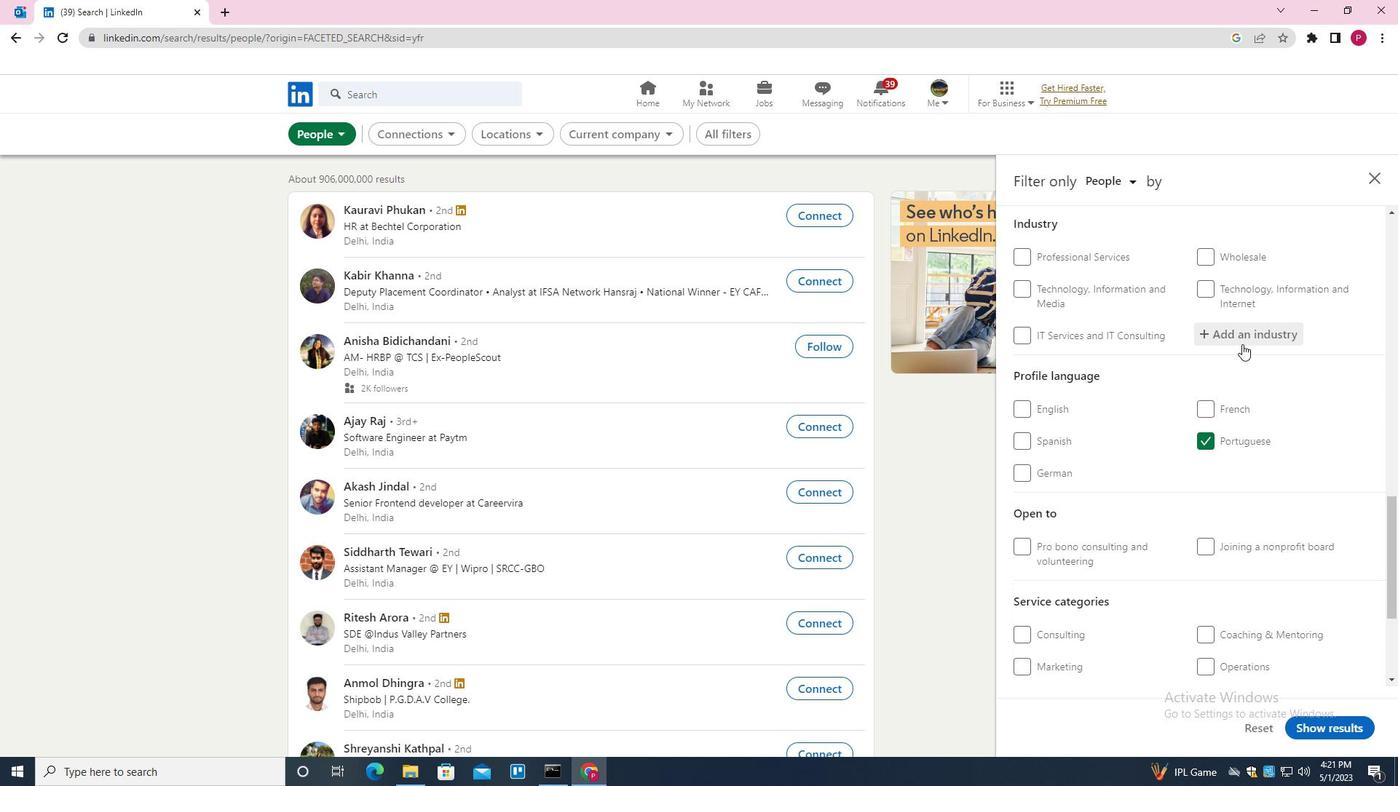 
Action: Key pressed <Key.shift><Key.shift><Key.shift><Key.shift>RAL<Key.insert><Key.insert><Key.backspace><Key.backspace>AIL<Key.down><Key.down><Key.enter>
Screenshot: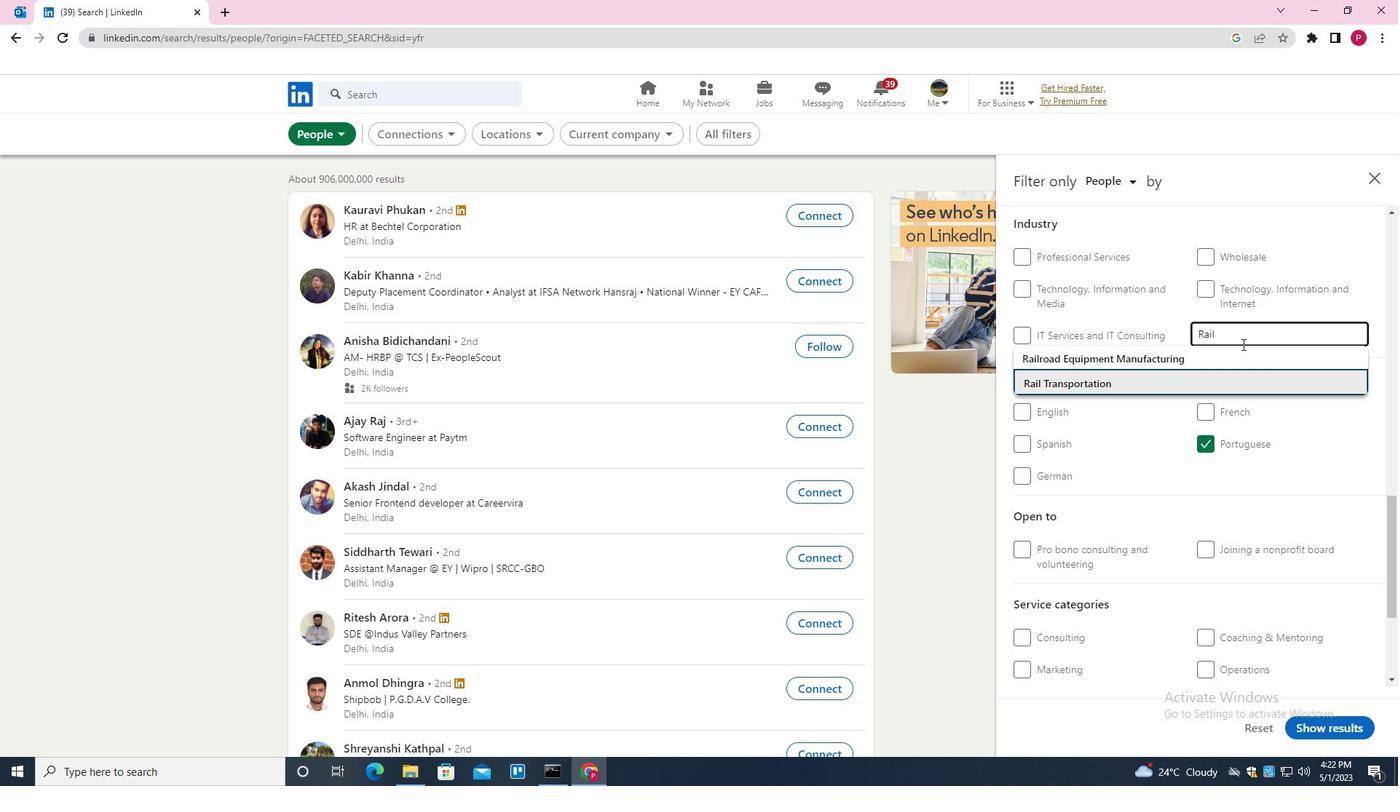 
Action: Mouse moved to (1154, 443)
Screenshot: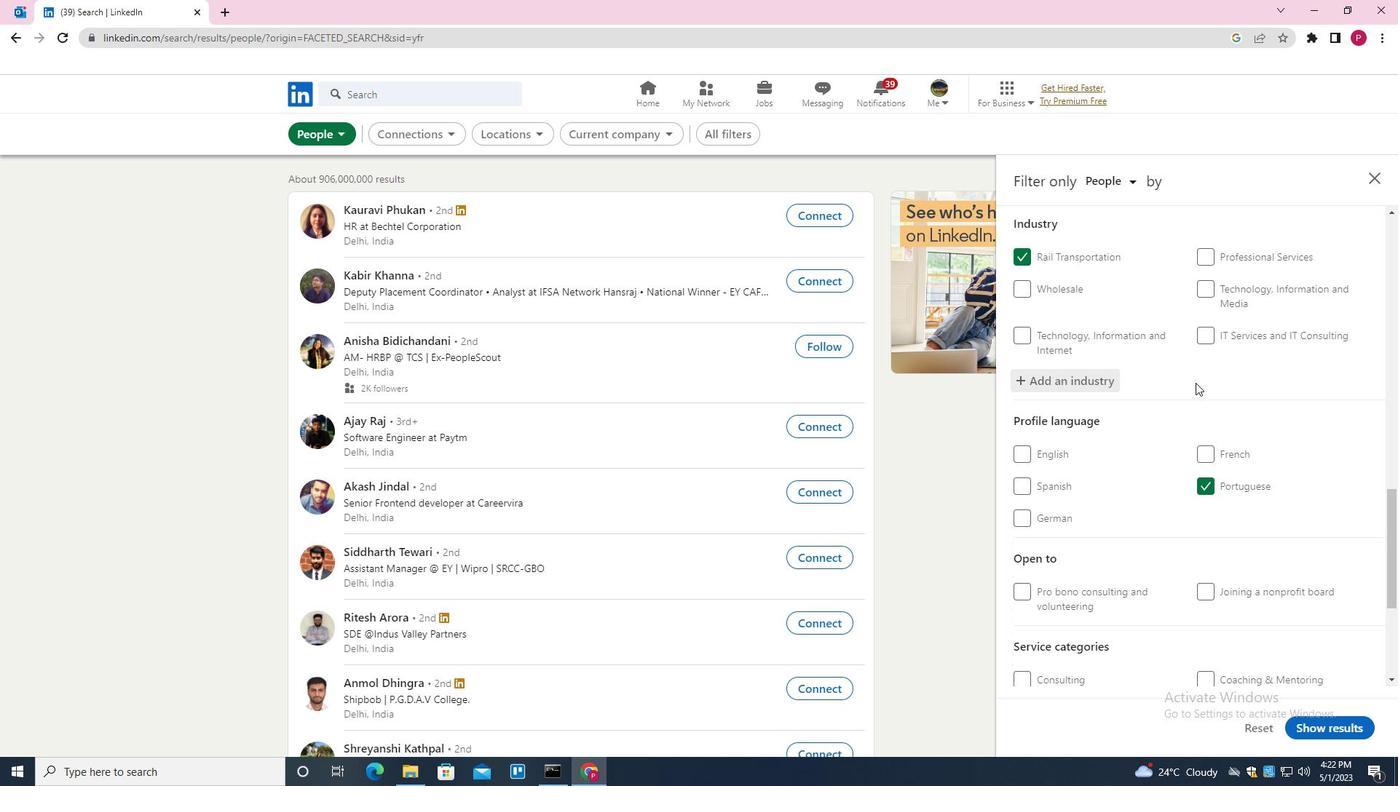 
Action: Mouse scrolled (1154, 442) with delta (0, 0)
Screenshot: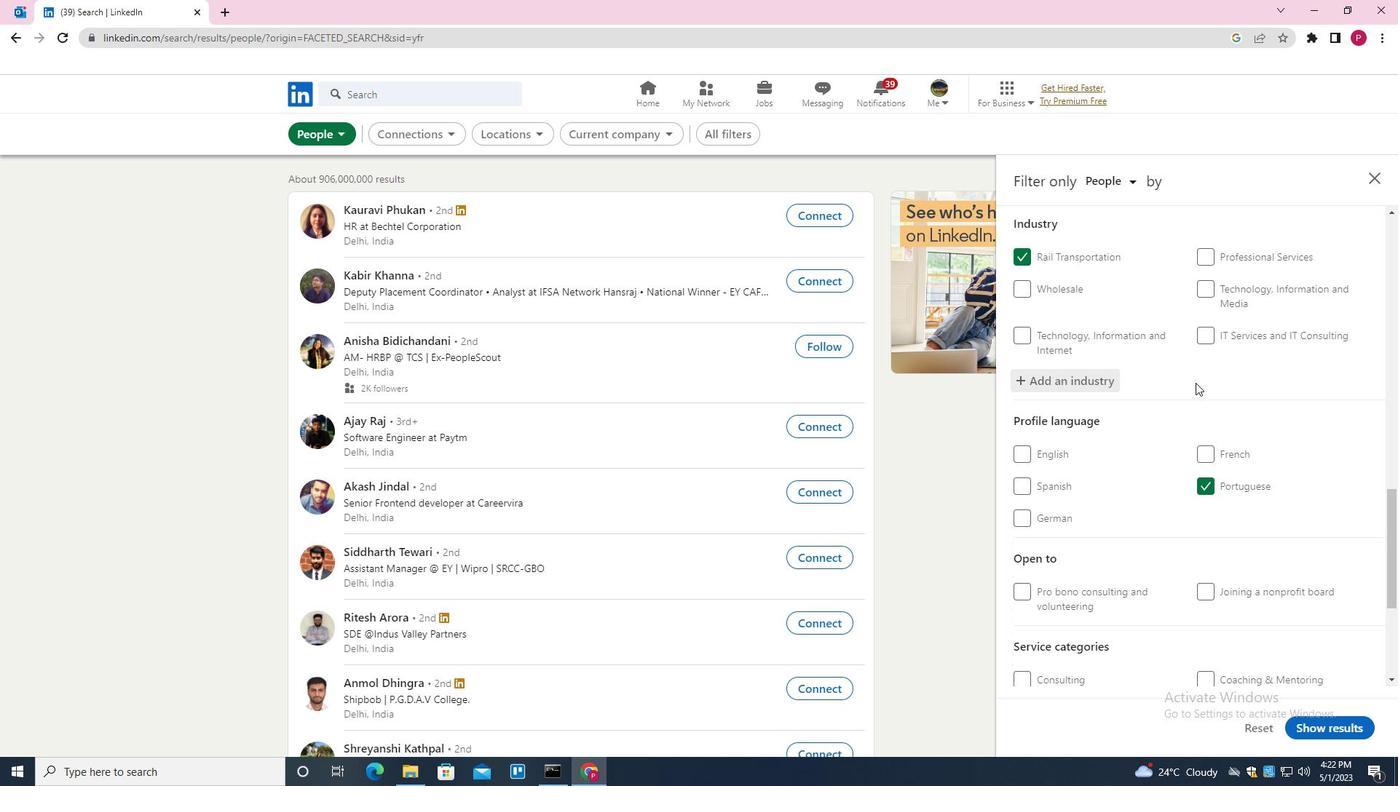
Action: Mouse moved to (1151, 447)
Screenshot: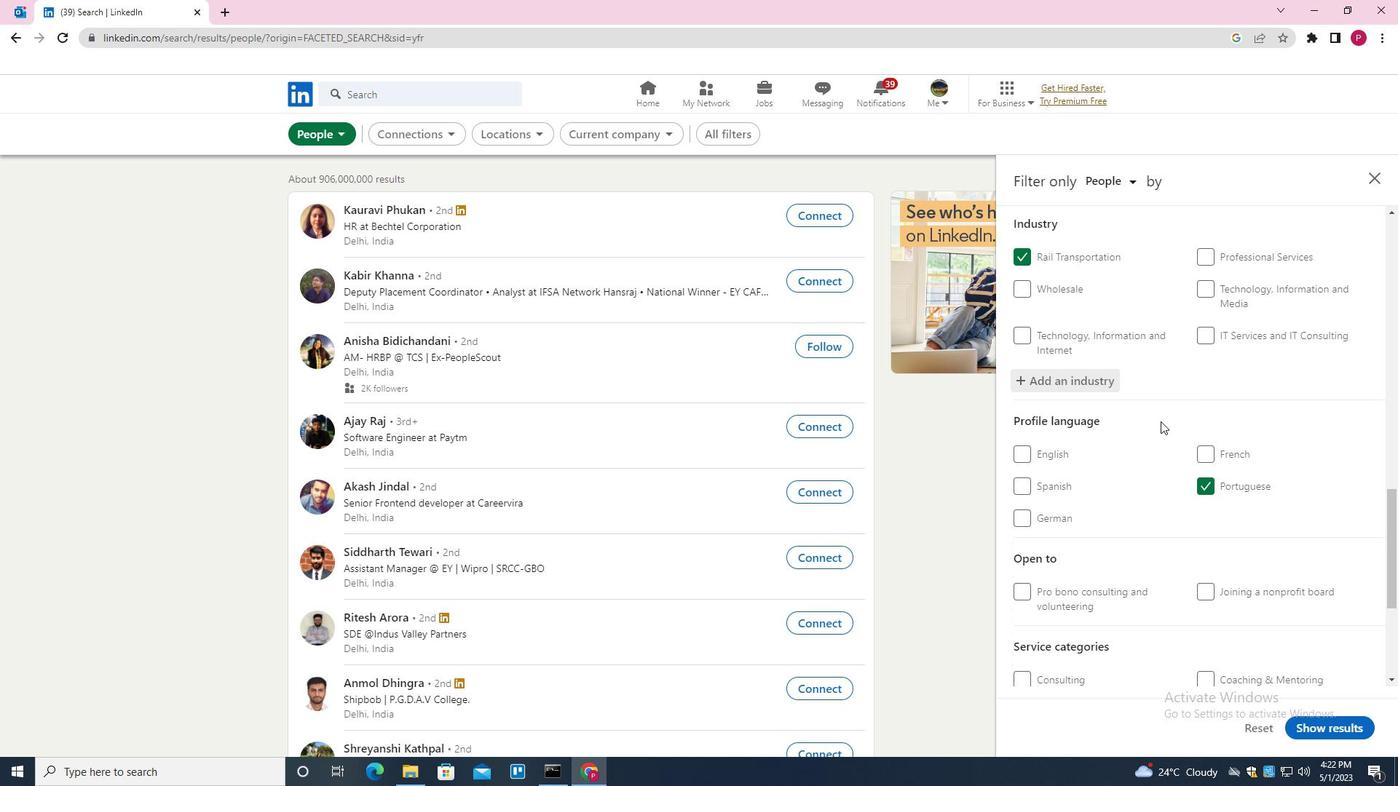 
Action: Mouse scrolled (1151, 447) with delta (0, 0)
Screenshot: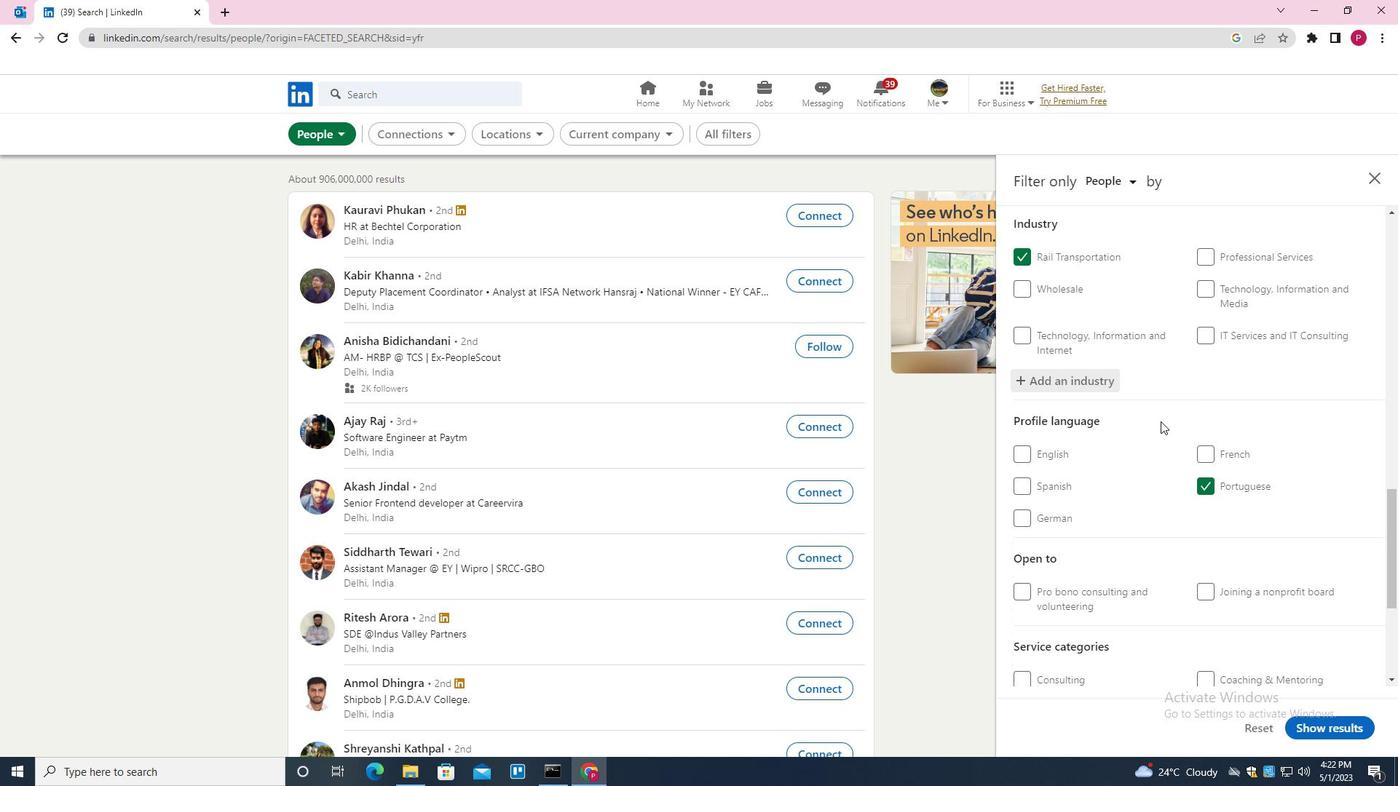 
Action: Mouse scrolled (1151, 447) with delta (0, 0)
Screenshot: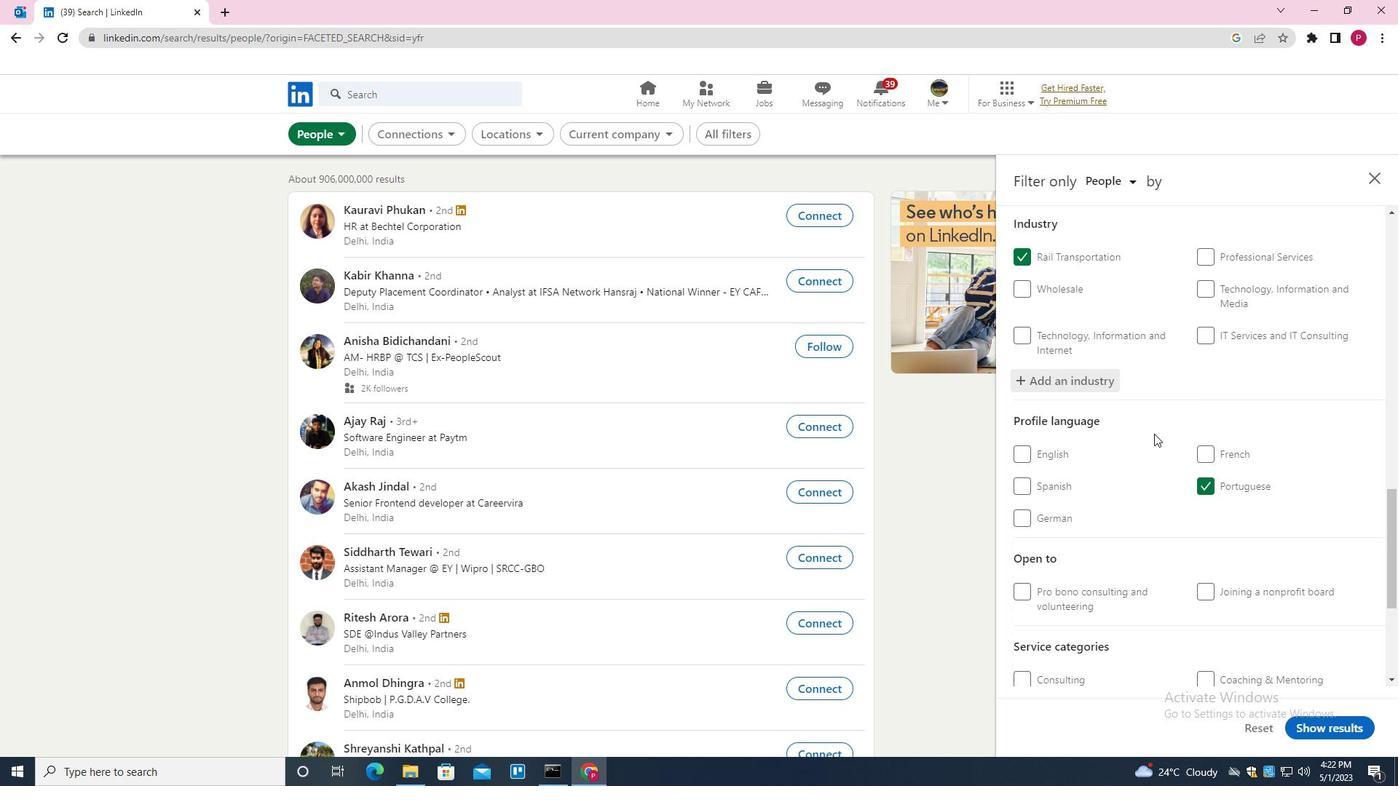 
Action: Mouse moved to (1219, 522)
Screenshot: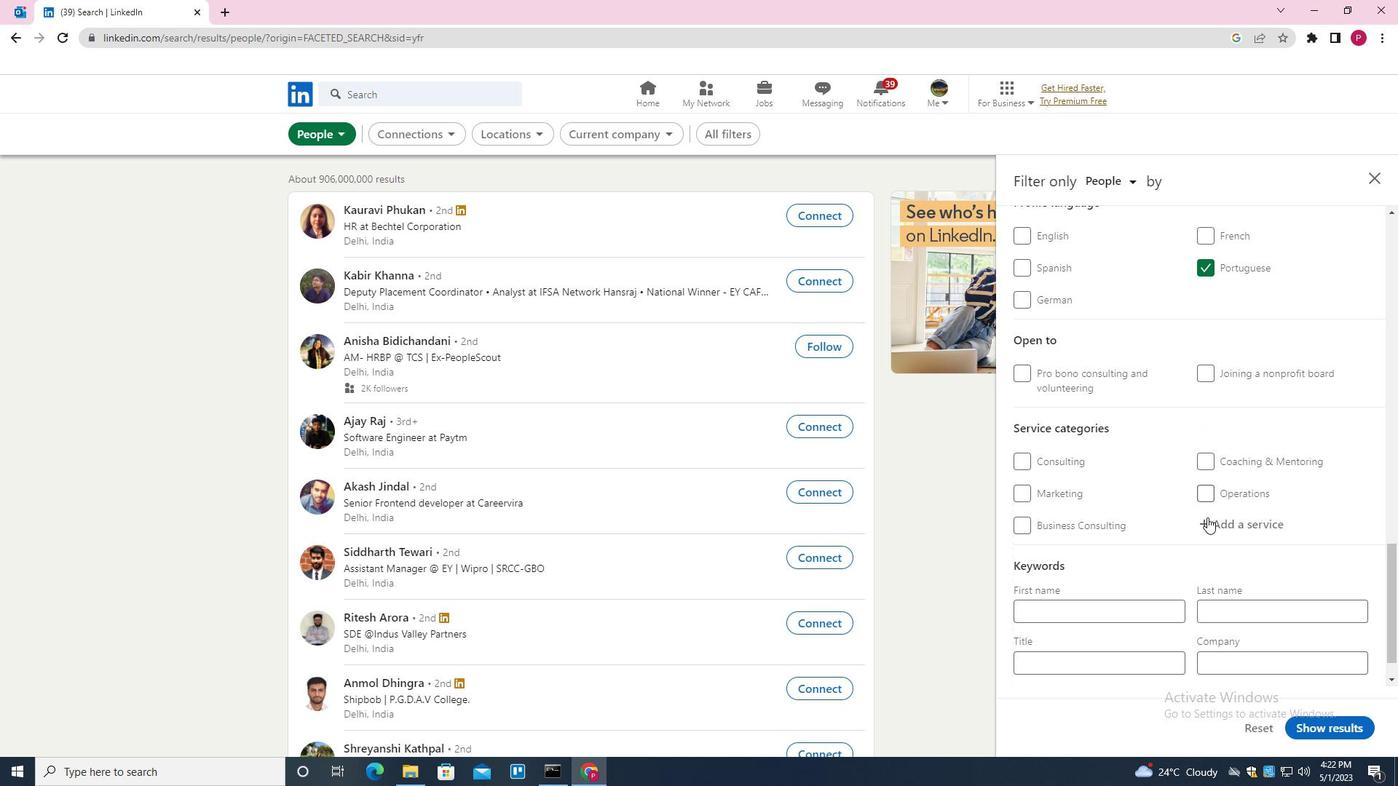 
Action: Mouse pressed left at (1219, 522)
Screenshot: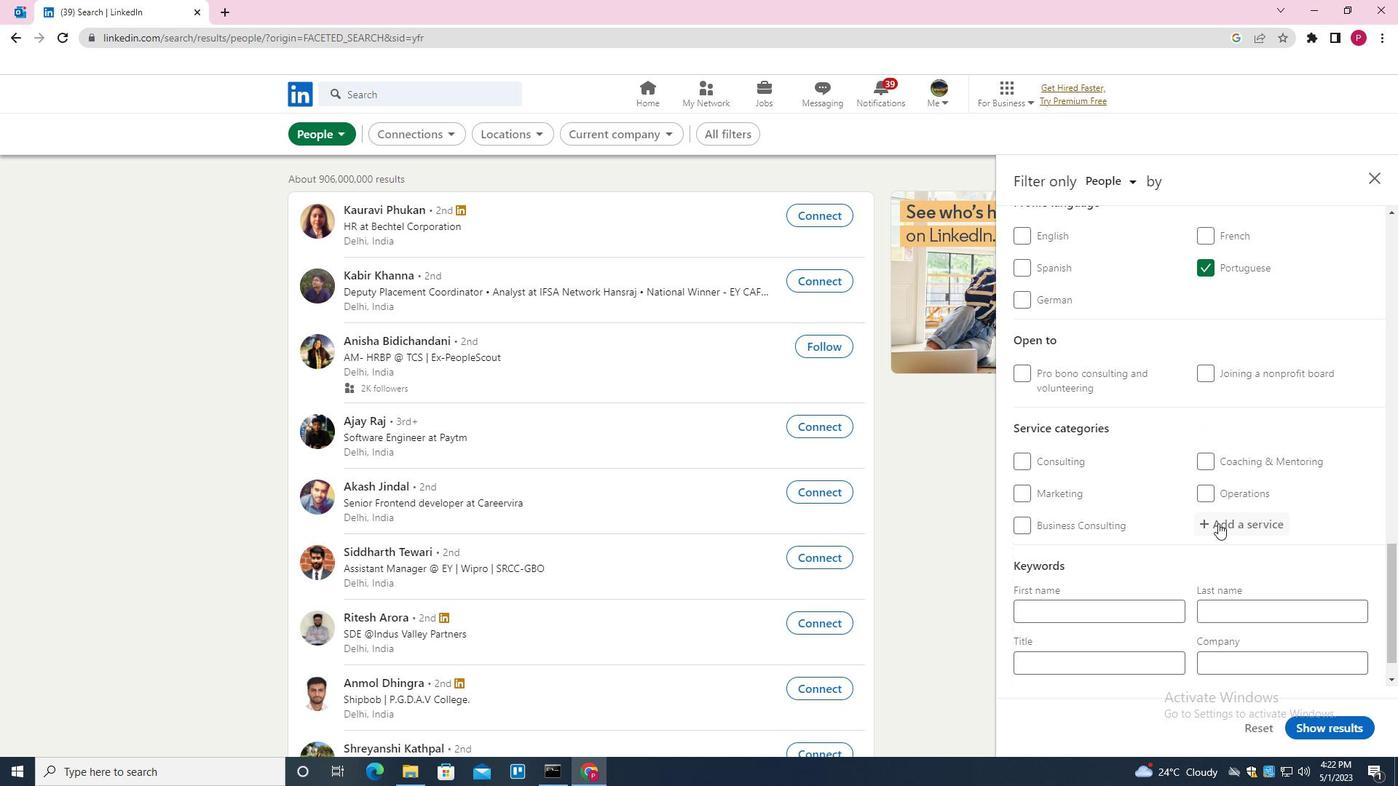 
Action: Key pressed <Key.shift>SOCIAL<Key.space><Key.down><Key.enter>
Screenshot: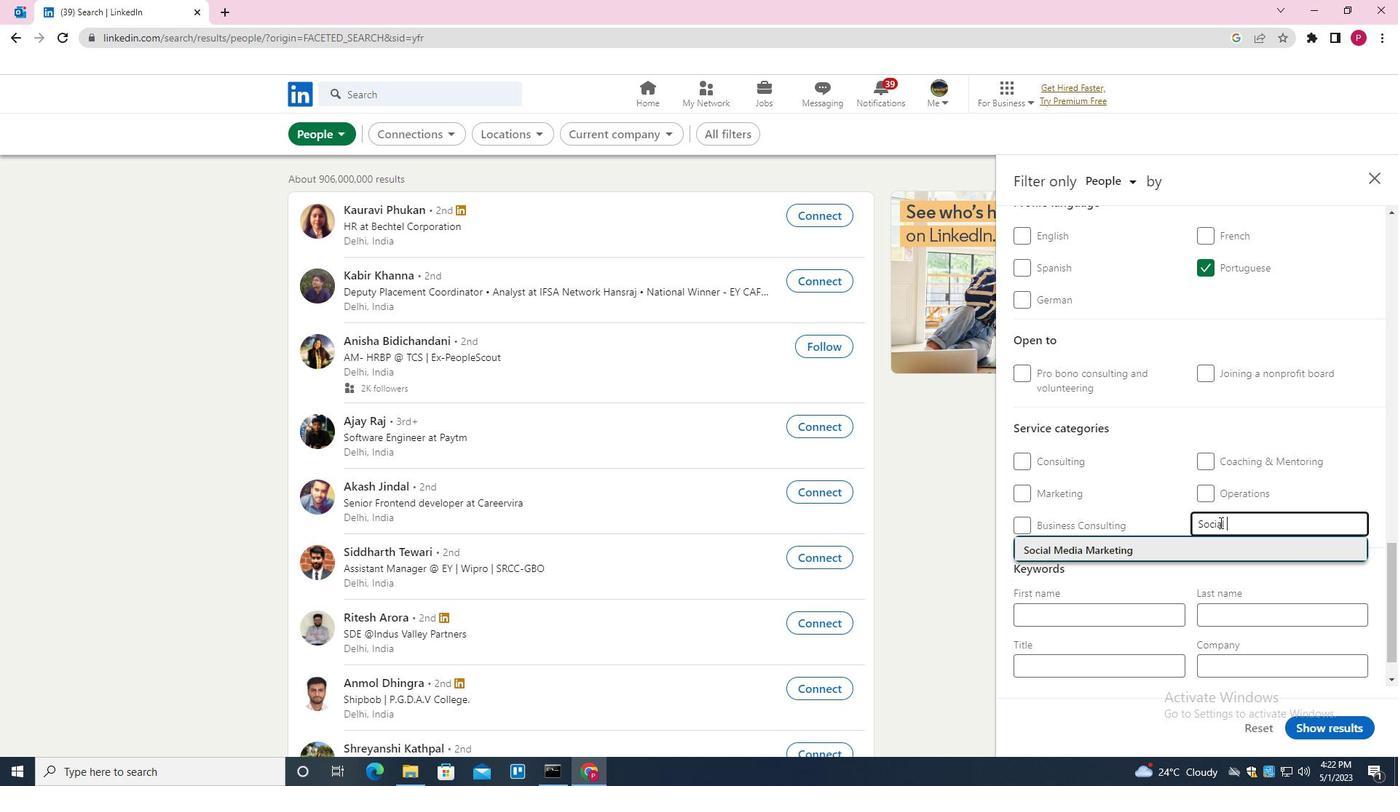 
Action: Mouse moved to (1219, 521)
Screenshot: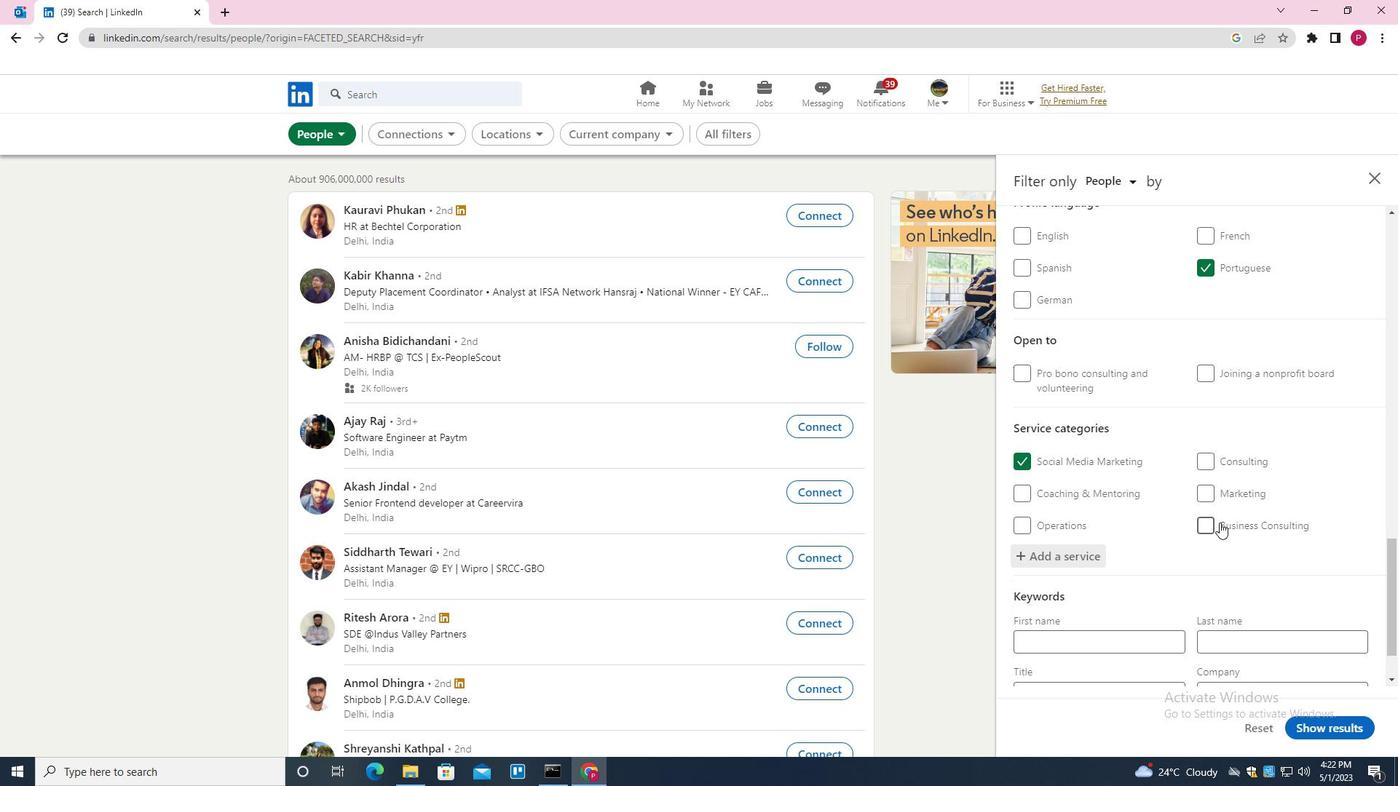
Action: Mouse scrolled (1219, 520) with delta (0, 0)
Screenshot: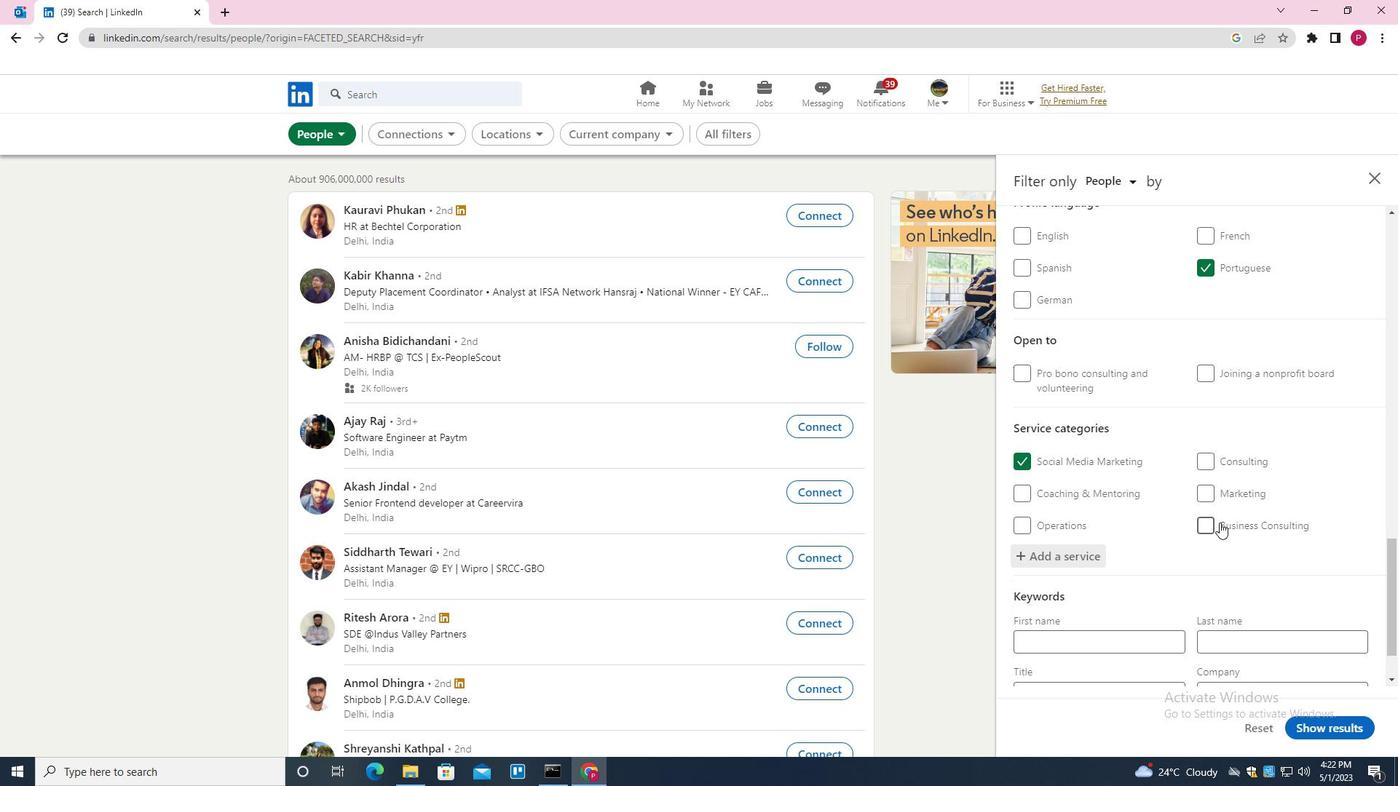 
Action: Mouse scrolled (1219, 520) with delta (0, 0)
Screenshot: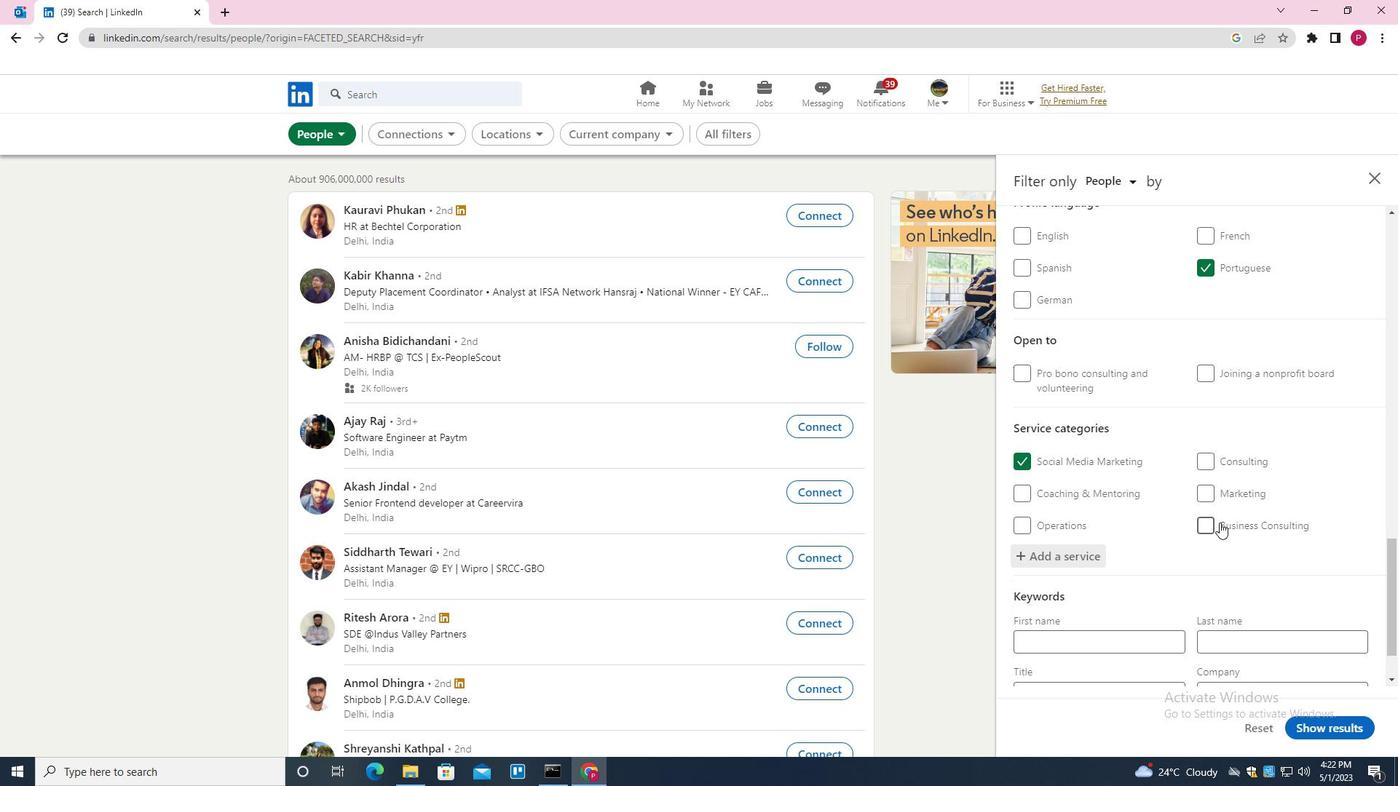 
Action: Mouse scrolled (1219, 520) with delta (0, 0)
Screenshot: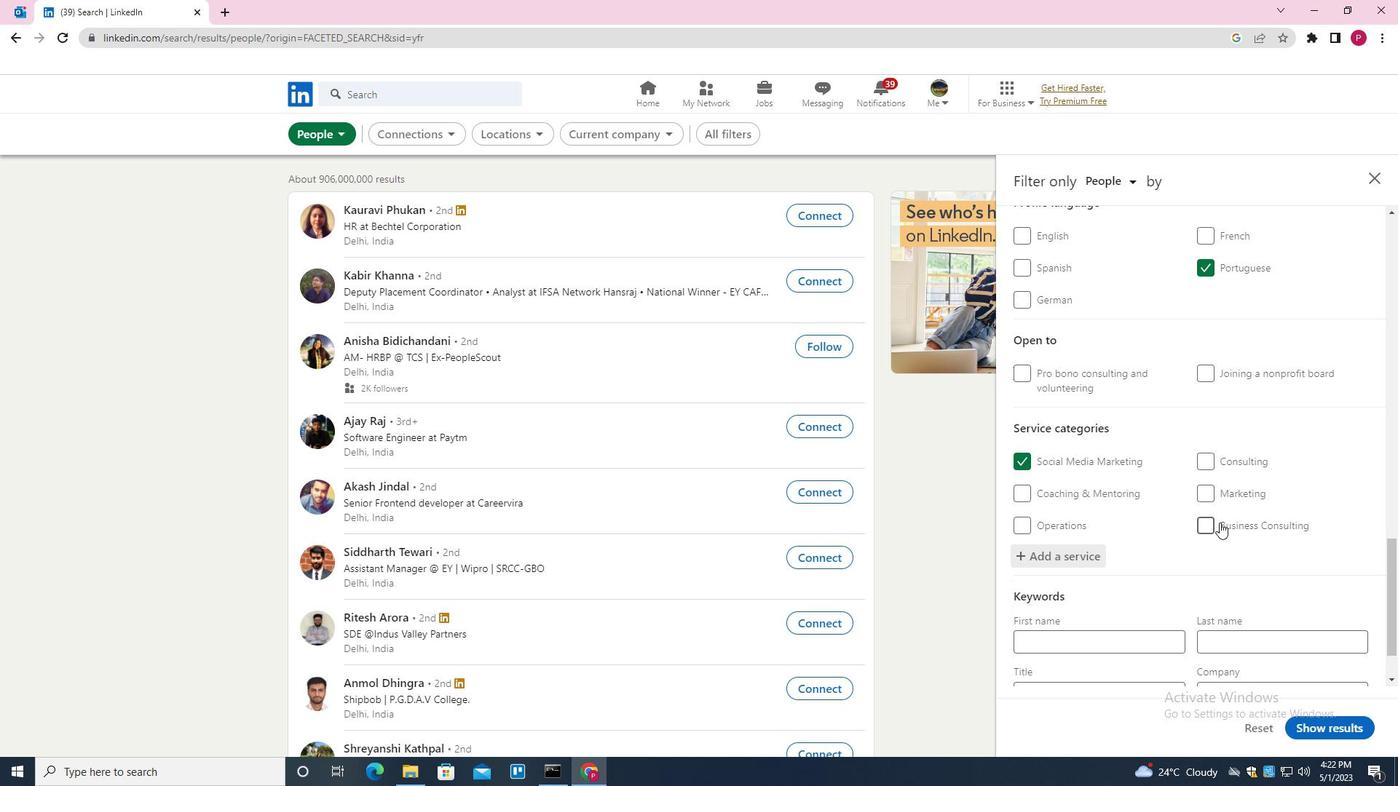 
Action: Mouse moved to (1058, 621)
Screenshot: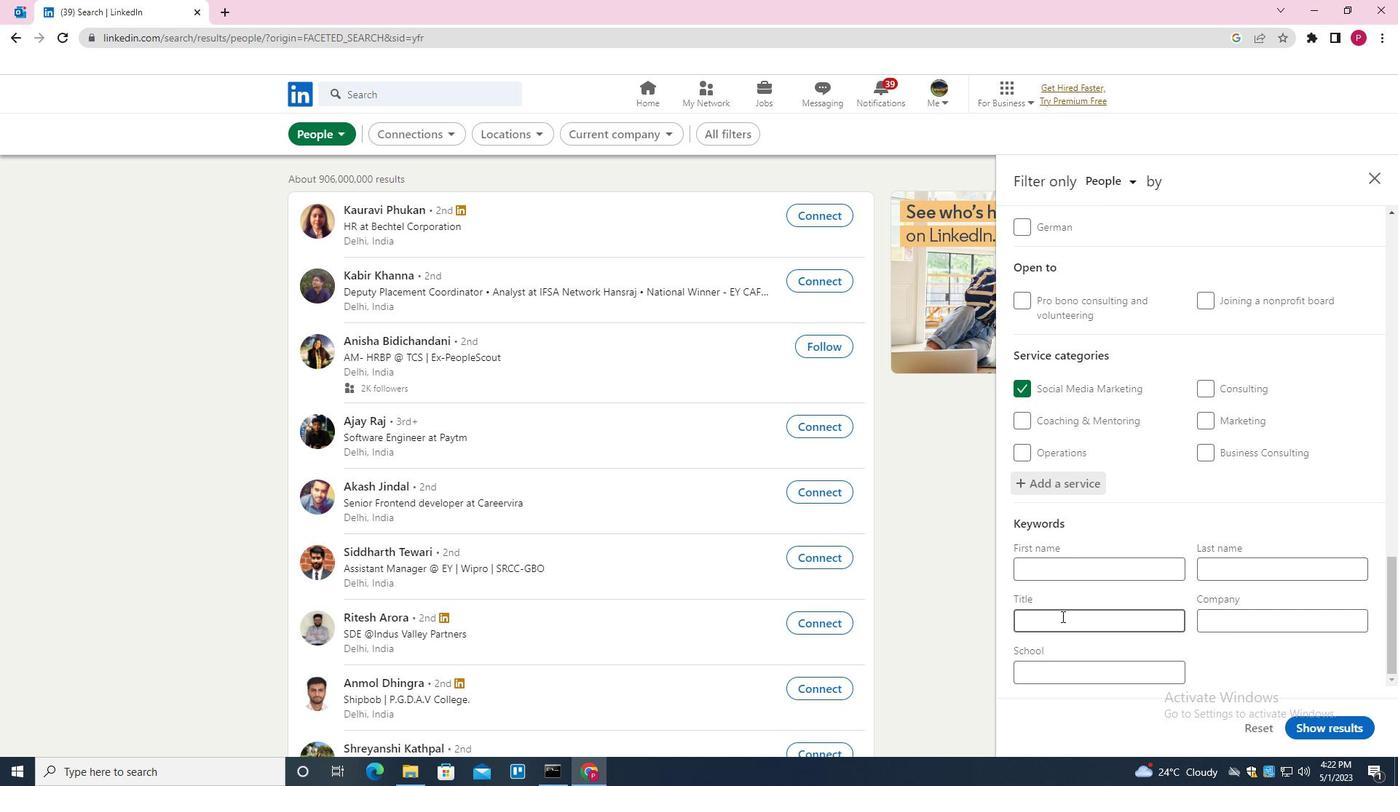
Action: Mouse pressed left at (1058, 621)
Screenshot: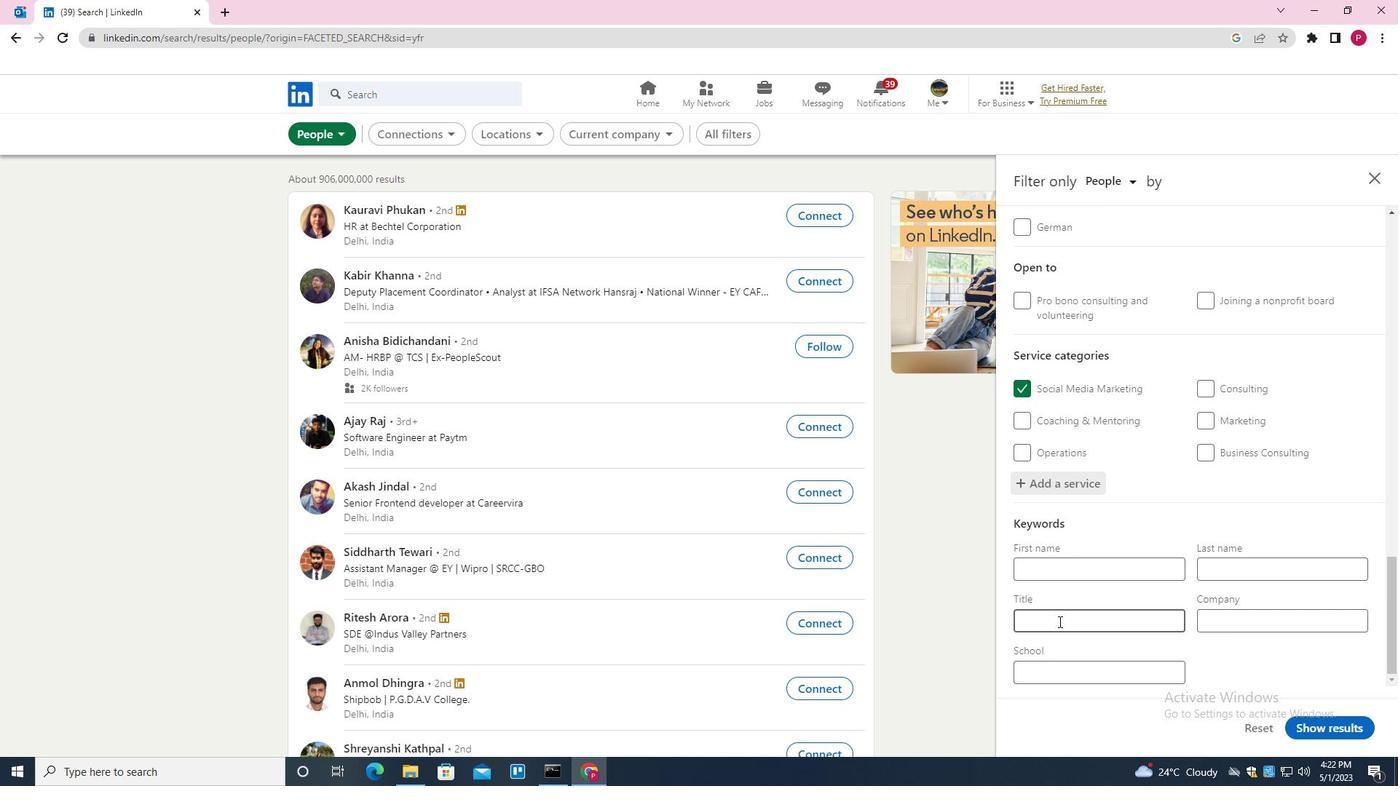 
Action: Mouse moved to (1216, 645)
Screenshot: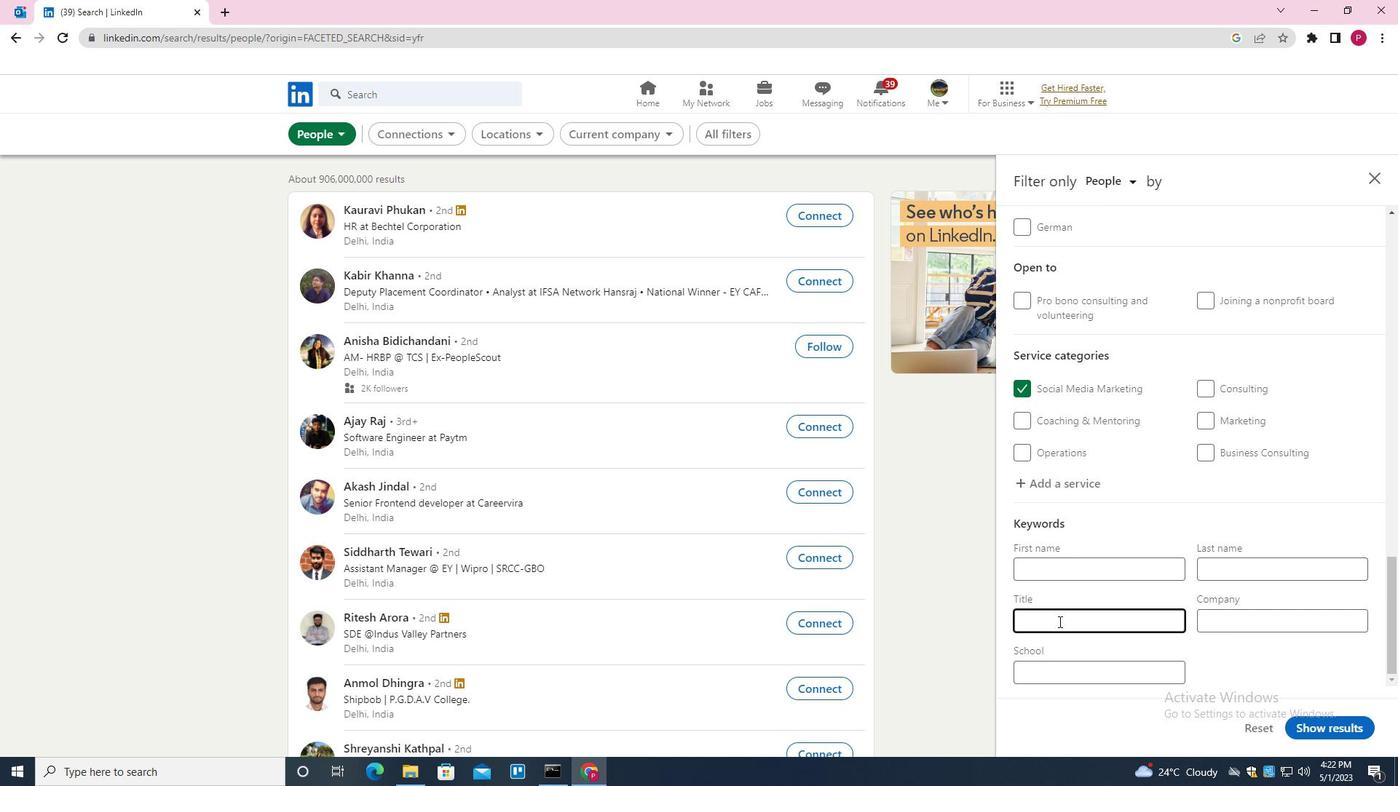 
Action: Key pressed <Key.shift>DIRECTOR<Key.space>OF<Key.space>STORYTELLNG
Screenshot: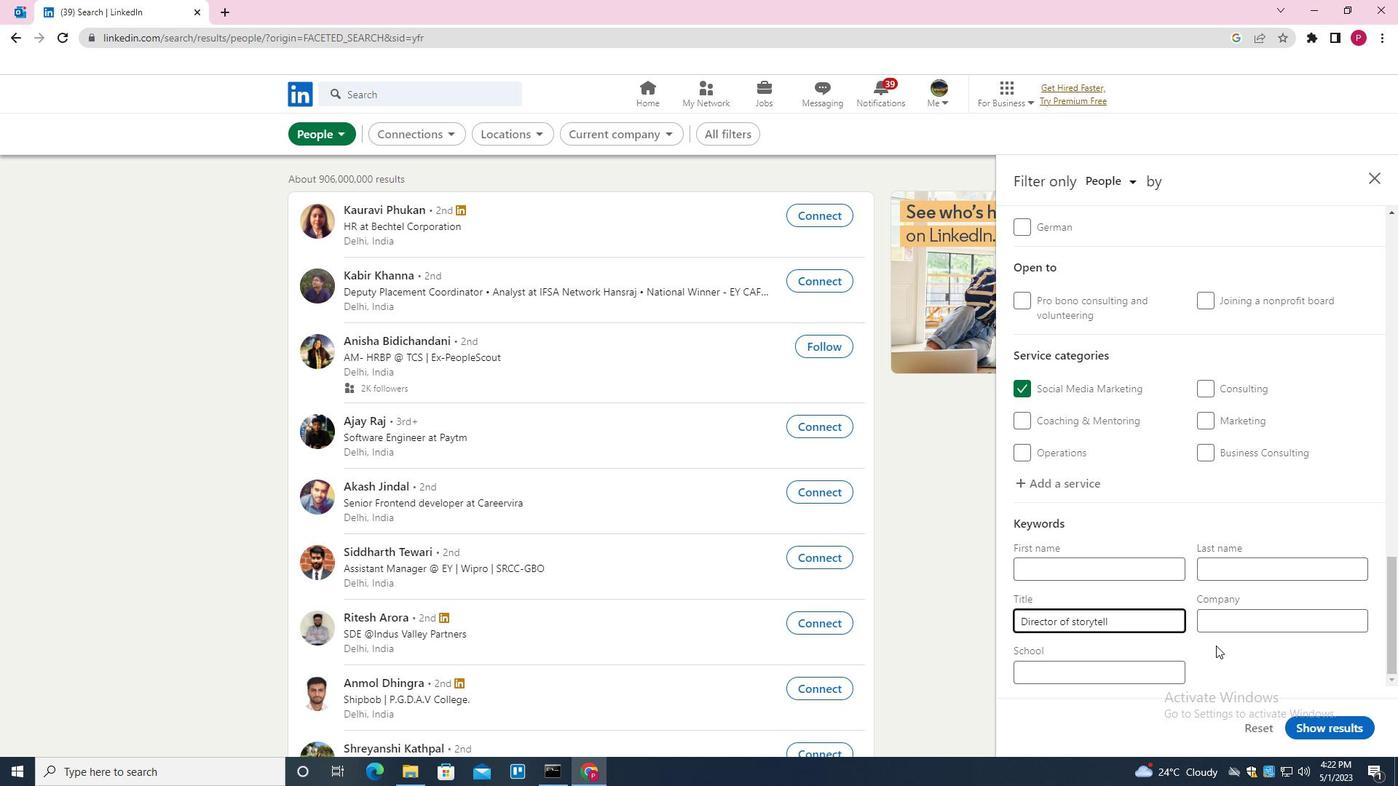 
Action: Mouse moved to (1342, 731)
Screenshot: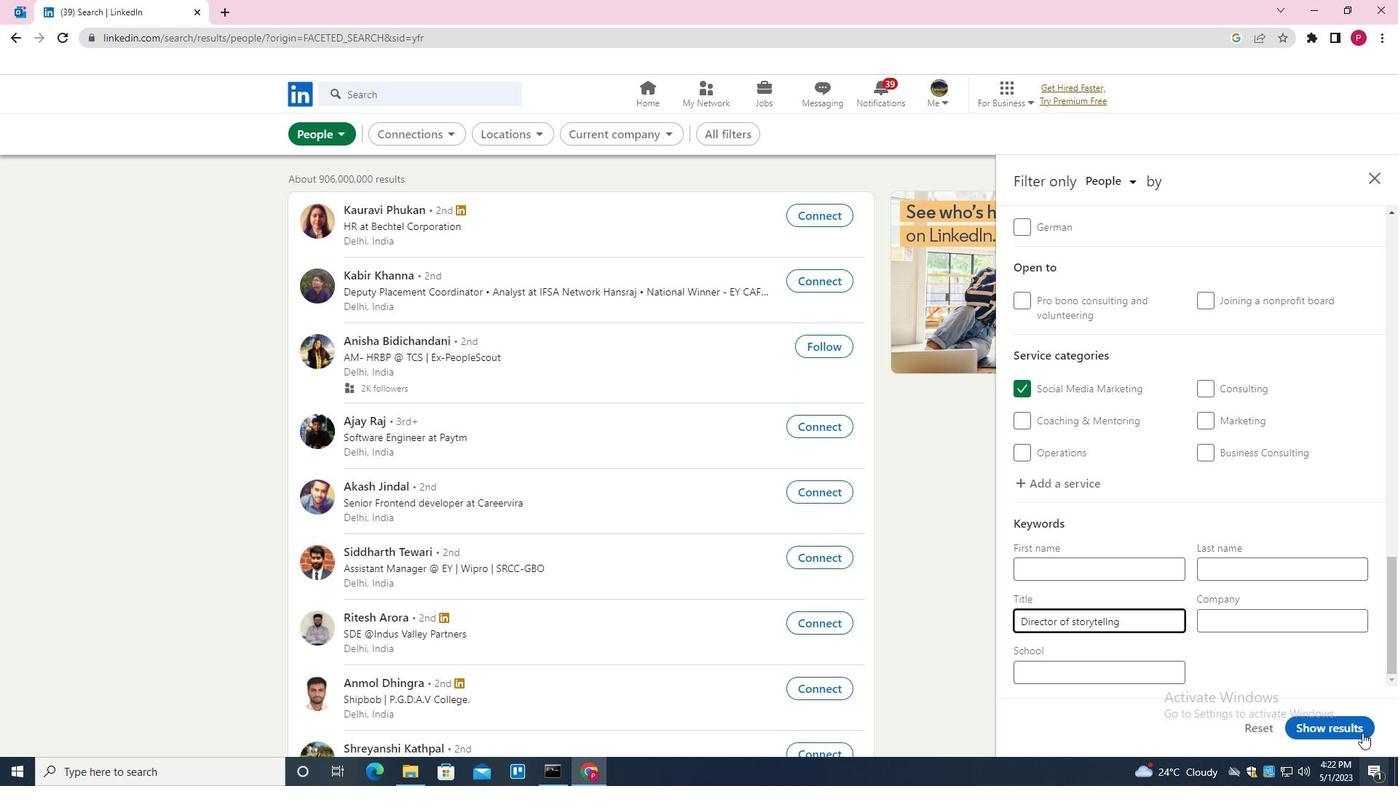 
Action: Mouse pressed left at (1342, 731)
Screenshot: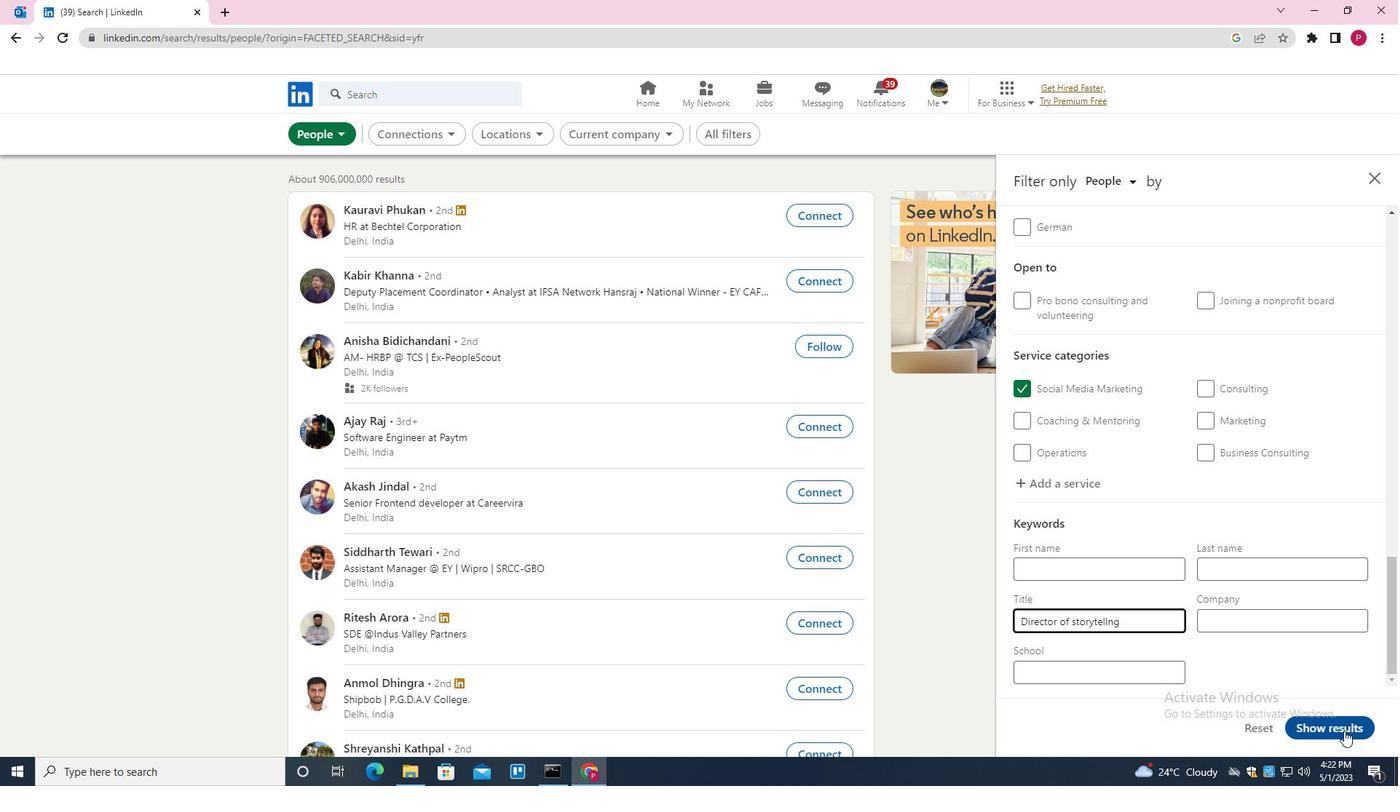 
Action: Mouse moved to (830, 380)
Screenshot: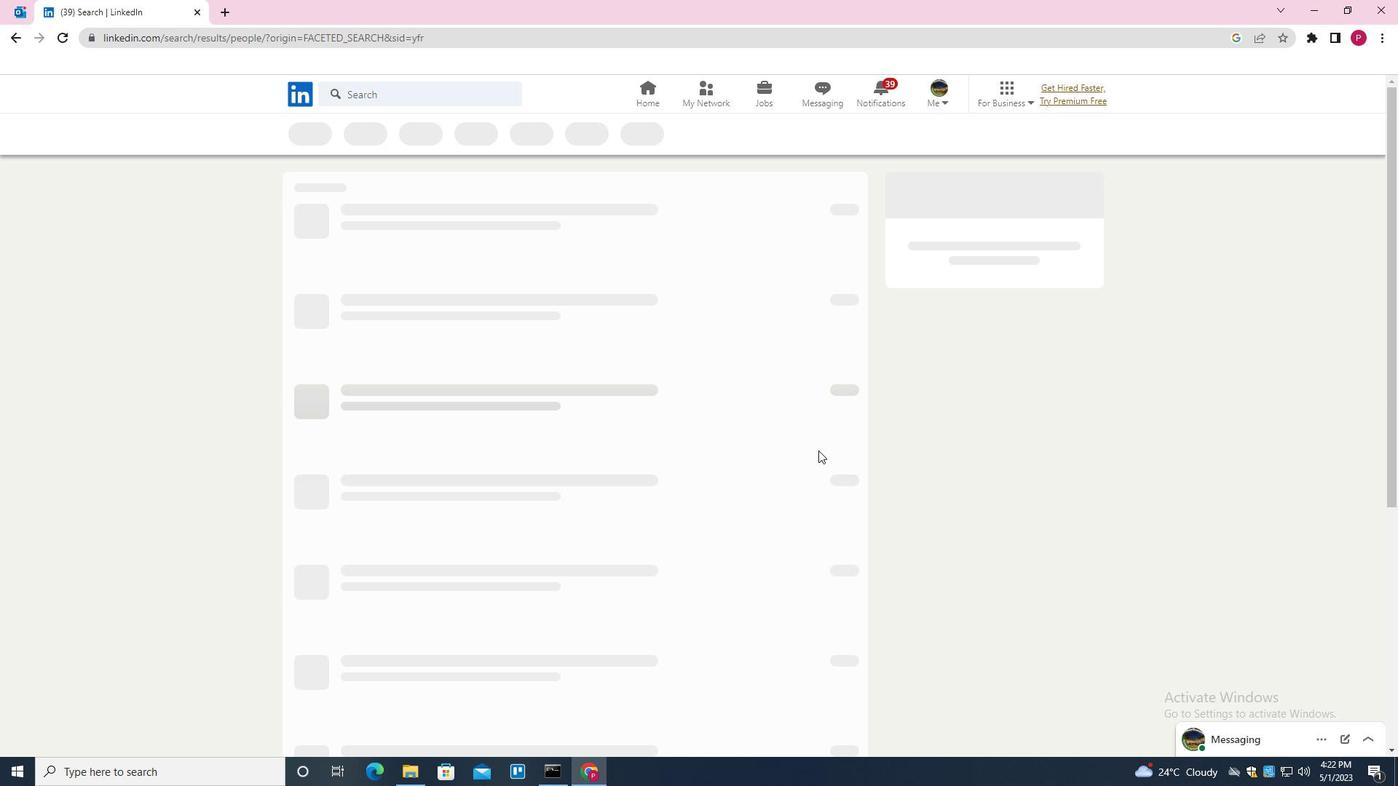 
